 Task: Find connections with filter location Jipijapa with filter topic #lockdownwith filter profile language English with filter current company LifeWorks (acquise par TELUS Santé | acquired by TELUS Health) with filter school Walchand Institute of Technology, Solapur with filter industry Home Health Care Services with filter service category Digital Marketing with filter keywords title School Counselor
Action: Mouse moved to (639, 91)
Screenshot: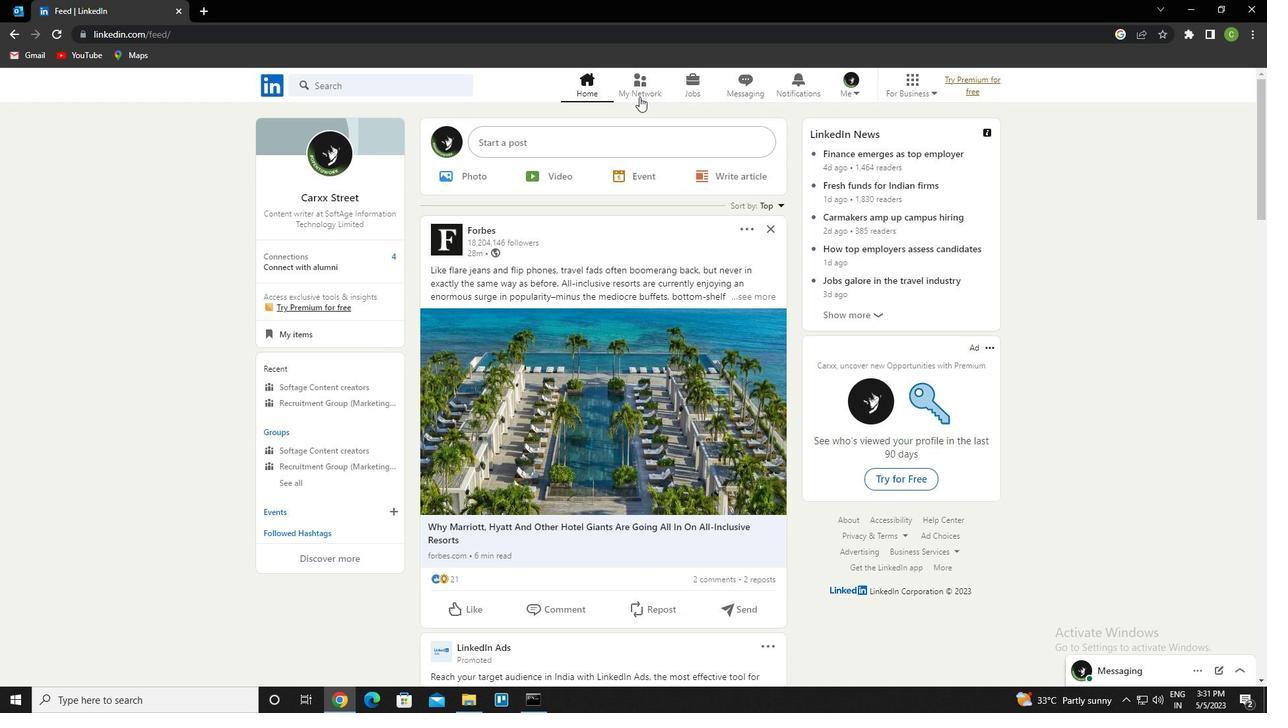 
Action: Mouse pressed left at (639, 91)
Screenshot: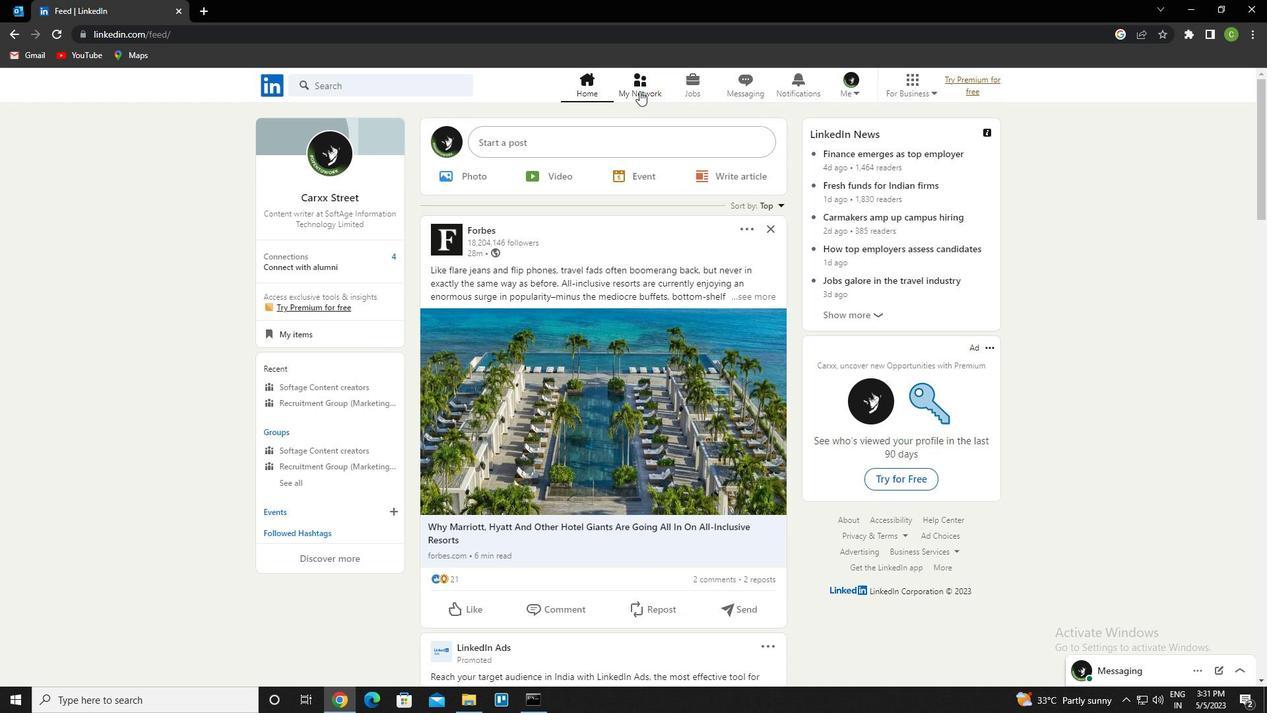 
Action: Mouse moved to (406, 155)
Screenshot: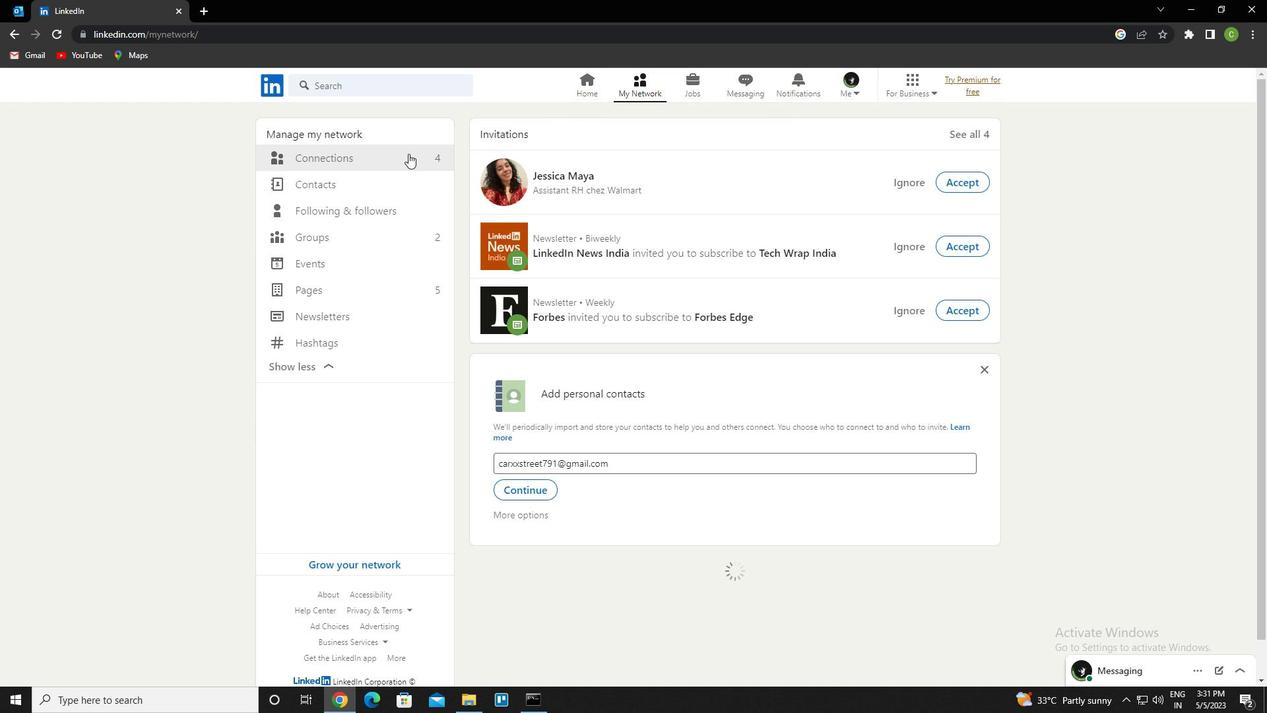 
Action: Mouse pressed left at (406, 155)
Screenshot: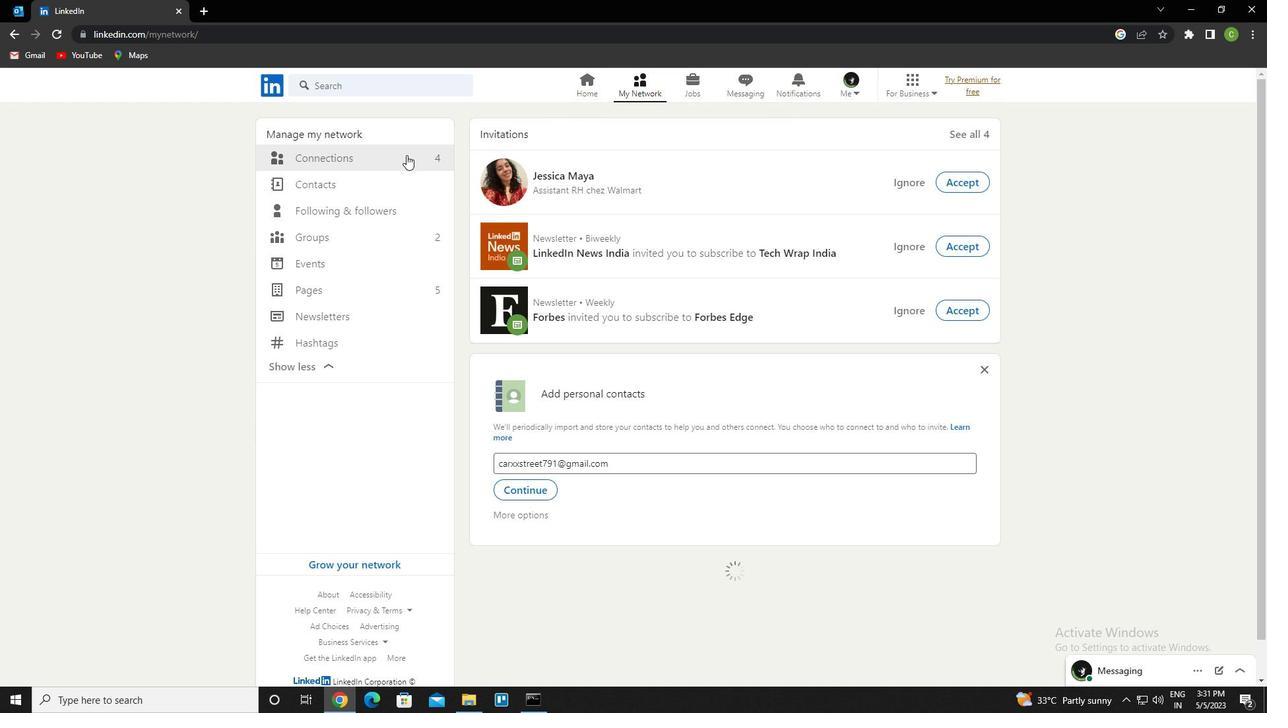 
Action: Mouse moved to (732, 163)
Screenshot: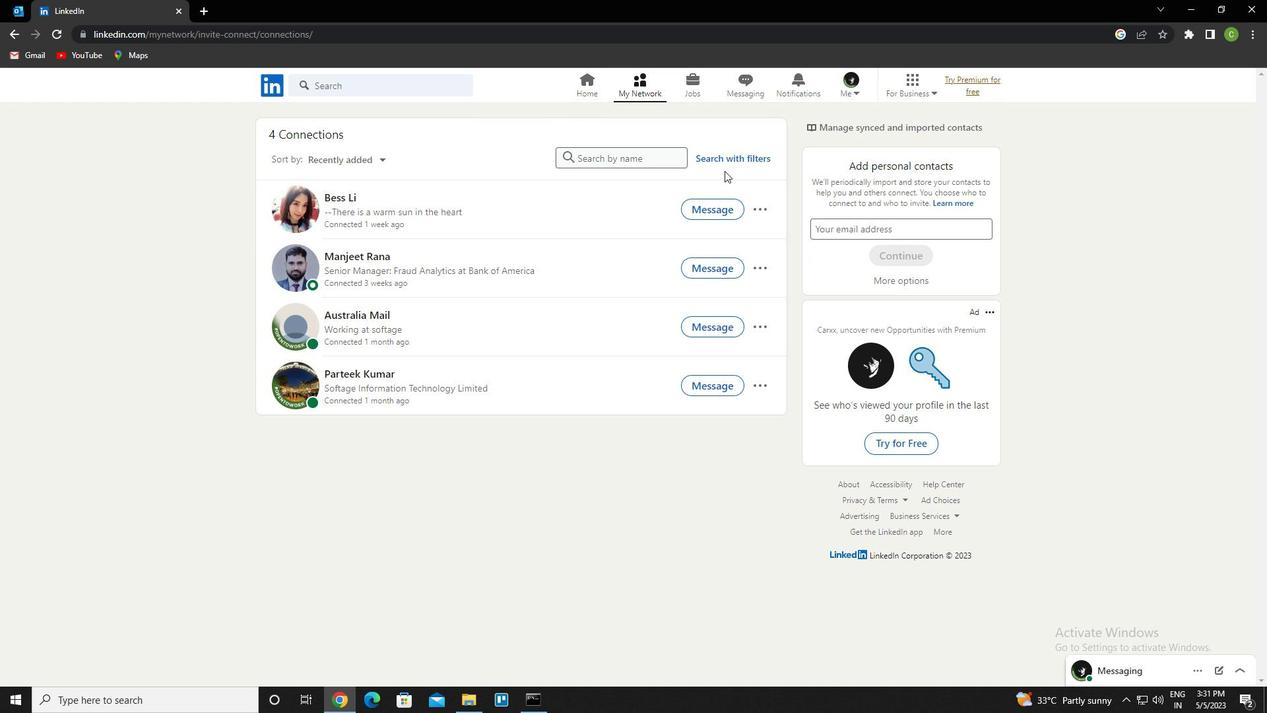
Action: Mouse pressed left at (732, 163)
Screenshot: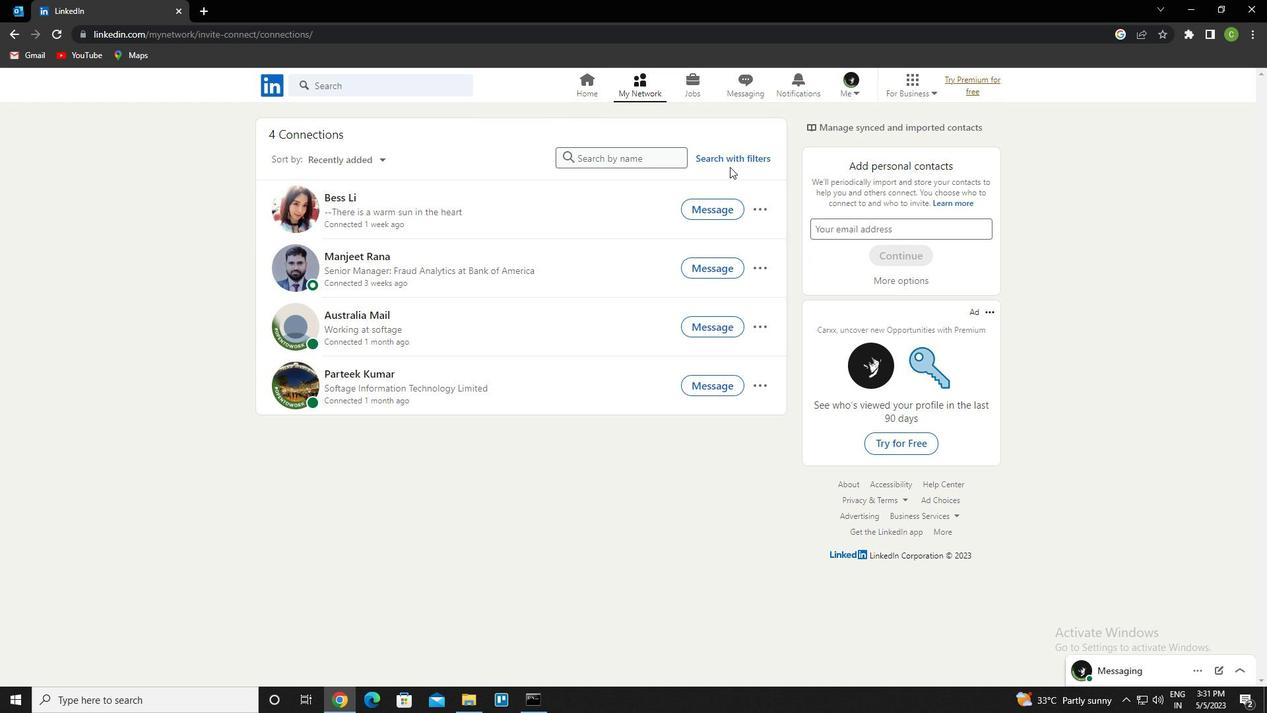 
Action: Mouse moved to (676, 122)
Screenshot: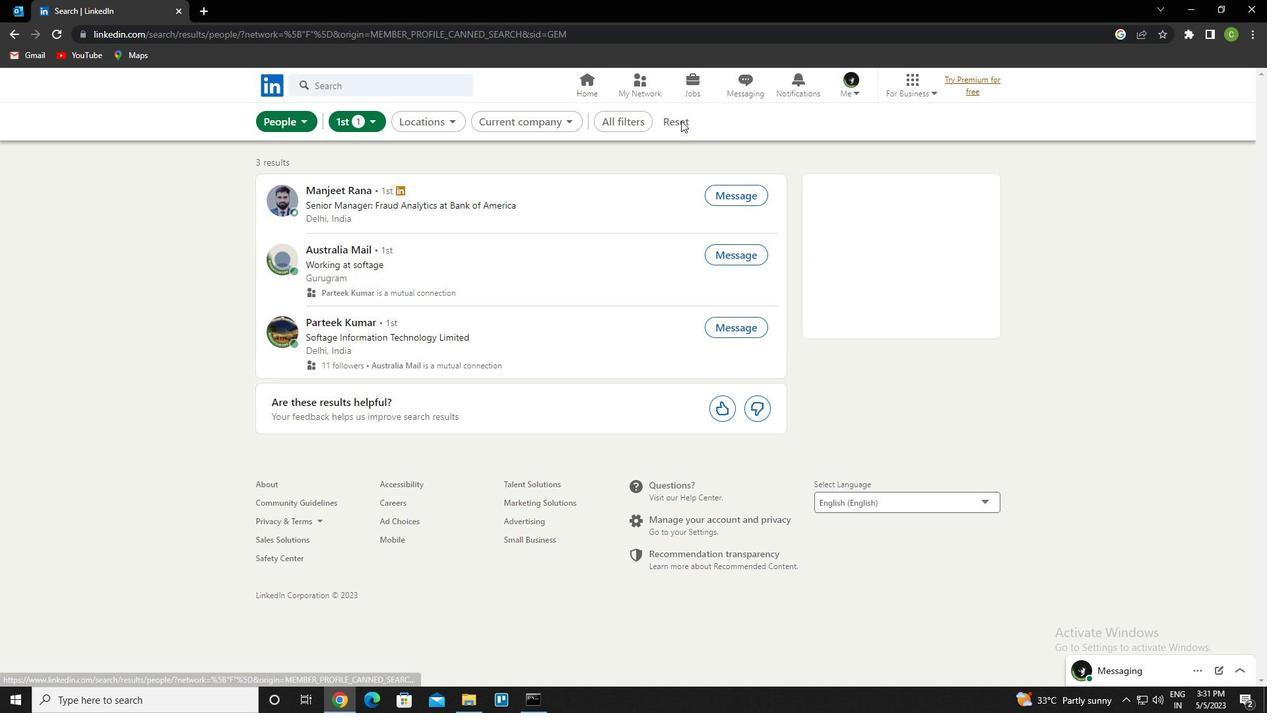 
Action: Mouse pressed left at (676, 122)
Screenshot: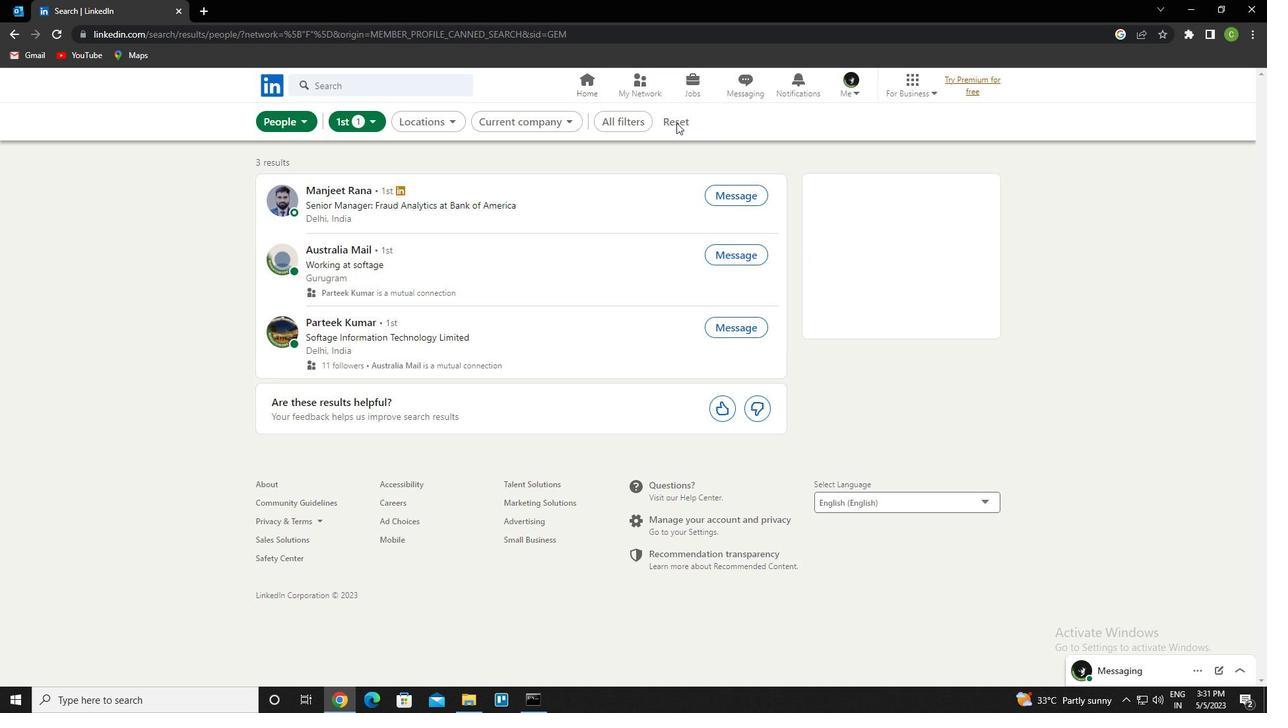 
Action: Mouse moved to (668, 128)
Screenshot: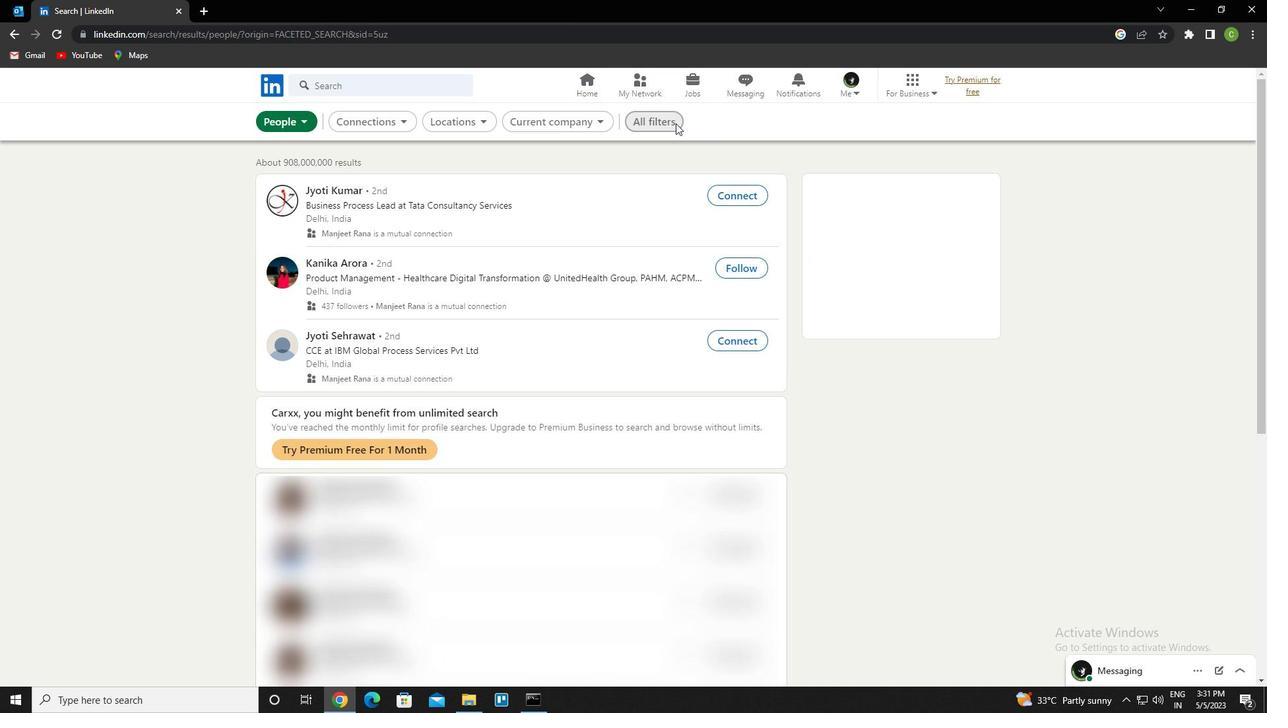 
Action: Mouse pressed left at (668, 128)
Screenshot: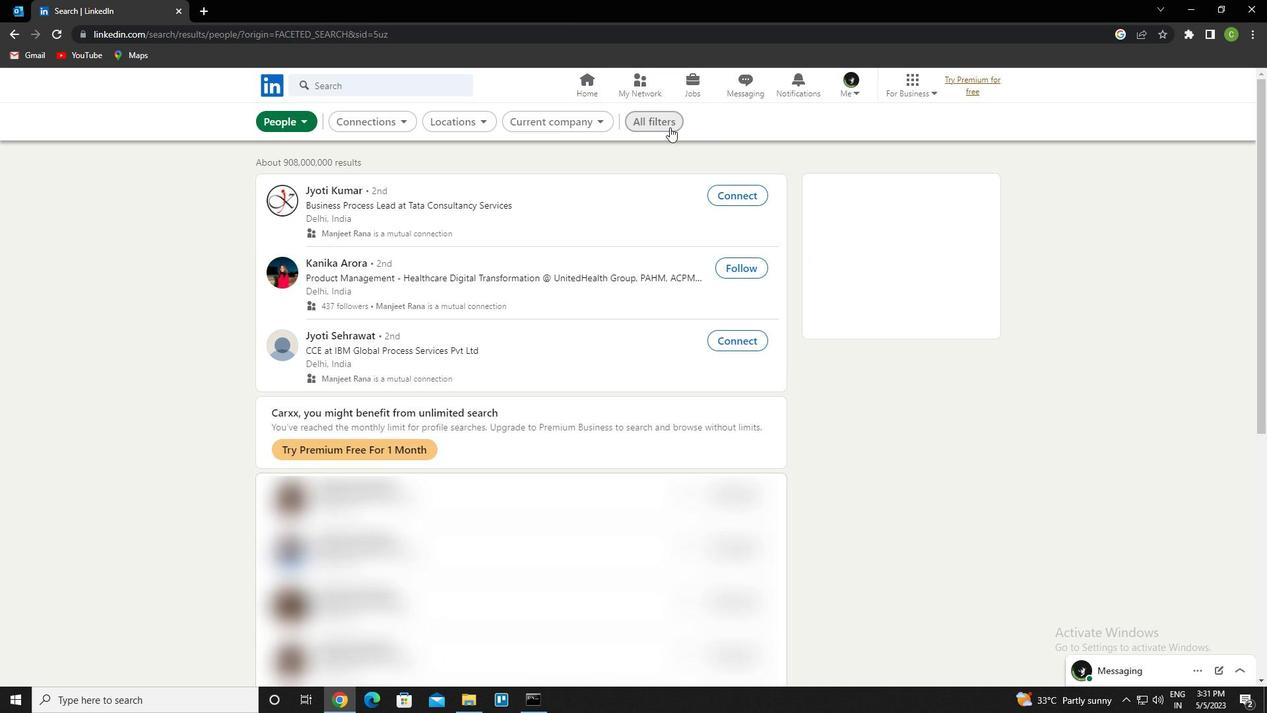 
Action: Mouse moved to (1003, 381)
Screenshot: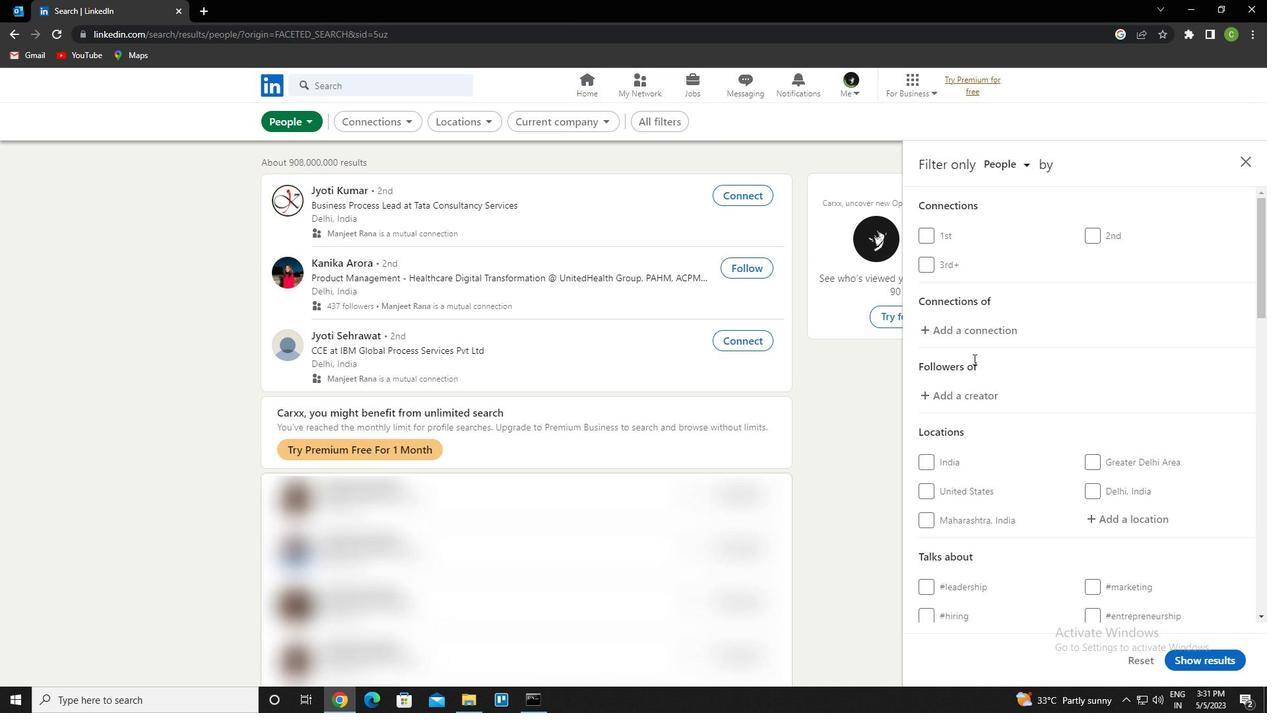 
Action: Mouse scrolled (1003, 380) with delta (0, 0)
Screenshot: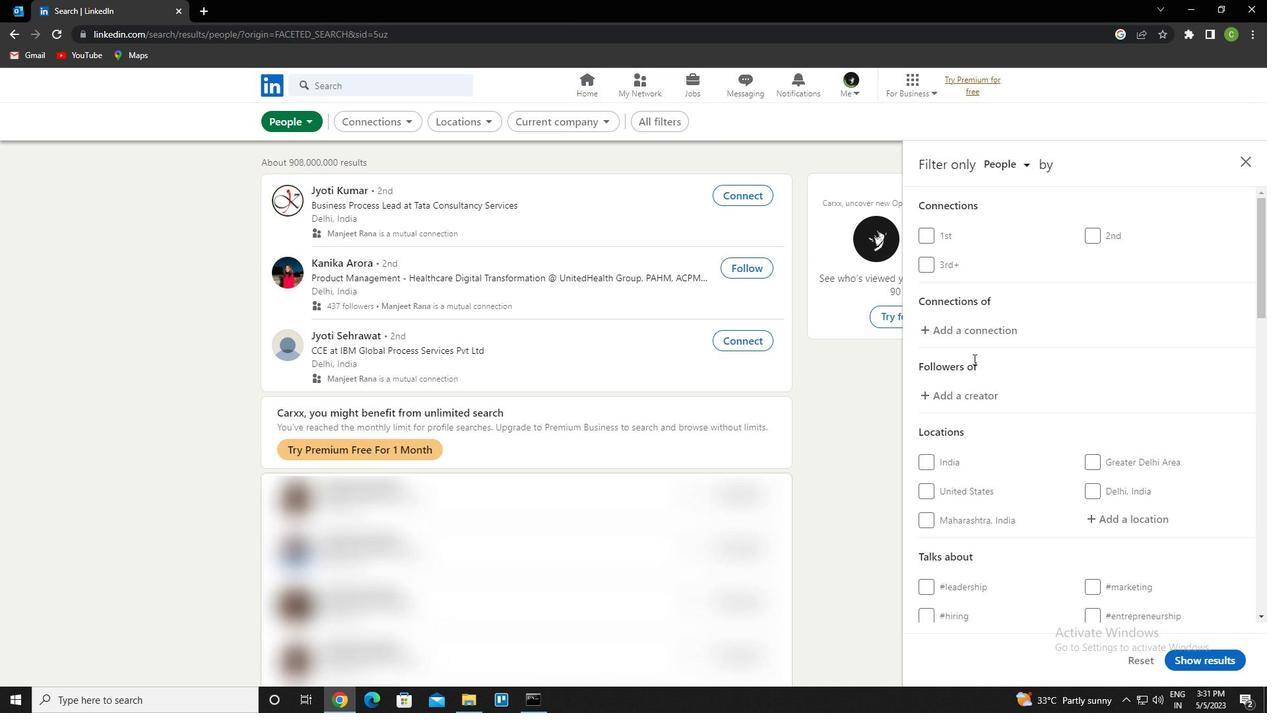 
Action: Mouse moved to (1150, 462)
Screenshot: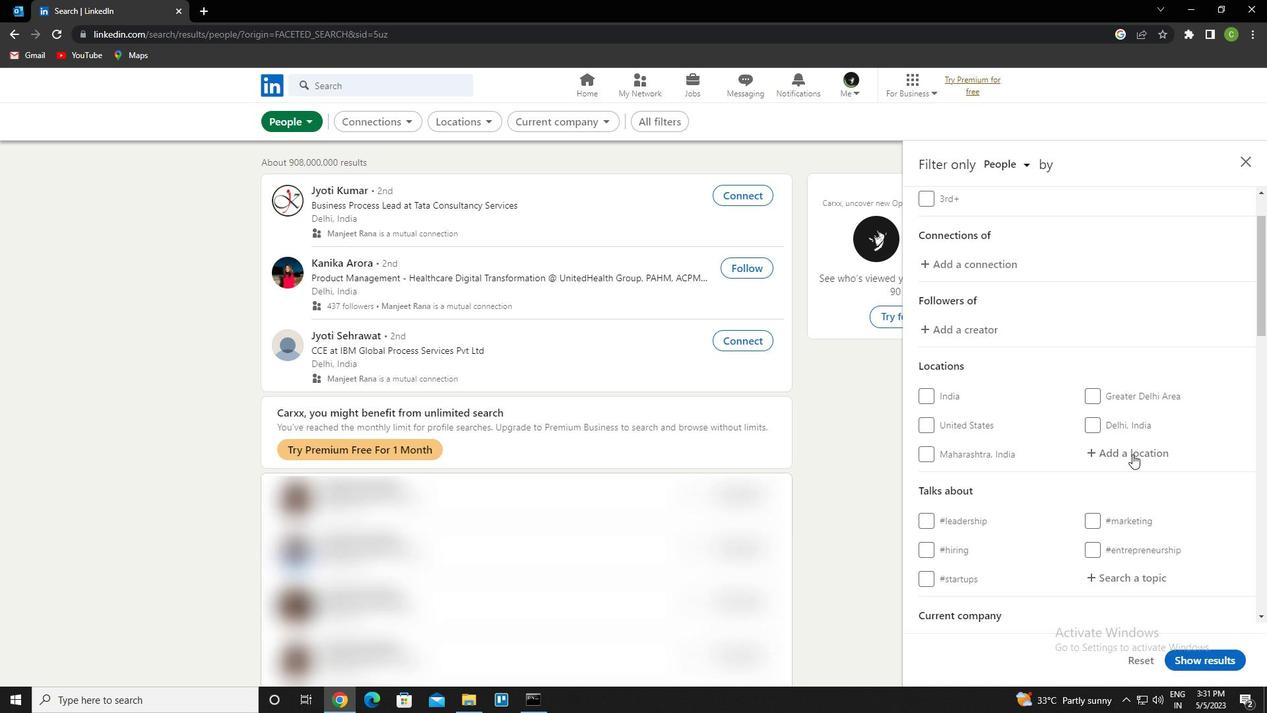 
Action: Mouse pressed left at (1150, 462)
Screenshot: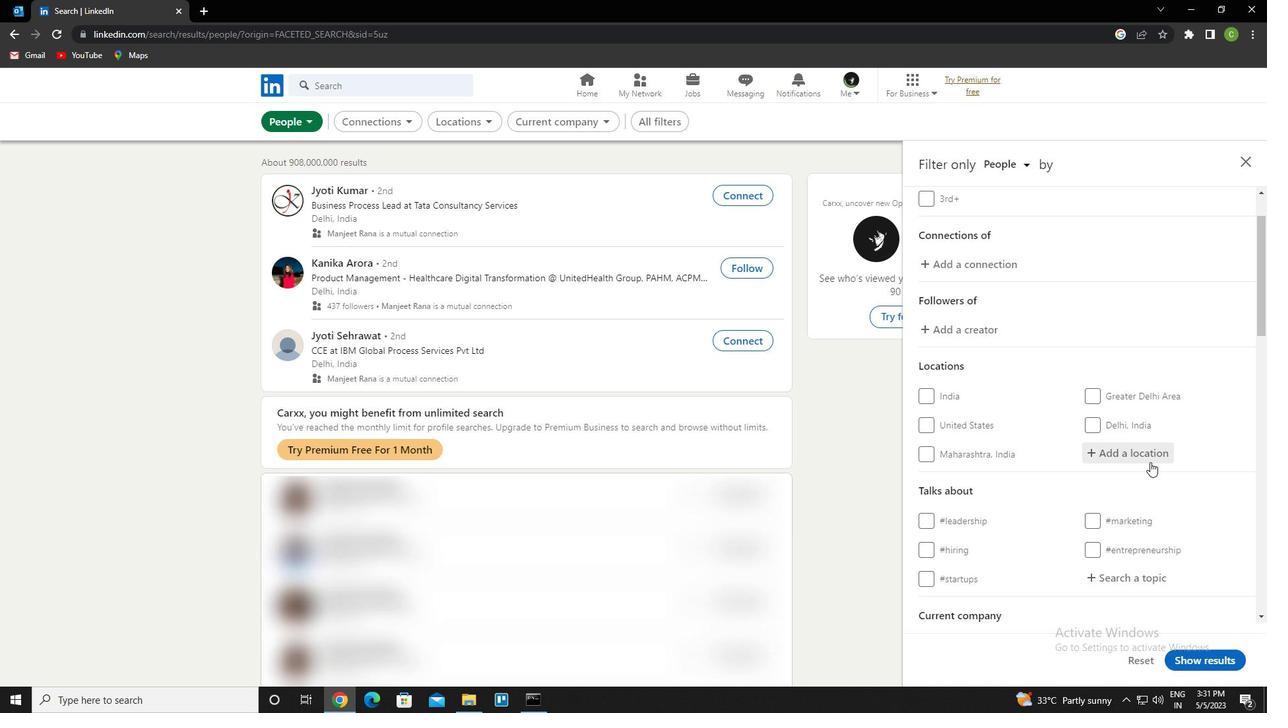 
Action: Key pressed <Key.caps_lock>j<Key.caps_lock>ipijapa<Key.down><Key.enter>
Screenshot: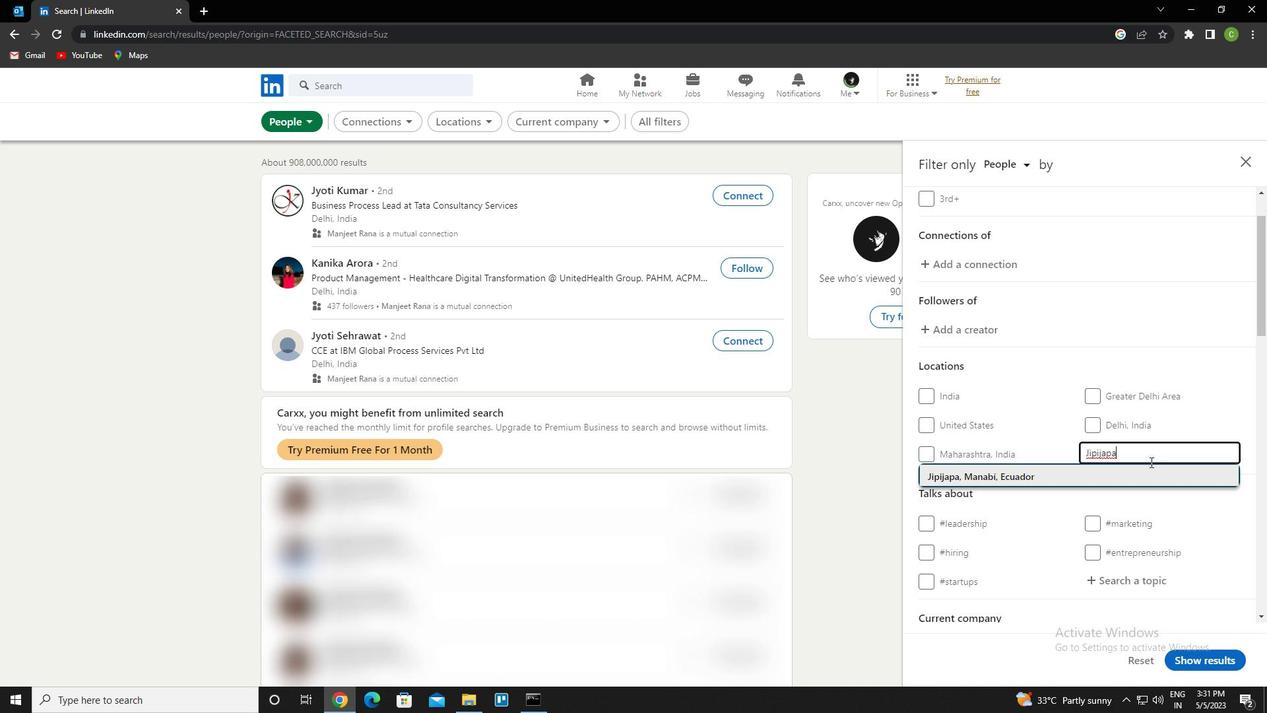 
Action: Mouse scrolled (1150, 461) with delta (0, 0)
Screenshot: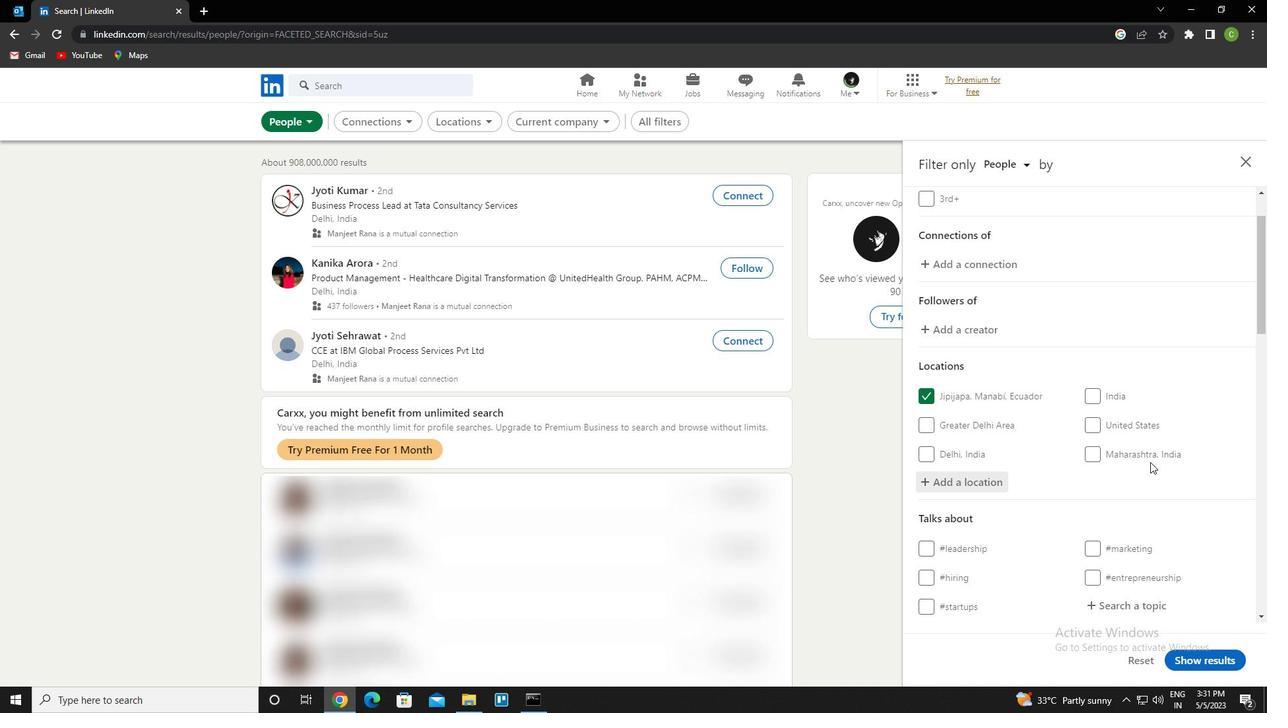 
Action: Mouse scrolled (1150, 461) with delta (0, 0)
Screenshot: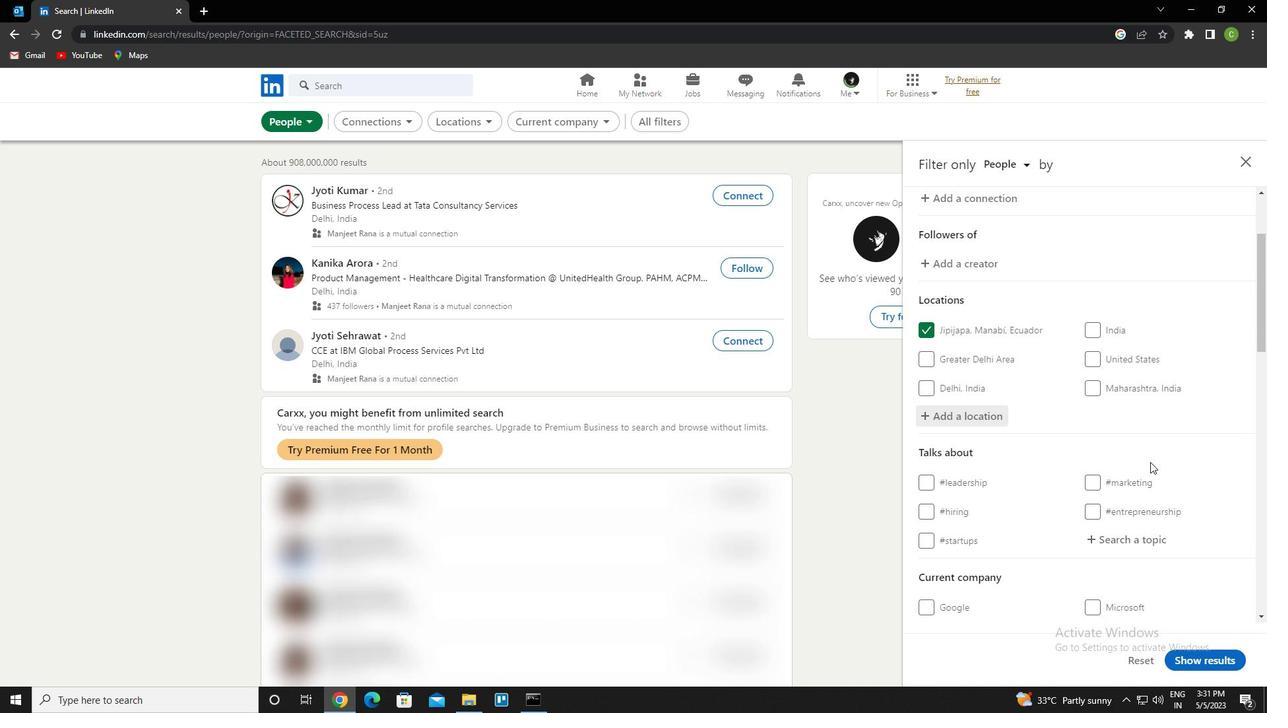 
Action: Mouse moved to (1138, 478)
Screenshot: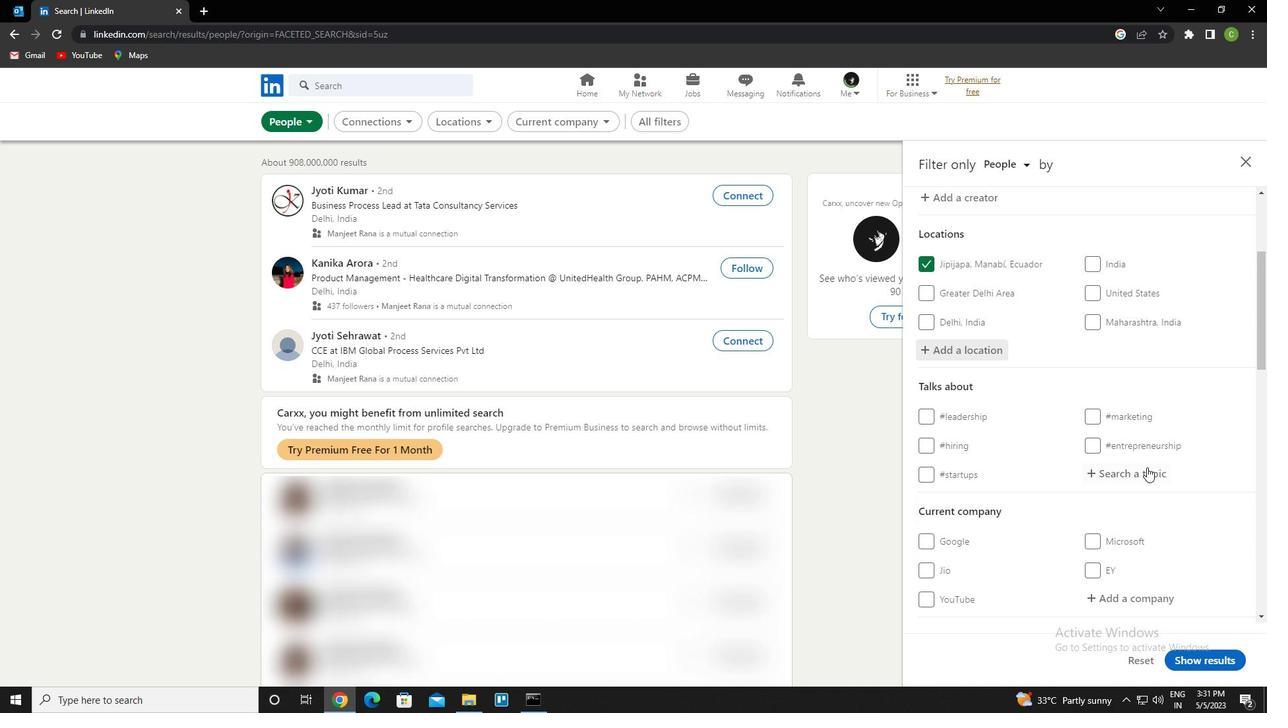 
Action: Mouse pressed left at (1138, 478)
Screenshot: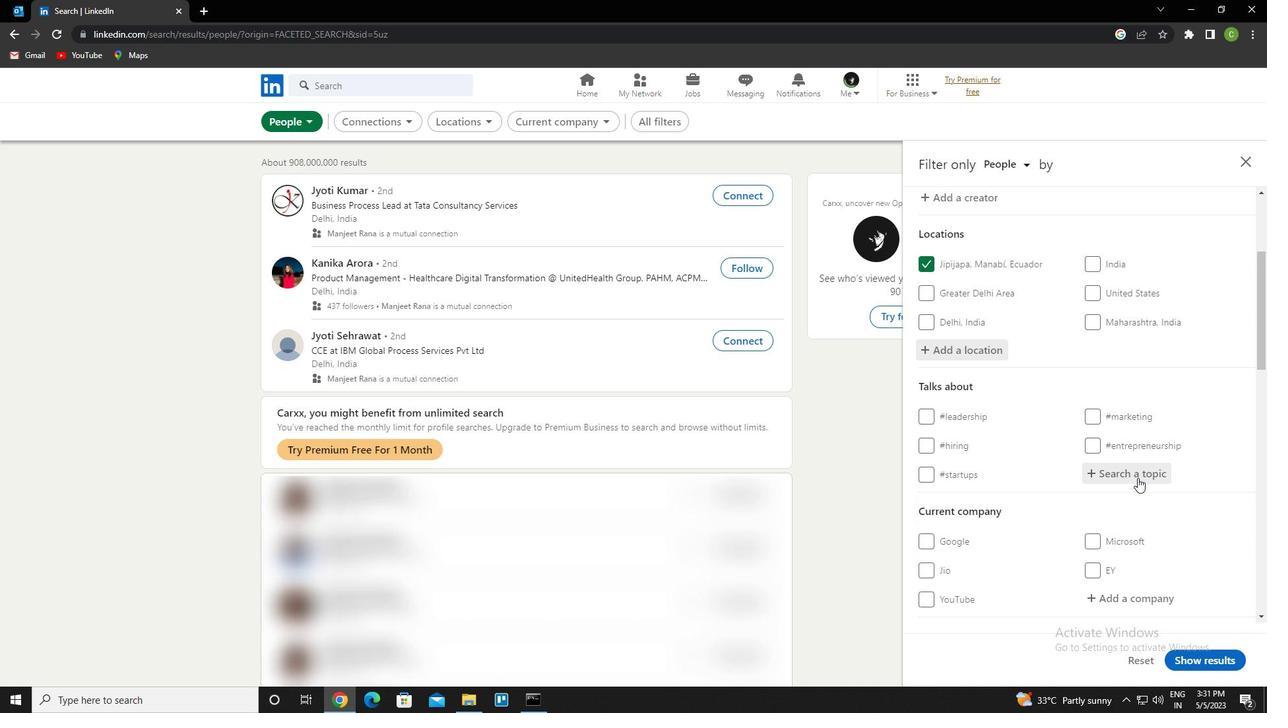 
Action: Key pressed lockdown<Key.down><Key.enter>
Screenshot: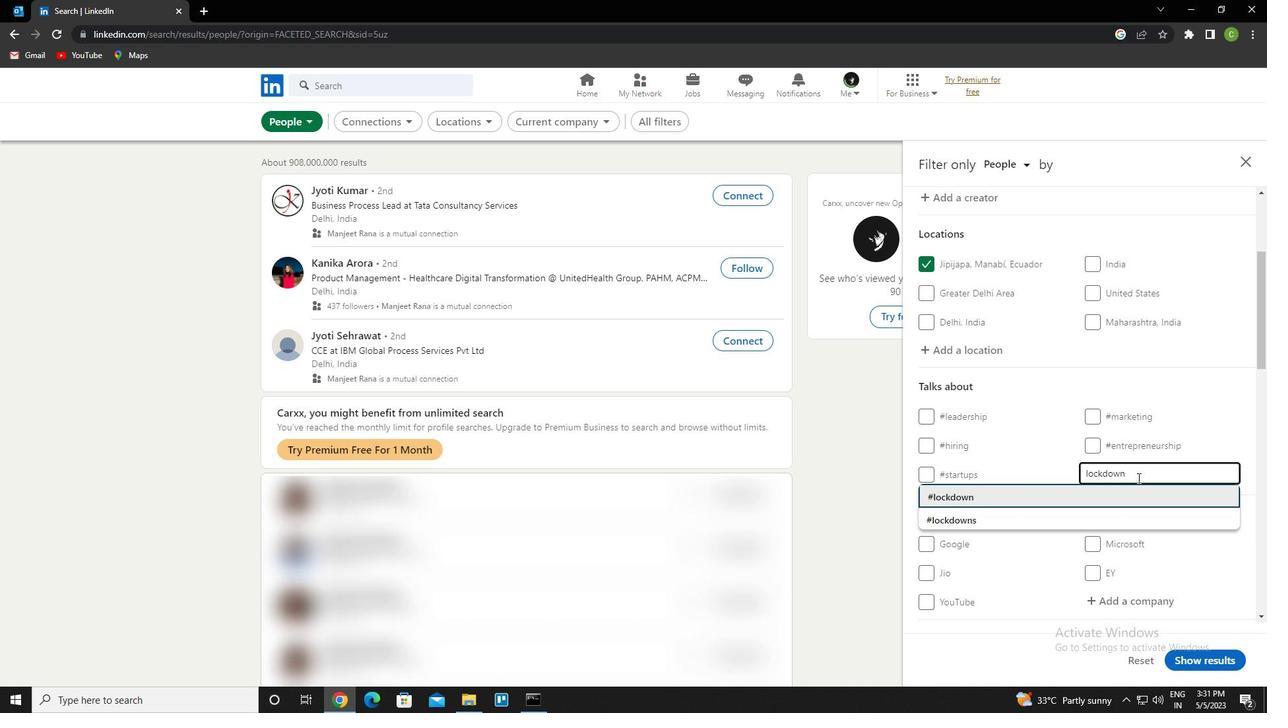 
Action: Mouse scrolled (1138, 477) with delta (0, 0)
Screenshot: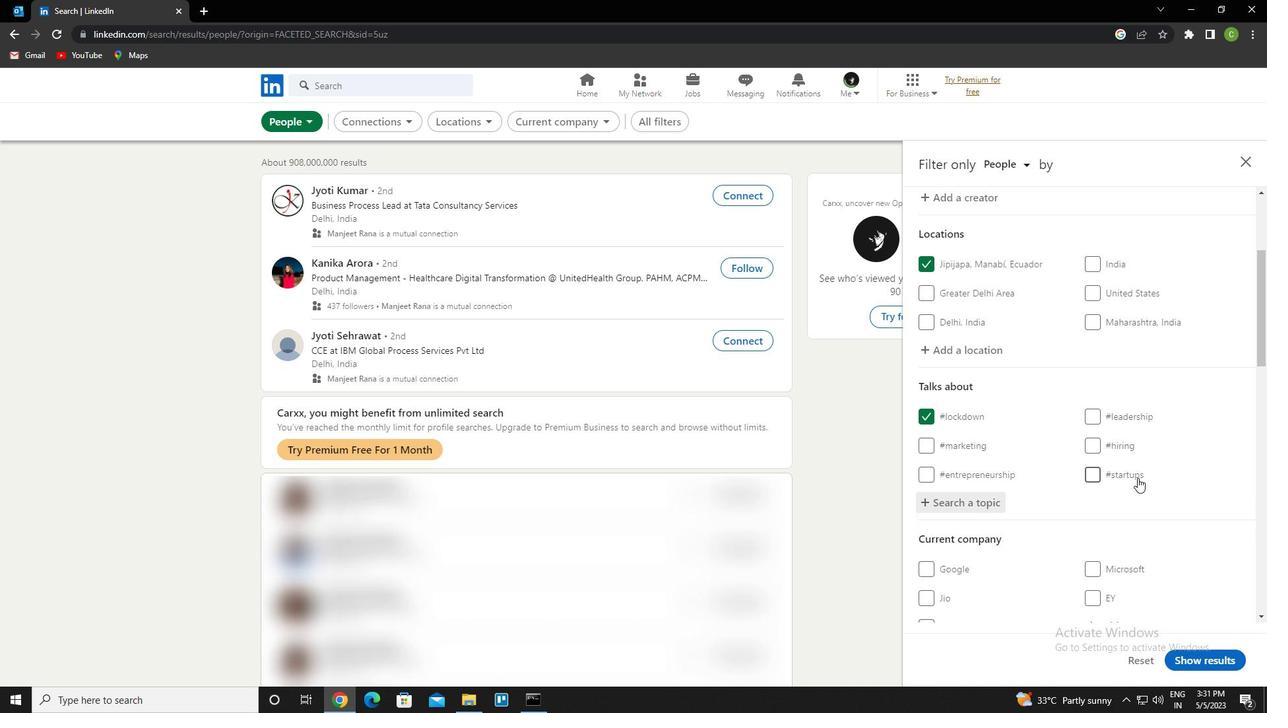 
Action: Mouse scrolled (1138, 477) with delta (0, 0)
Screenshot: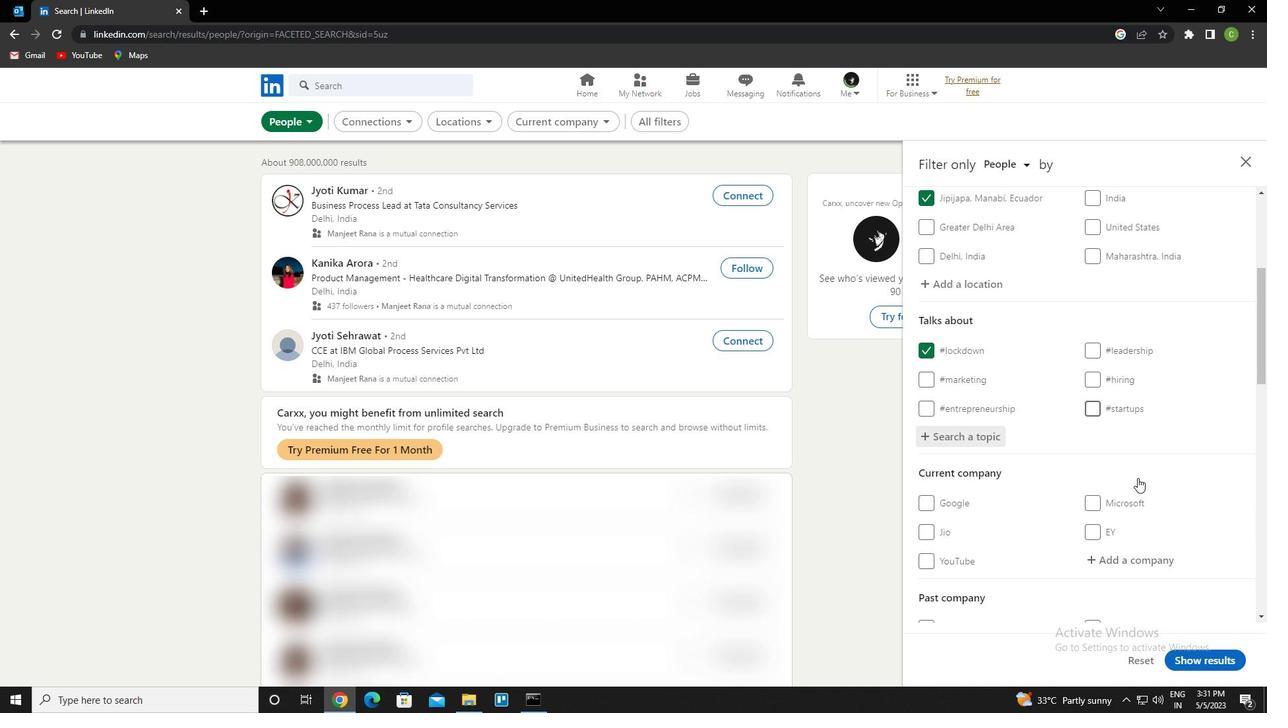 
Action: Mouse scrolled (1138, 477) with delta (0, 0)
Screenshot: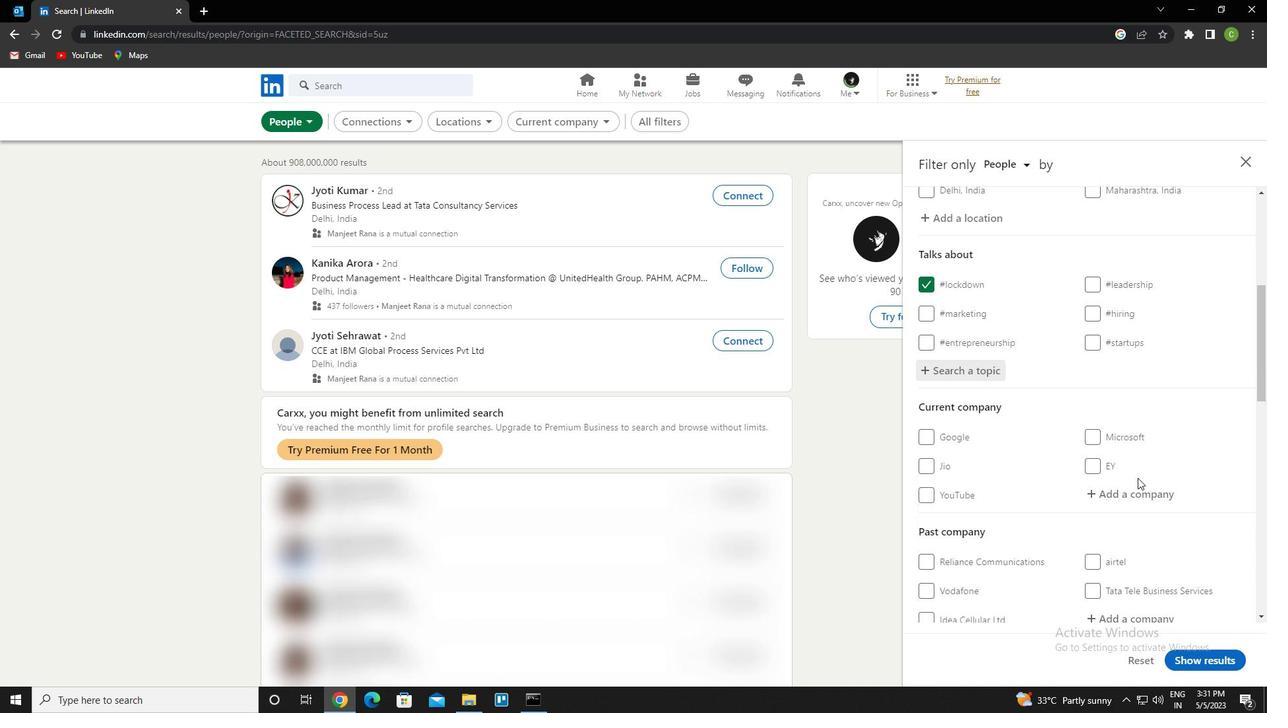 
Action: Mouse scrolled (1138, 477) with delta (0, 0)
Screenshot: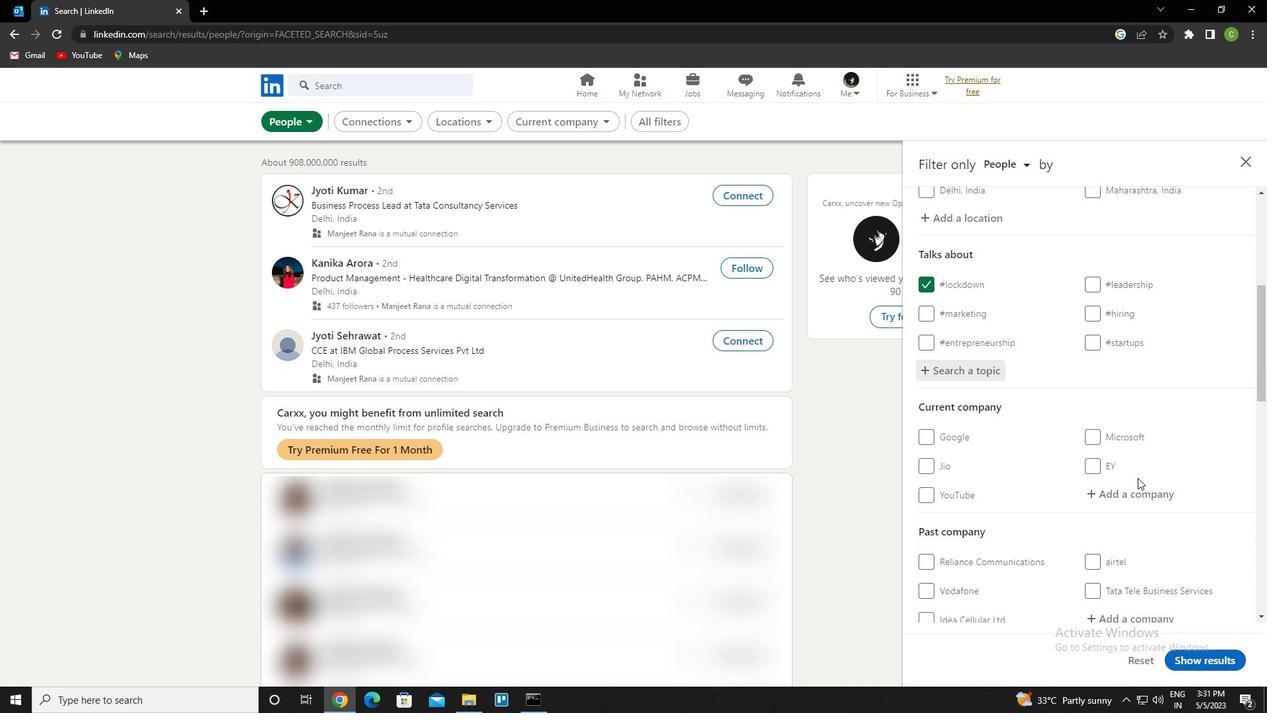 
Action: Mouse scrolled (1138, 477) with delta (0, 0)
Screenshot: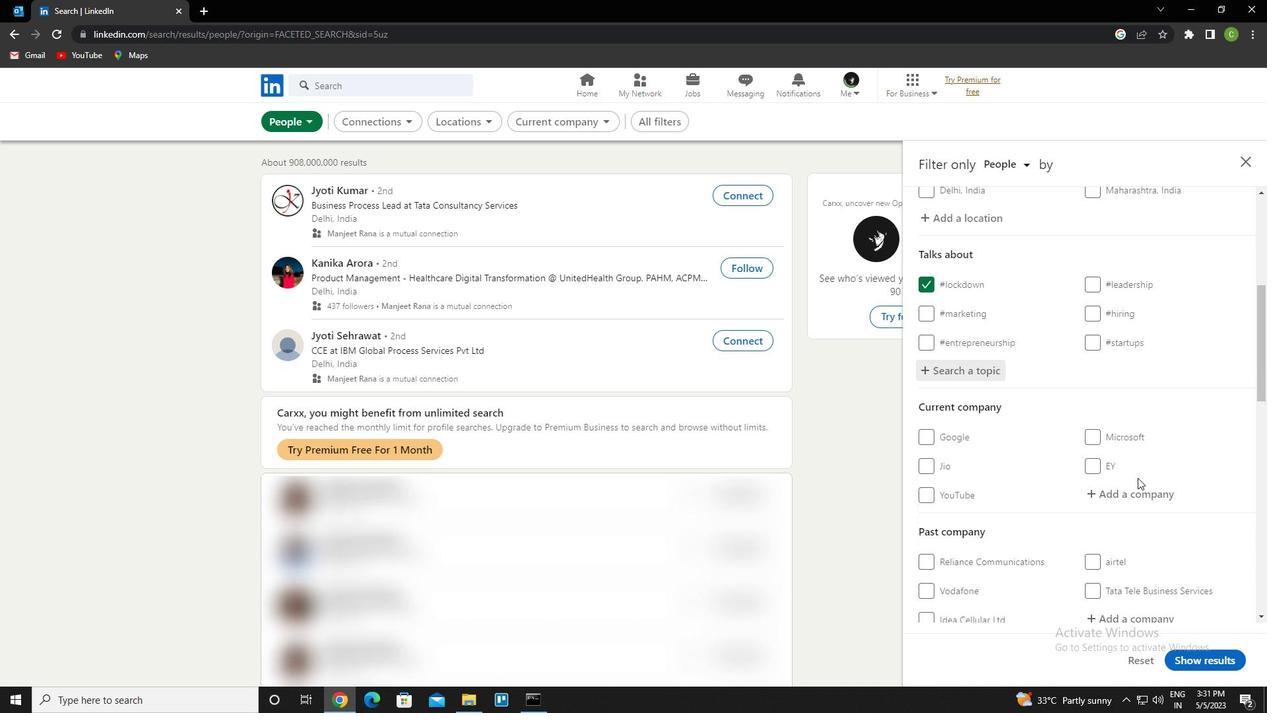 
Action: Mouse scrolled (1138, 477) with delta (0, 0)
Screenshot: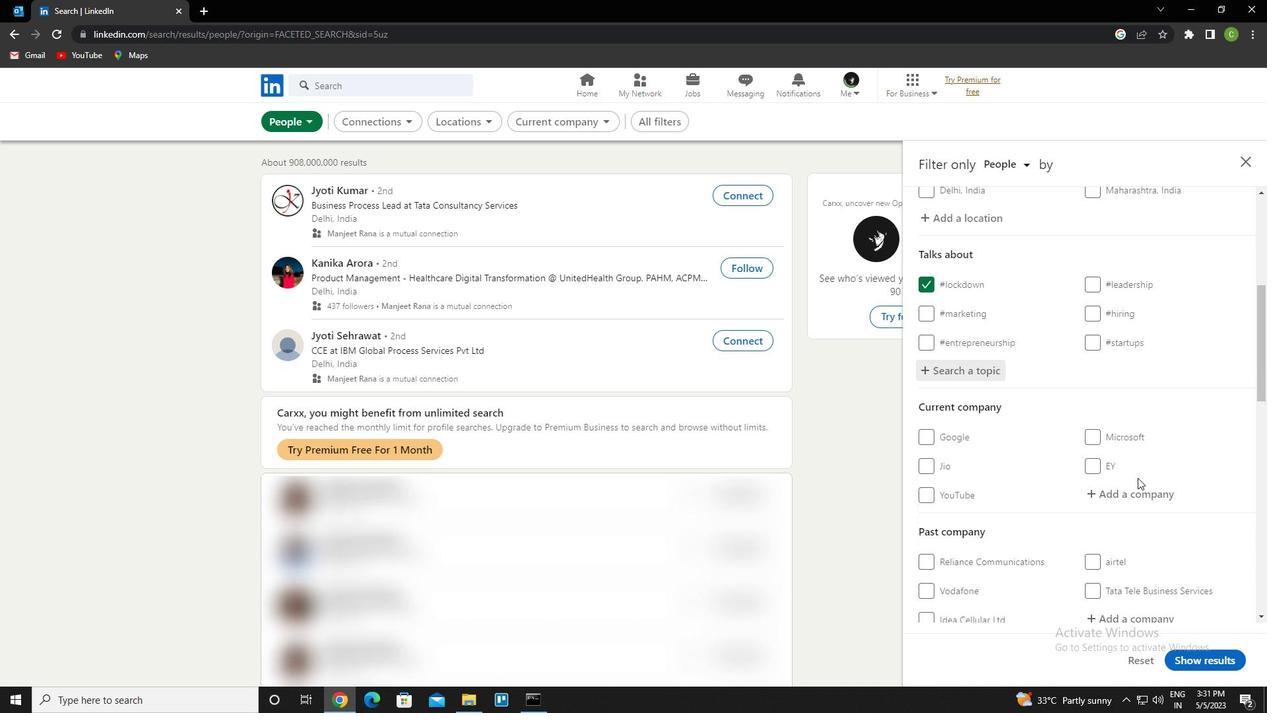 
Action: Mouse scrolled (1138, 477) with delta (0, 0)
Screenshot: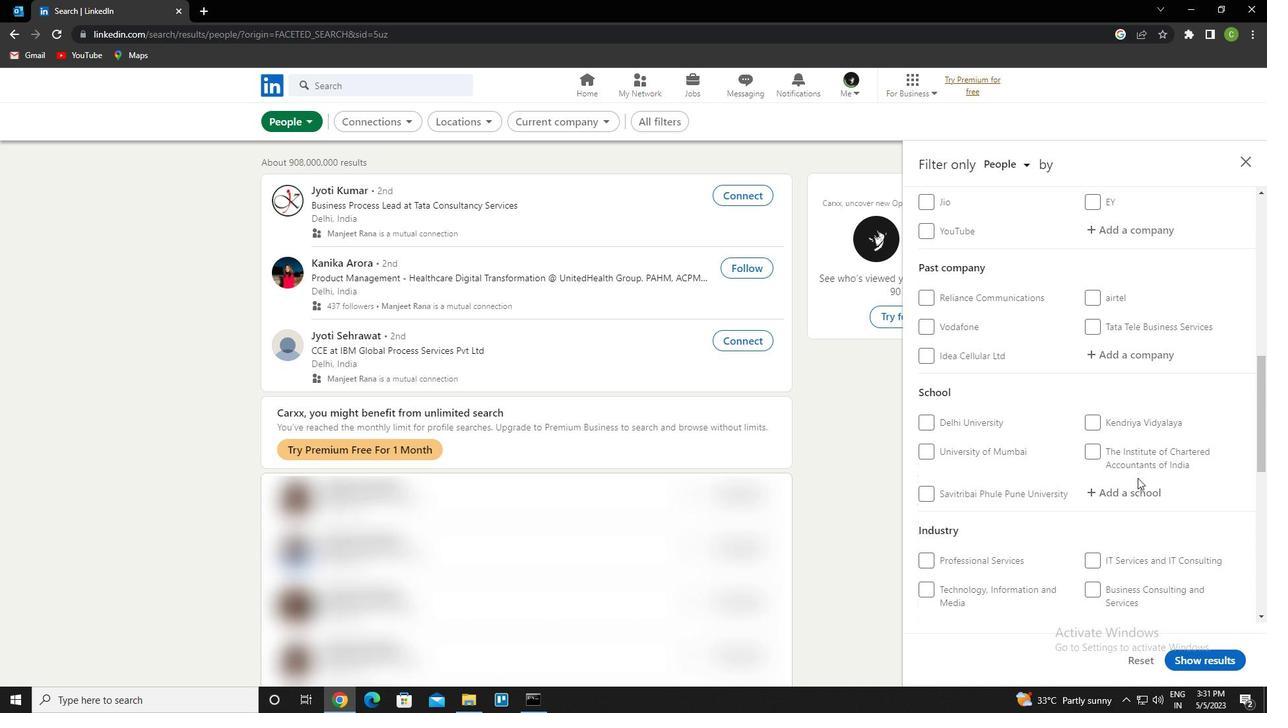 
Action: Mouse scrolled (1138, 477) with delta (0, 0)
Screenshot: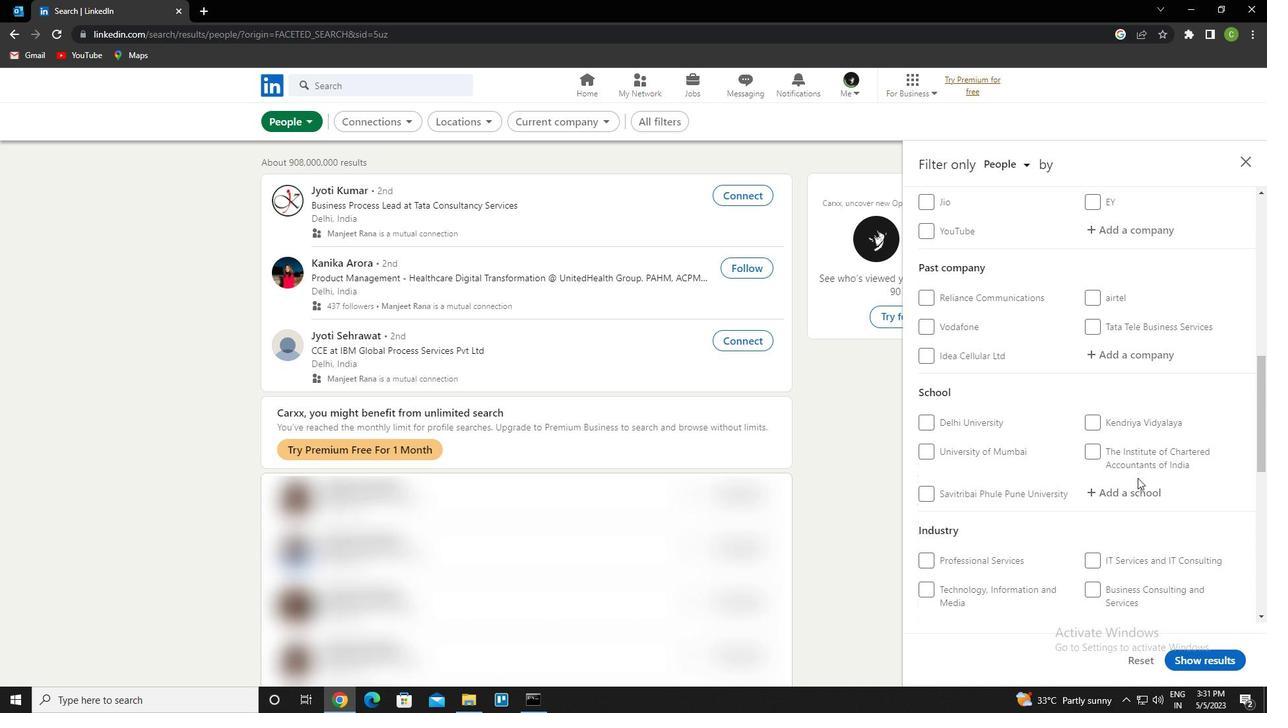 
Action: Mouse scrolled (1138, 477) with delta (0, 0)
Screenshot: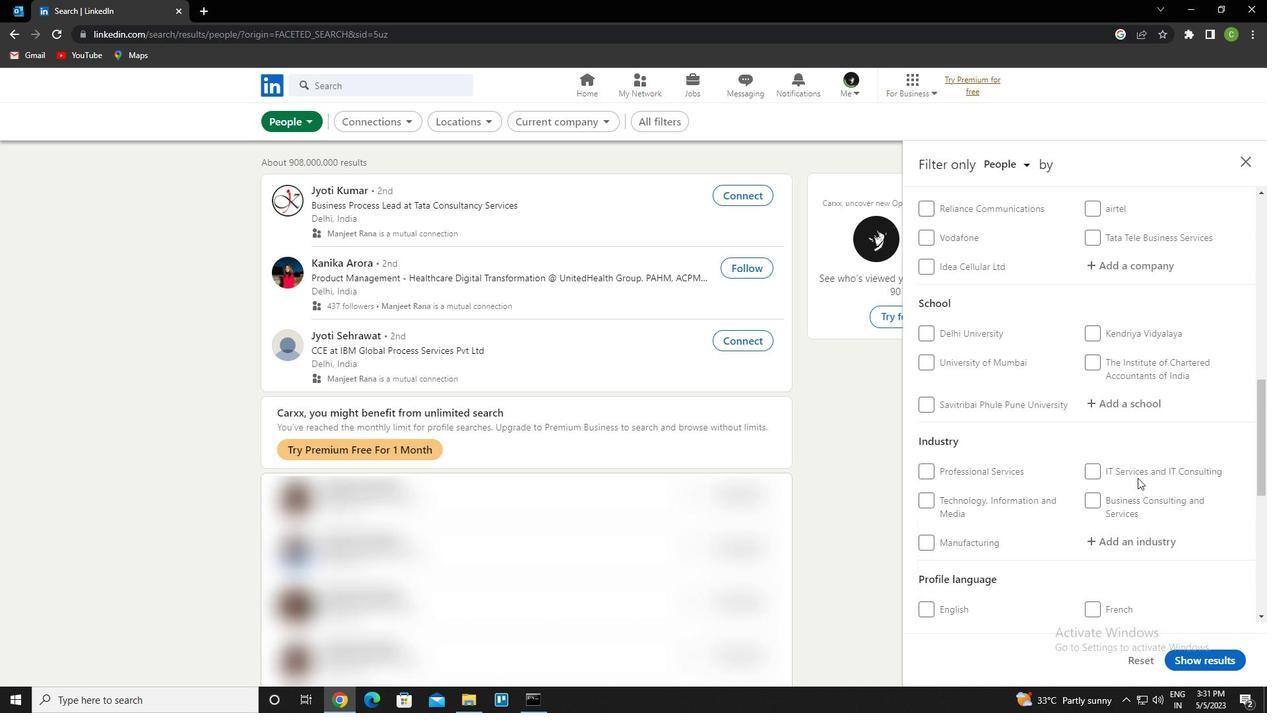 
Action: Mouse moved to (922, 497)
Screenshot: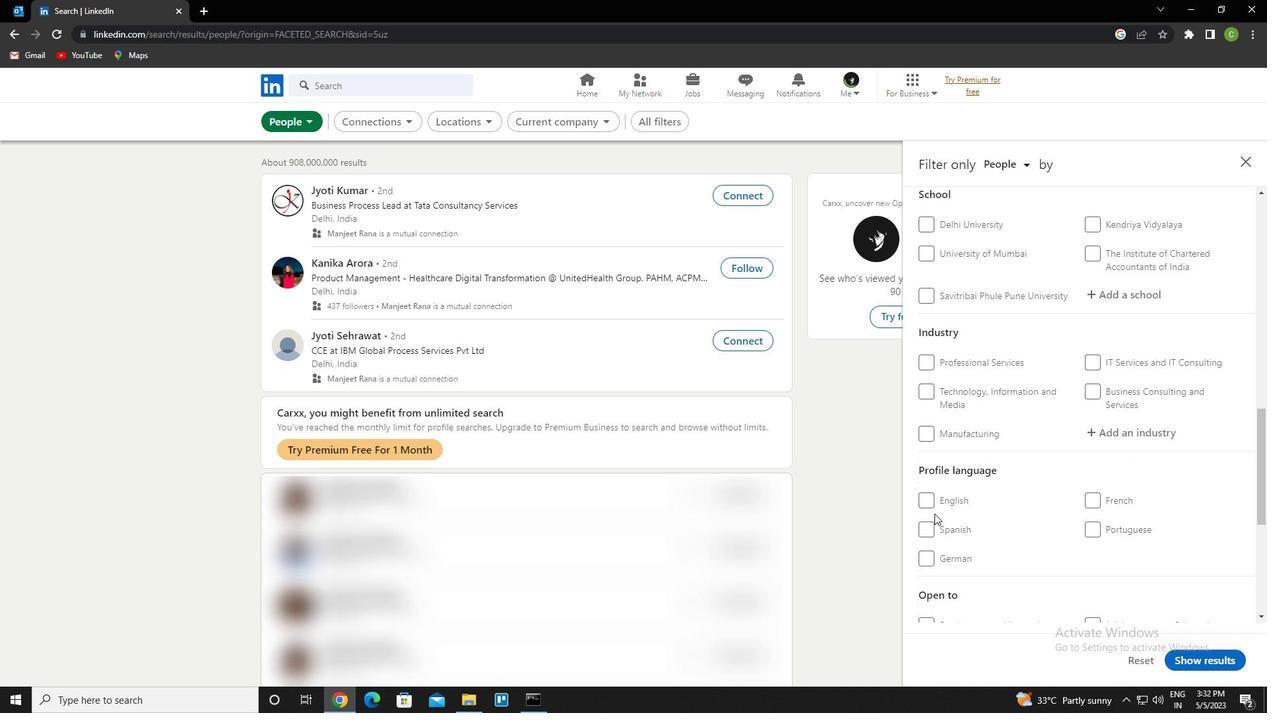 
Action: Mouse pressed left at (922, 497)
Screenshot: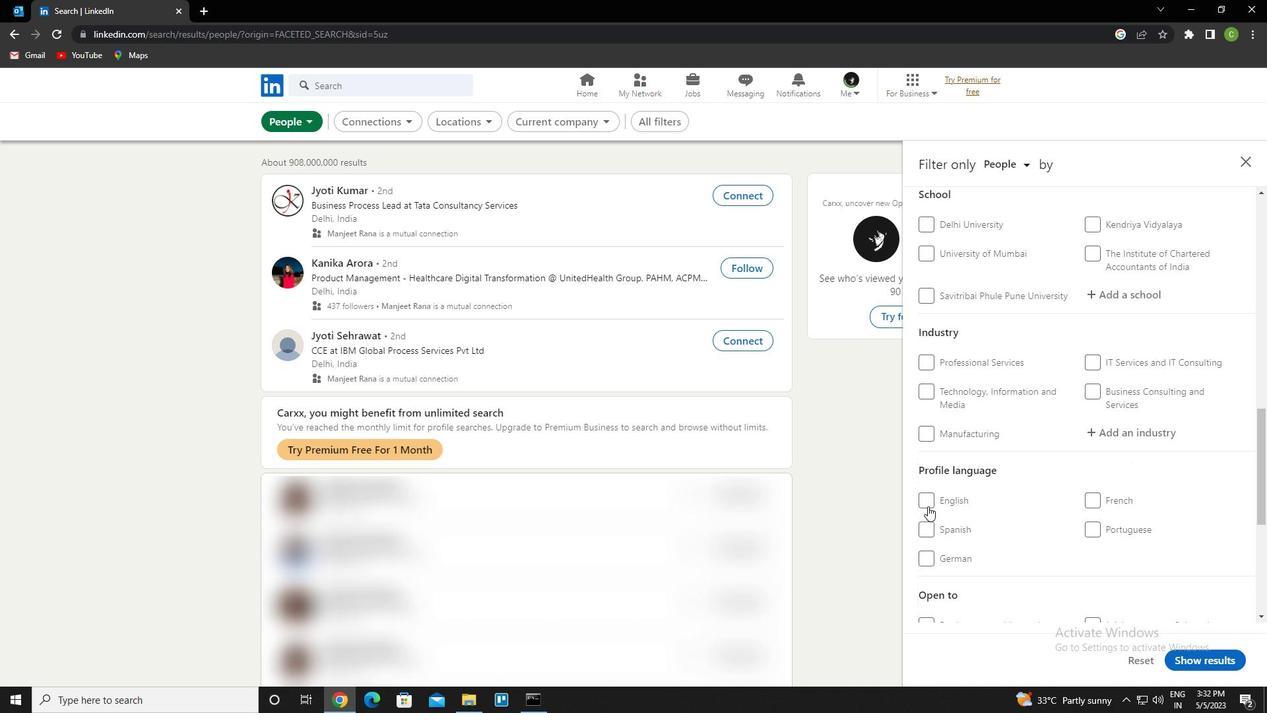 
Action: Mouse moved to (1018, 481)
Screenshot: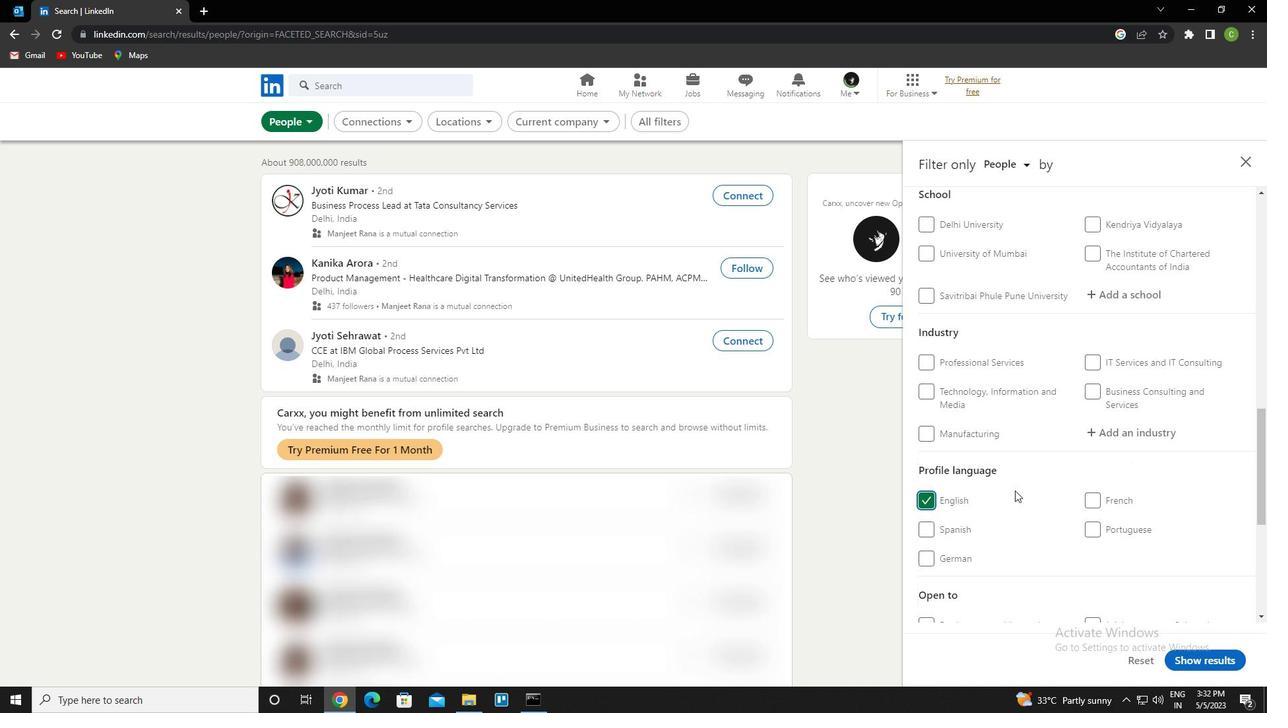 
Action: Mouse scrolled (1018, 482) with delta (0, 0)
Screenshot: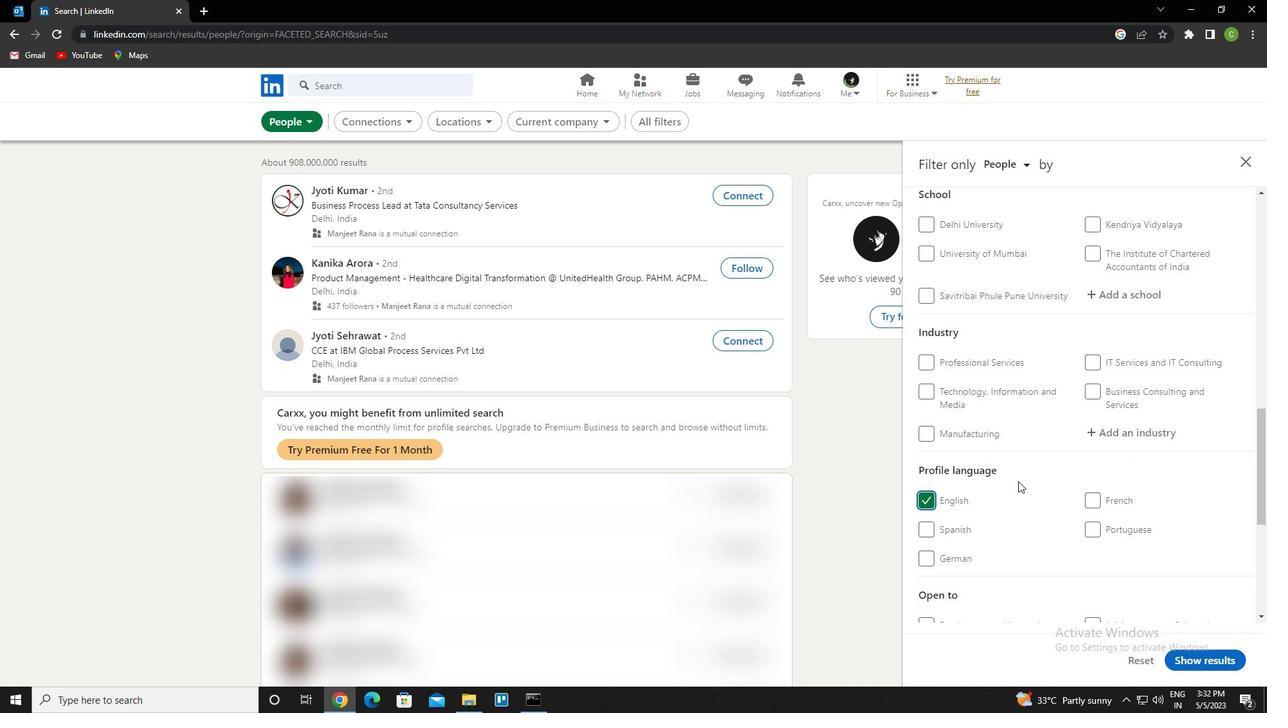 
Action: Mouse scrolled (1018, 482) with delta (0, 0)
Screenshot: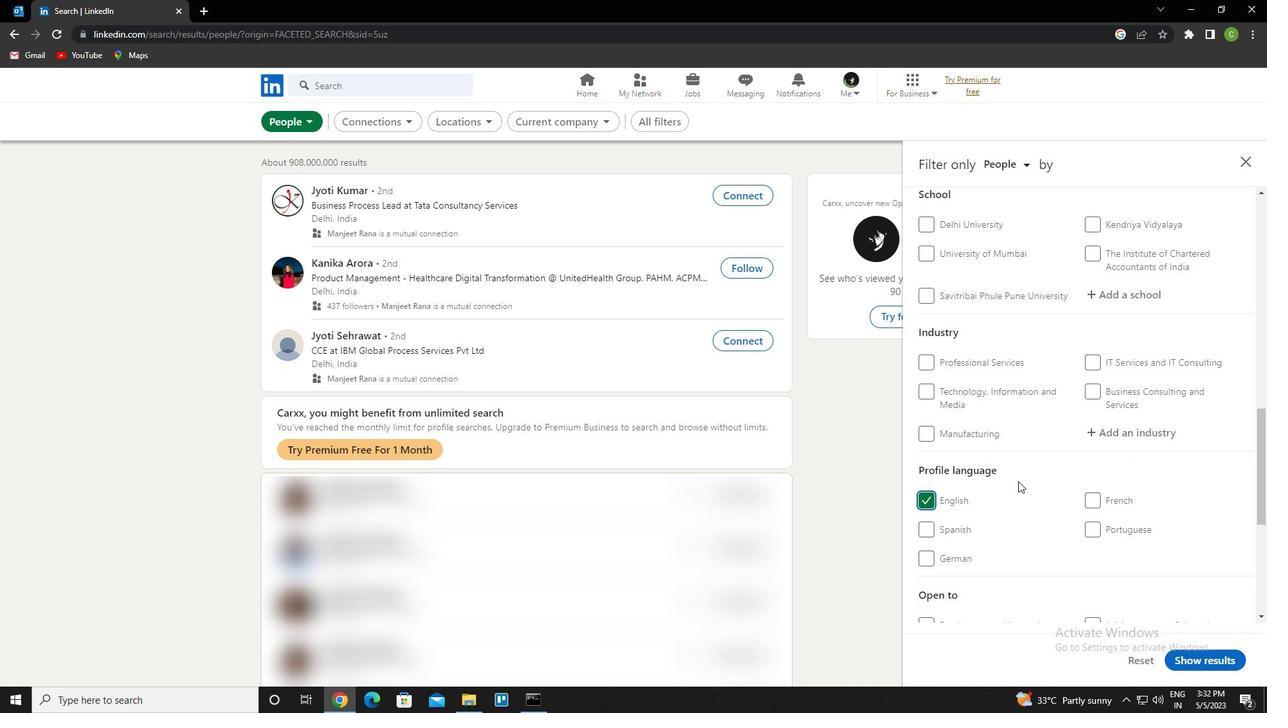 
Action: Mouse scrolled (1018, 482) with delta (0, 0)
Screenshot: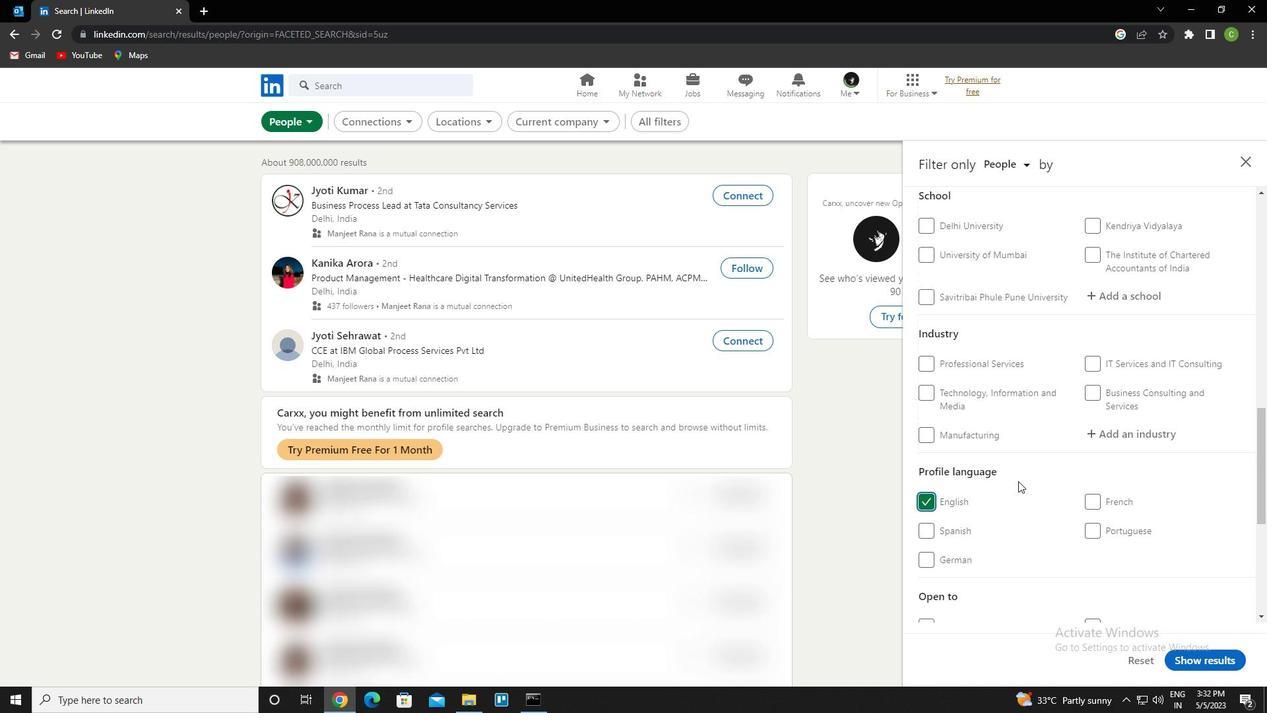 
Action: Mouse scrolled (1018, 482) with delta (0, 0)
Screenshot: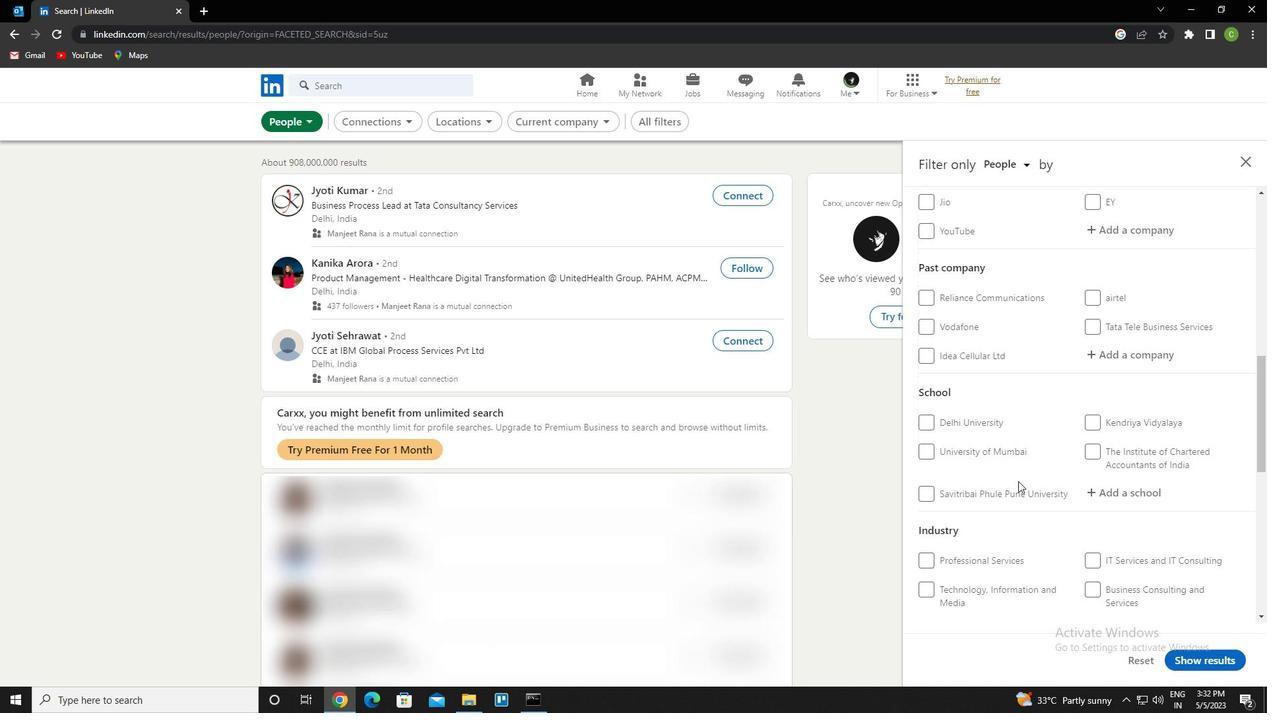 
Action: Mouse scrolled (1018, 482) with delta (0, 0)
Screenshot: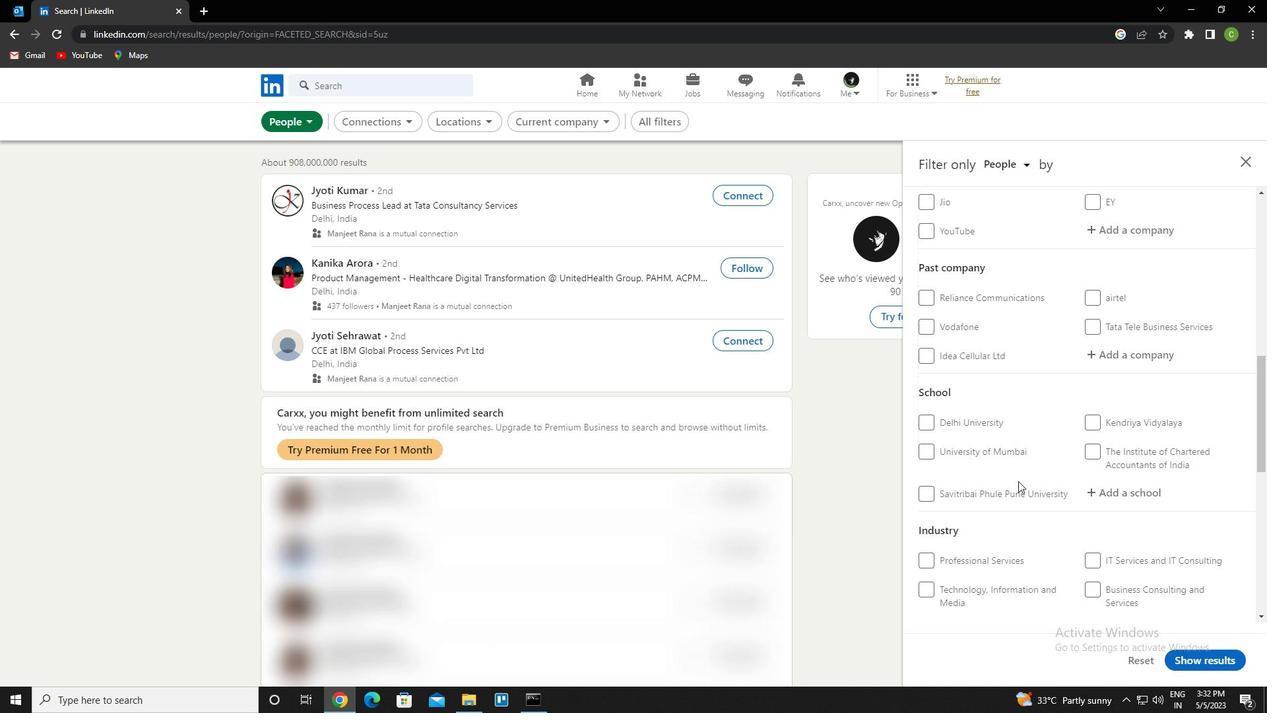 
Action: Mouse scrolled (1018, 482) with delta (0, 0)
Screenshot: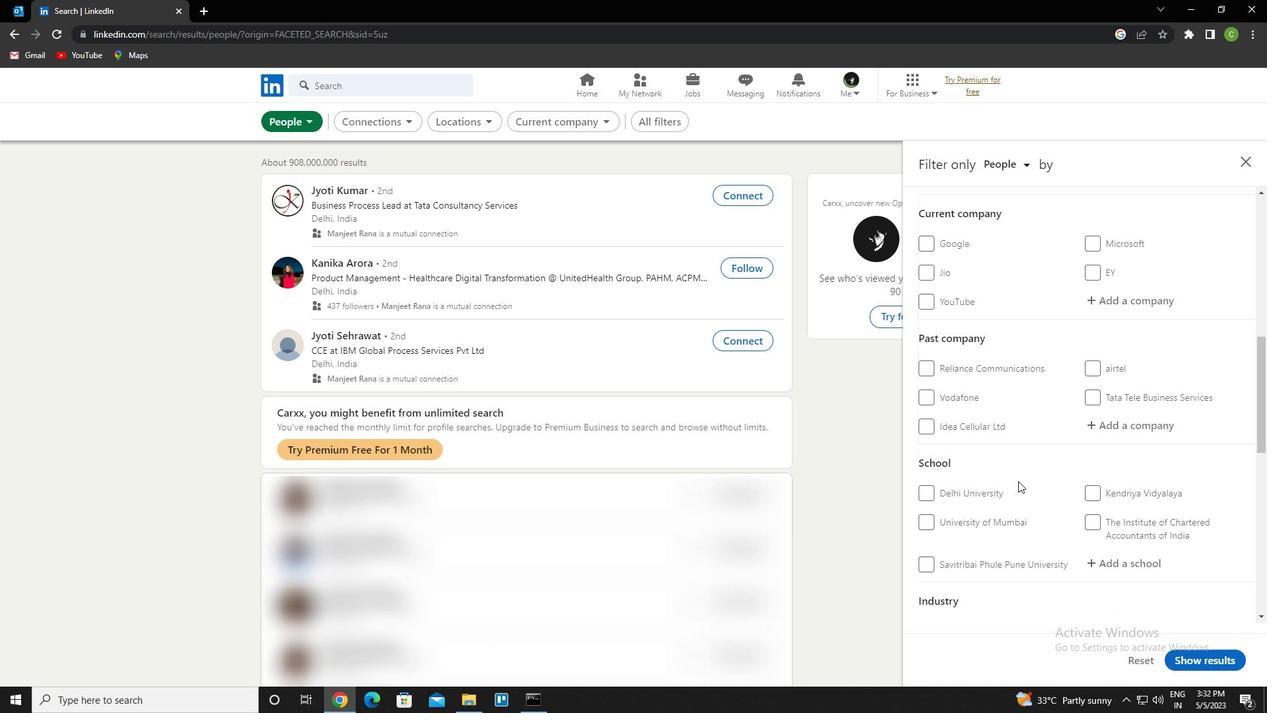 
Action: Mouse moved to (1125, 432)
Screenshot: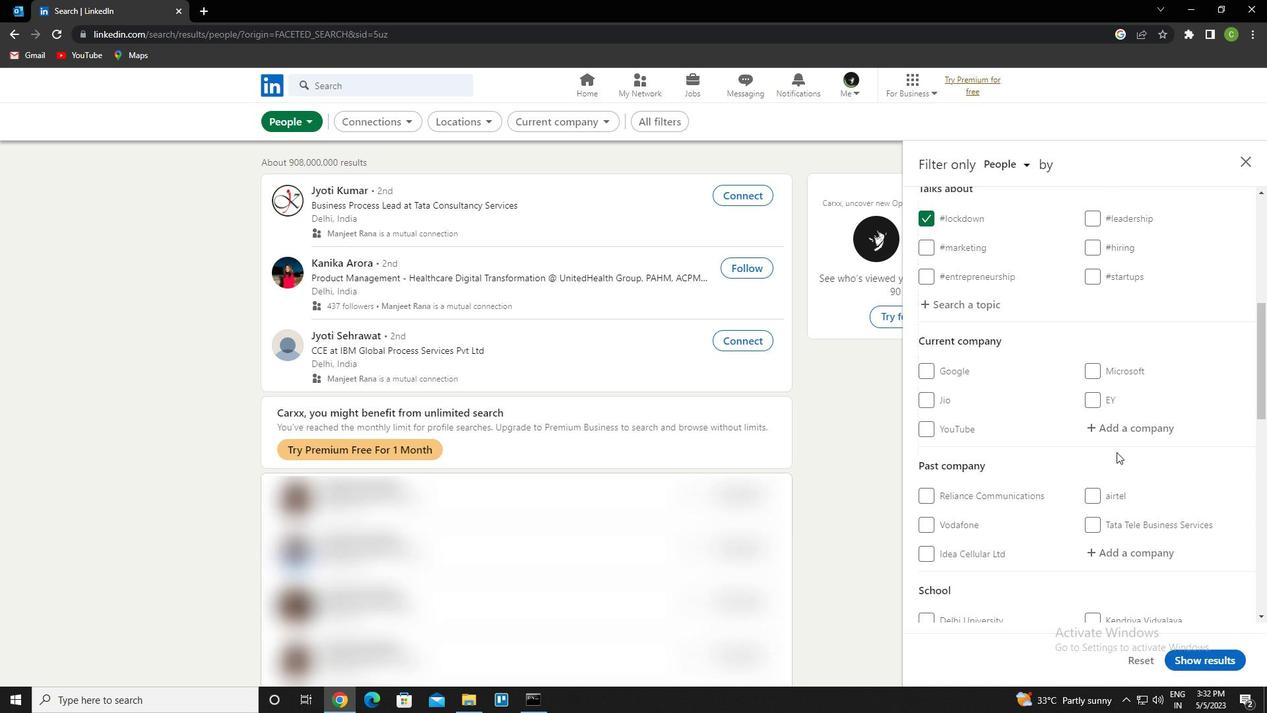 
Action: Mouse pressed left at (1125, 432)
Screenshot: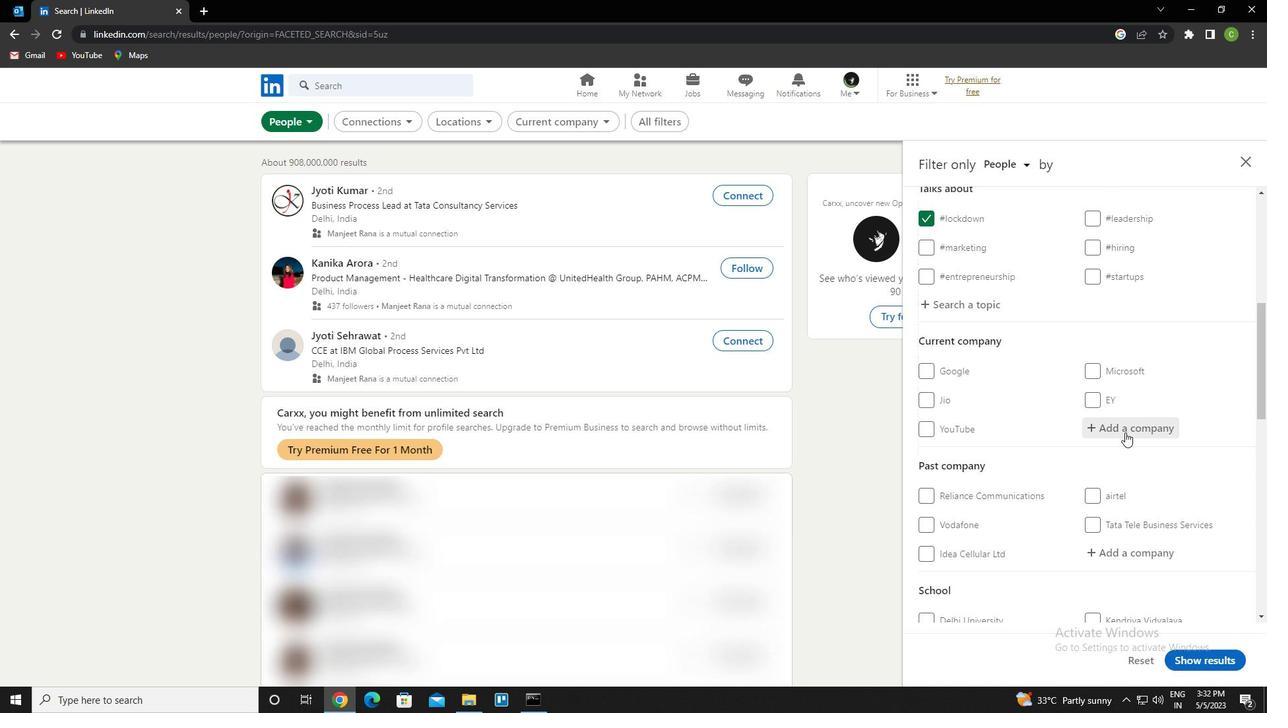 
Action: Key pressed <Key.caps_lock>l<Key.caps_lock>ifework<Key.down><Key.down><Key.down><Key.down><Key.enter>
Screenshot: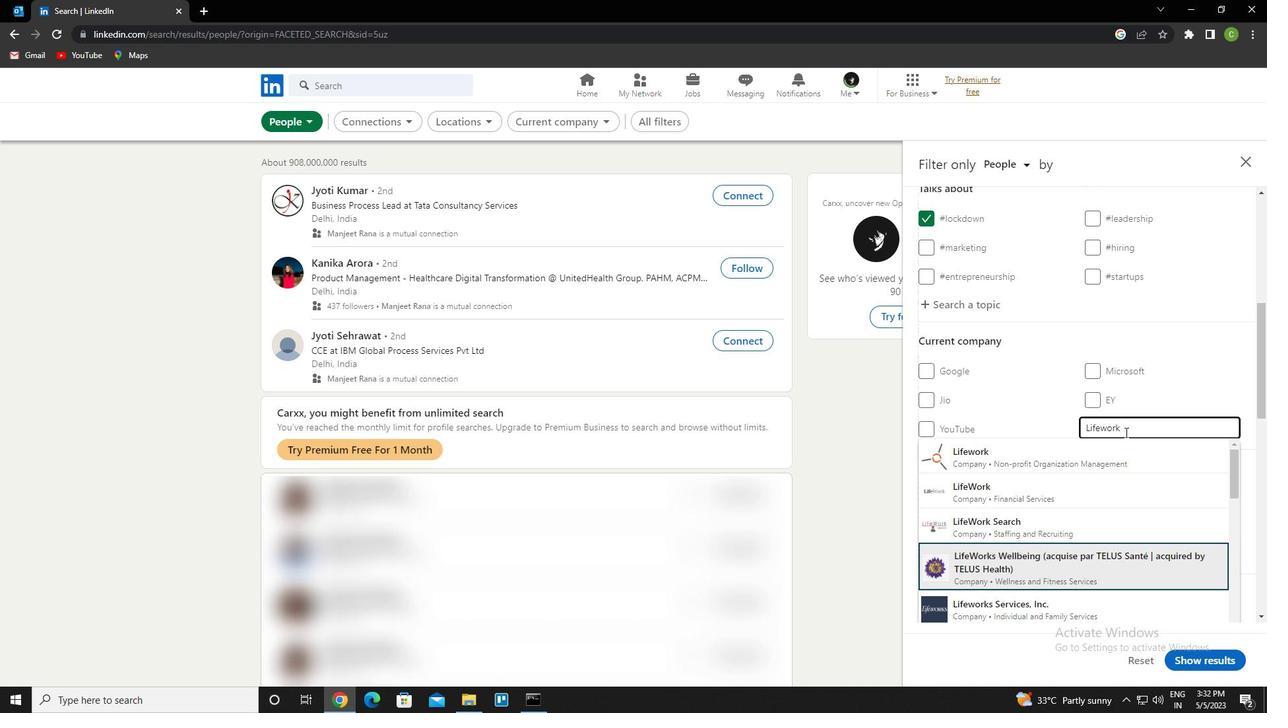 
Action: Mouse scrolled (1125, 431) with delta (0, 0)
Screenshot: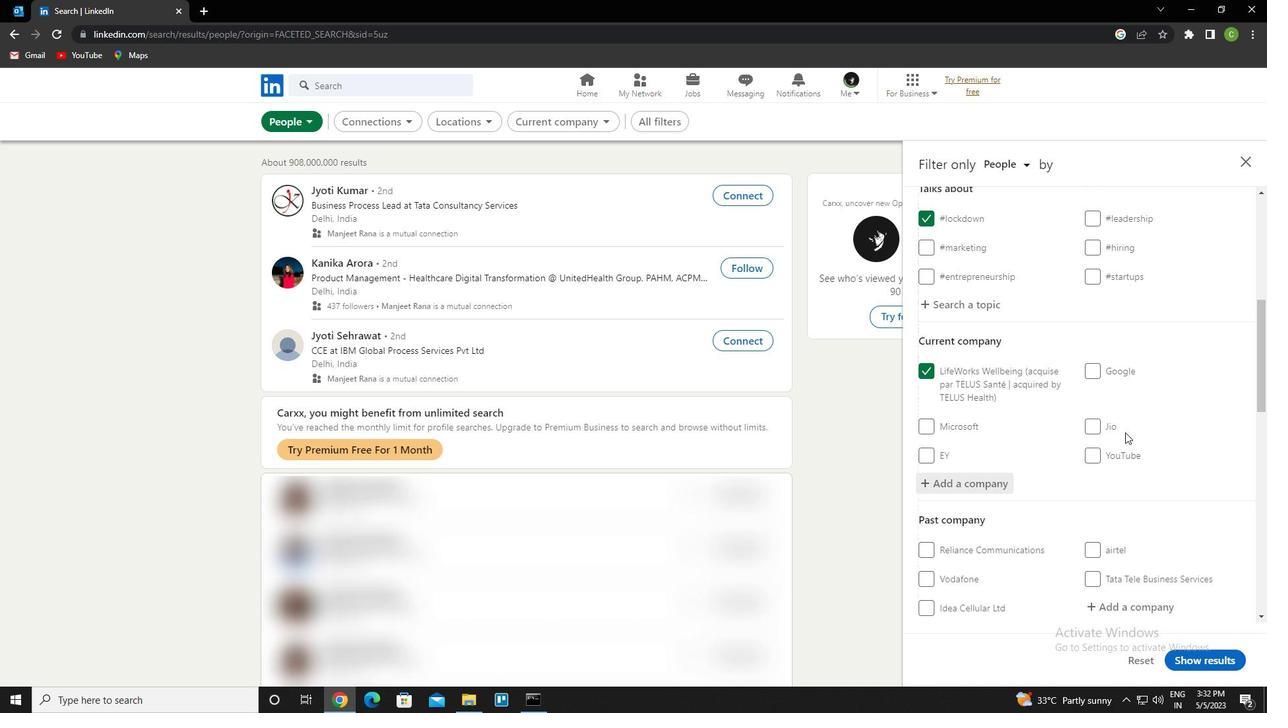 
Action: Mouse scrolled (1125, 431) with delta (0, 0)
Screenshot: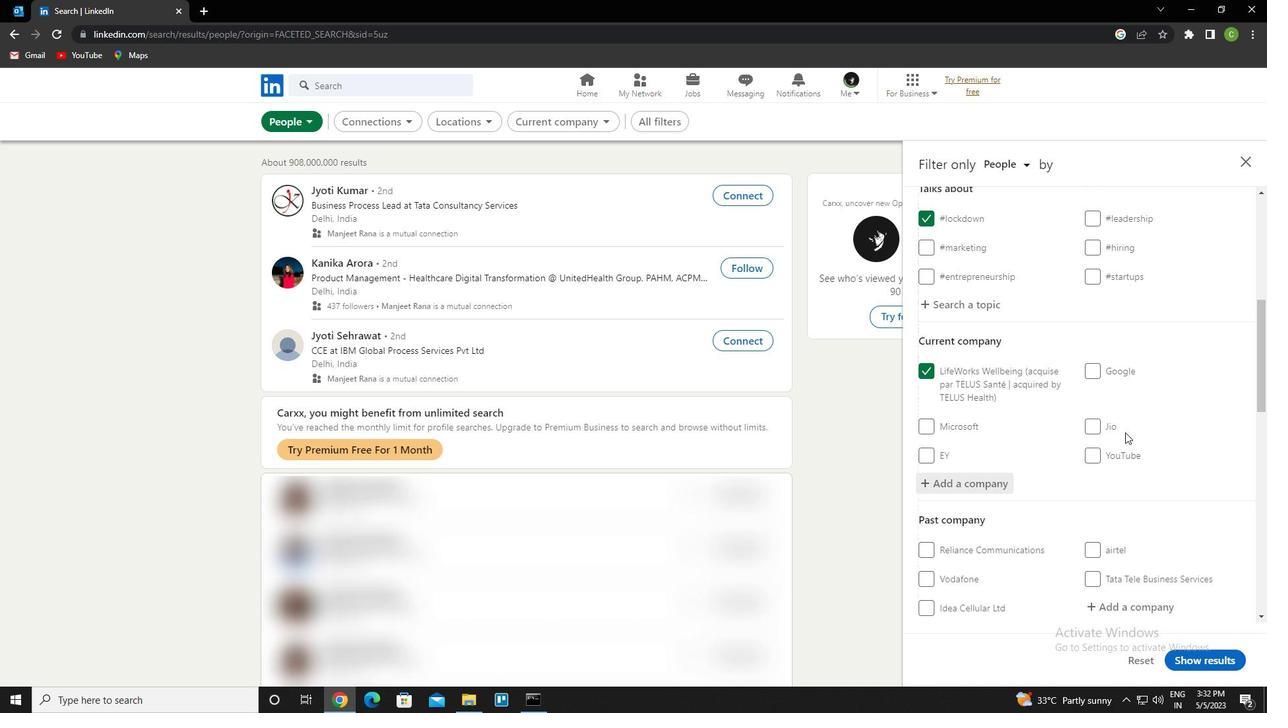 
Action: Mouse moved to (1135, 481)
Screenshot: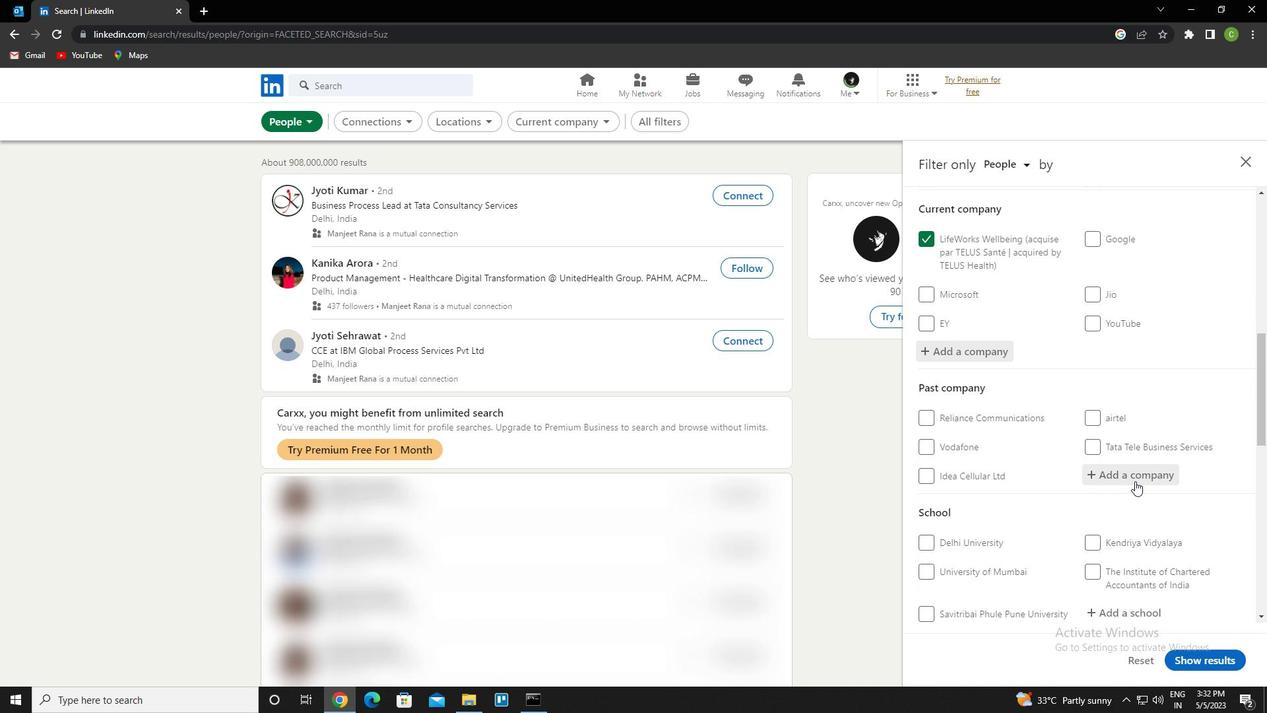 
Action: Mouse scrolled (1135, 480) with delta (0, 0)
Screenshot: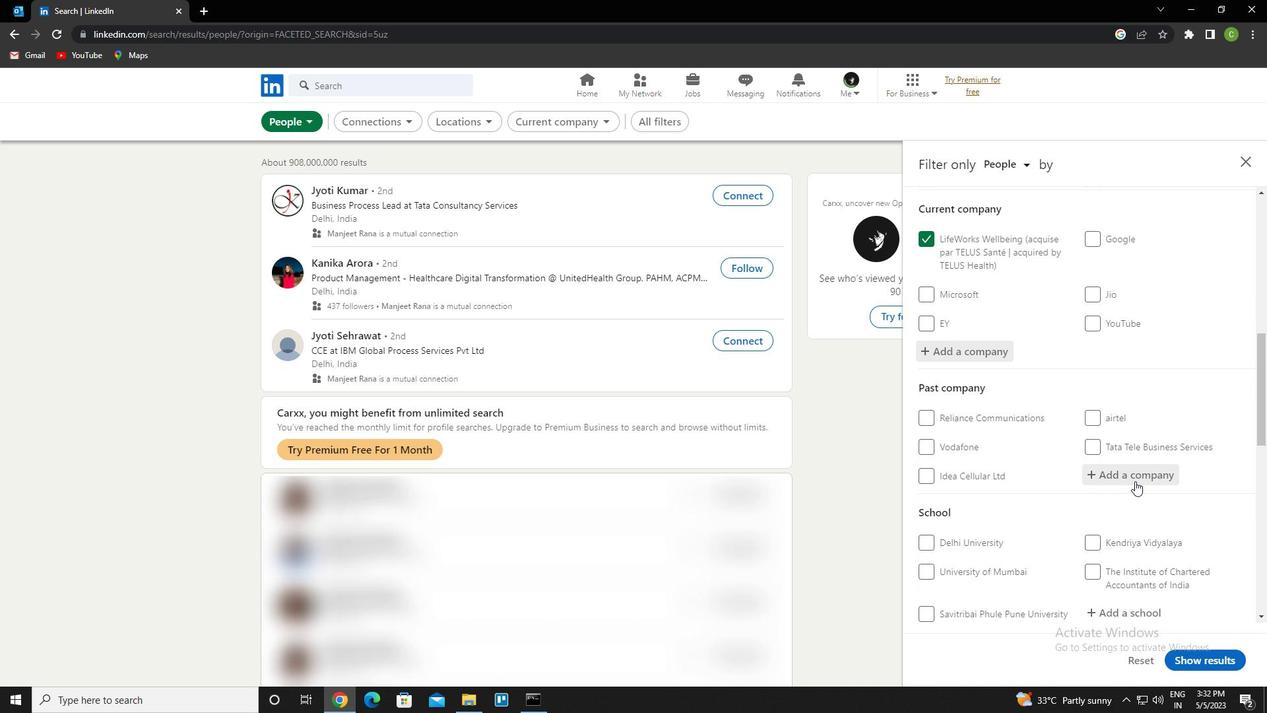 
Action: Mouse moved to (1129, 477)
Screenshot: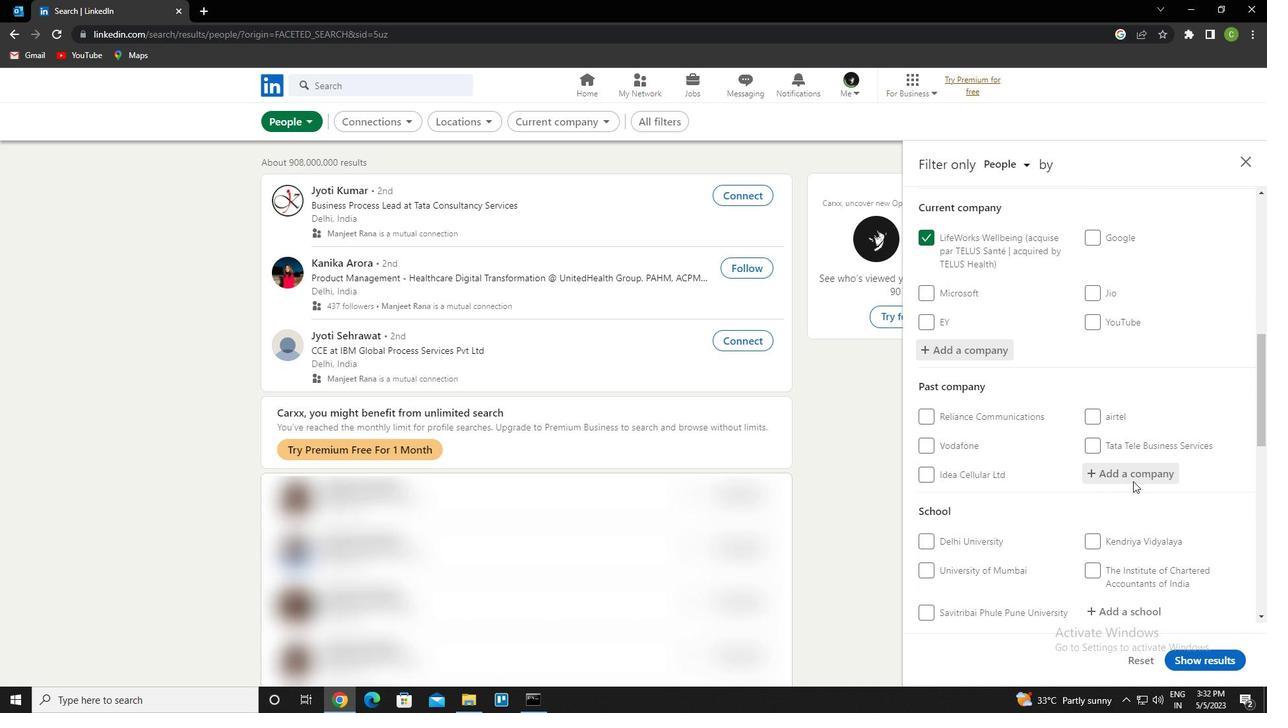 
Action: Mouse scrolled (1129, 476) with delta (0, 0)
Screenshot: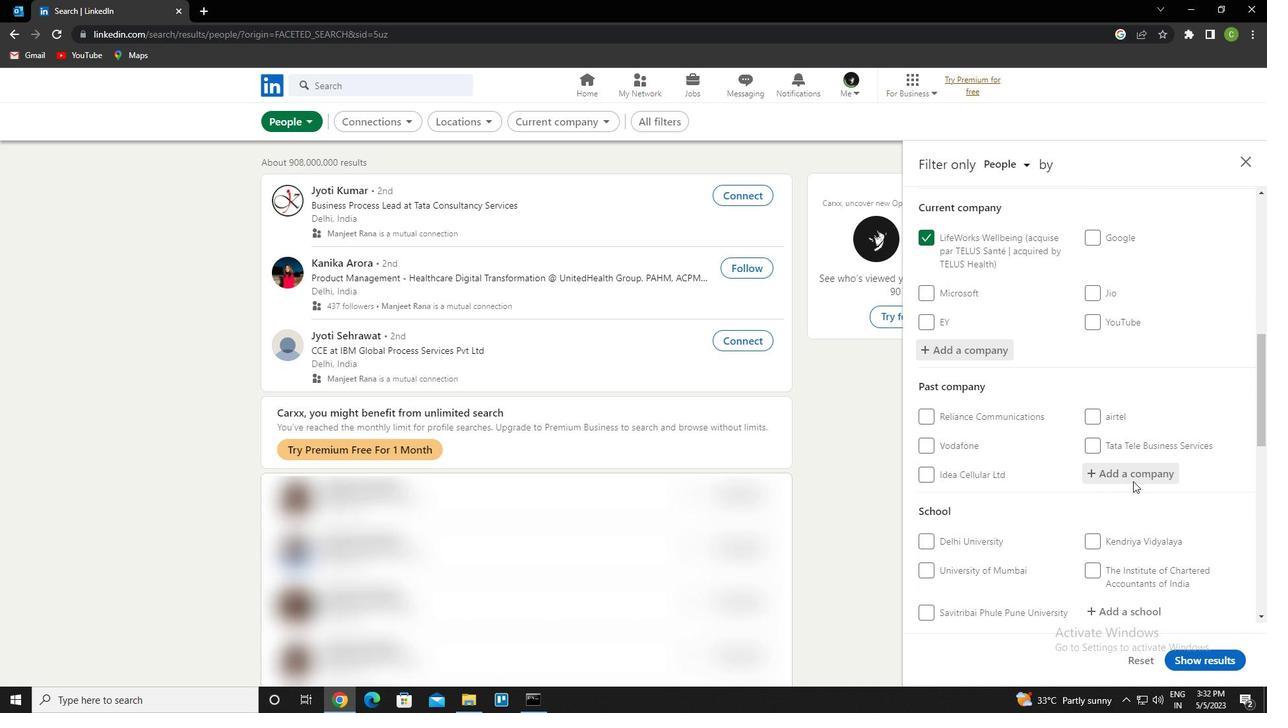 
Action: Mouse moved to (1134, 484)
Screenshot: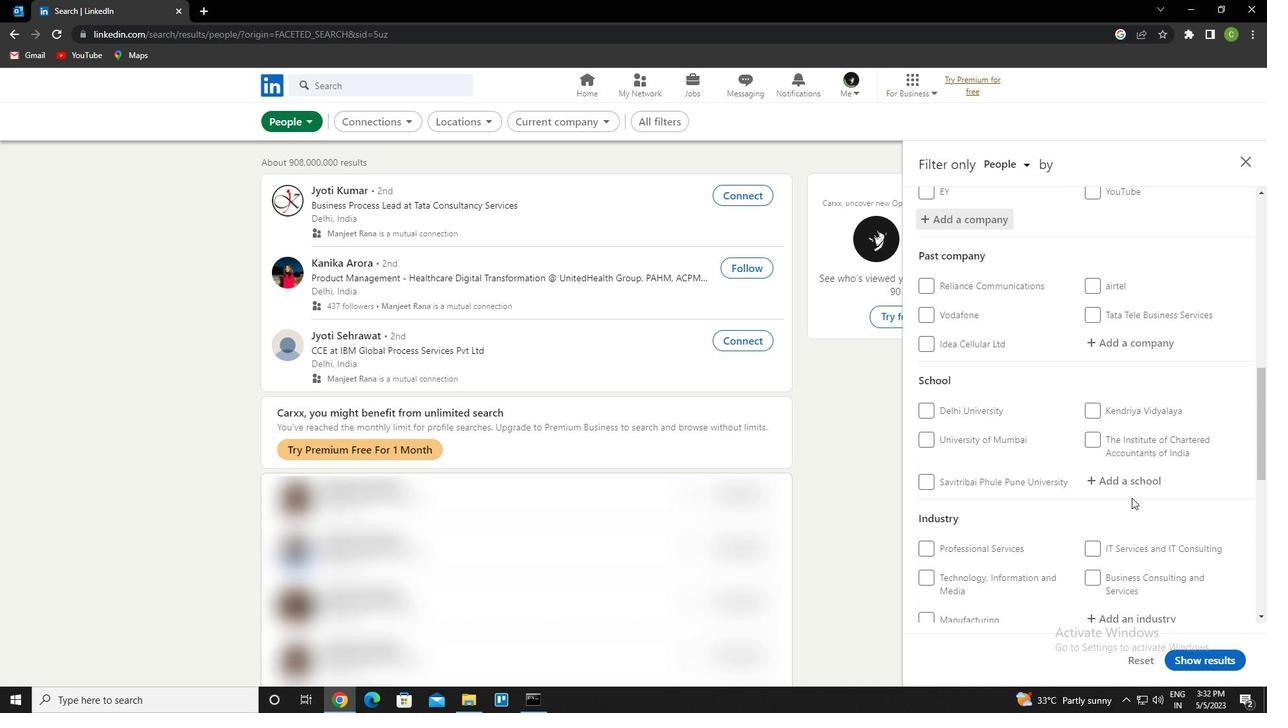 
Action: Mouse pressed left at (1134, 484)
Screenshot: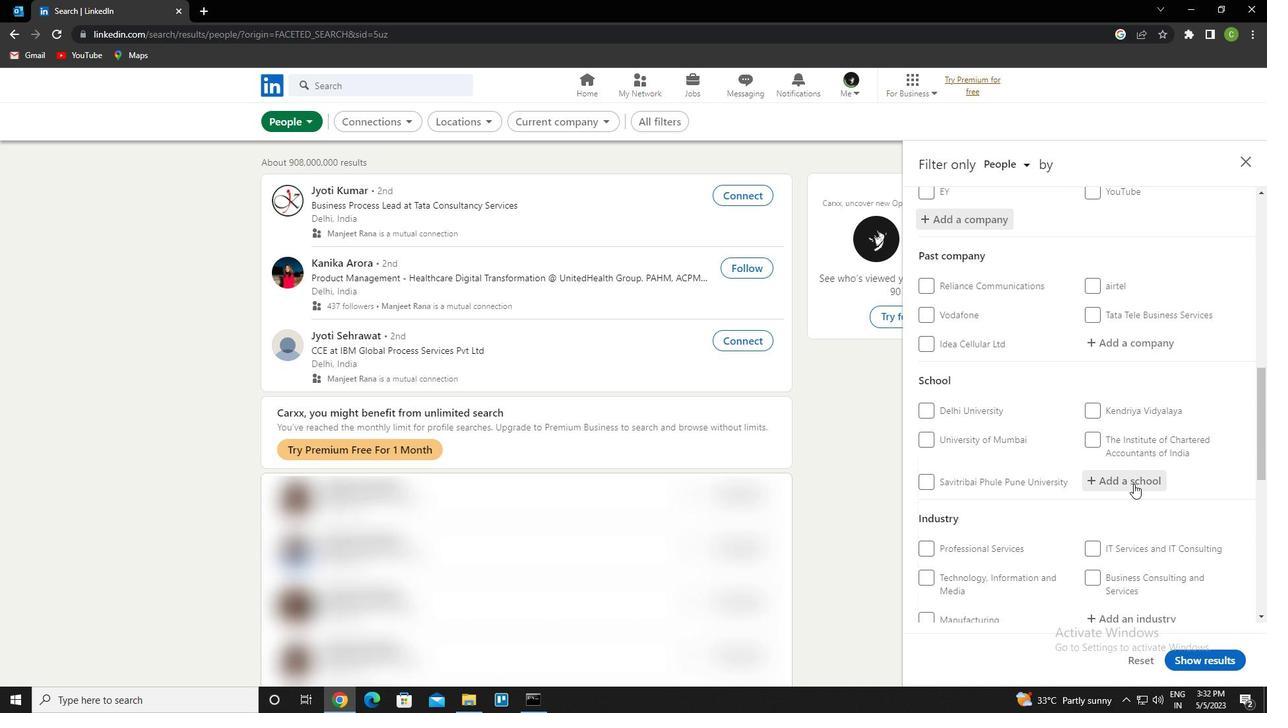 
Action: Key pressed <Key.caps_lock>w<Key.caps_lock>alchand<Key.space>institute<Key.space><Key.space>of<Key.space>technology<Key.down><Key.enter>
Screenshot: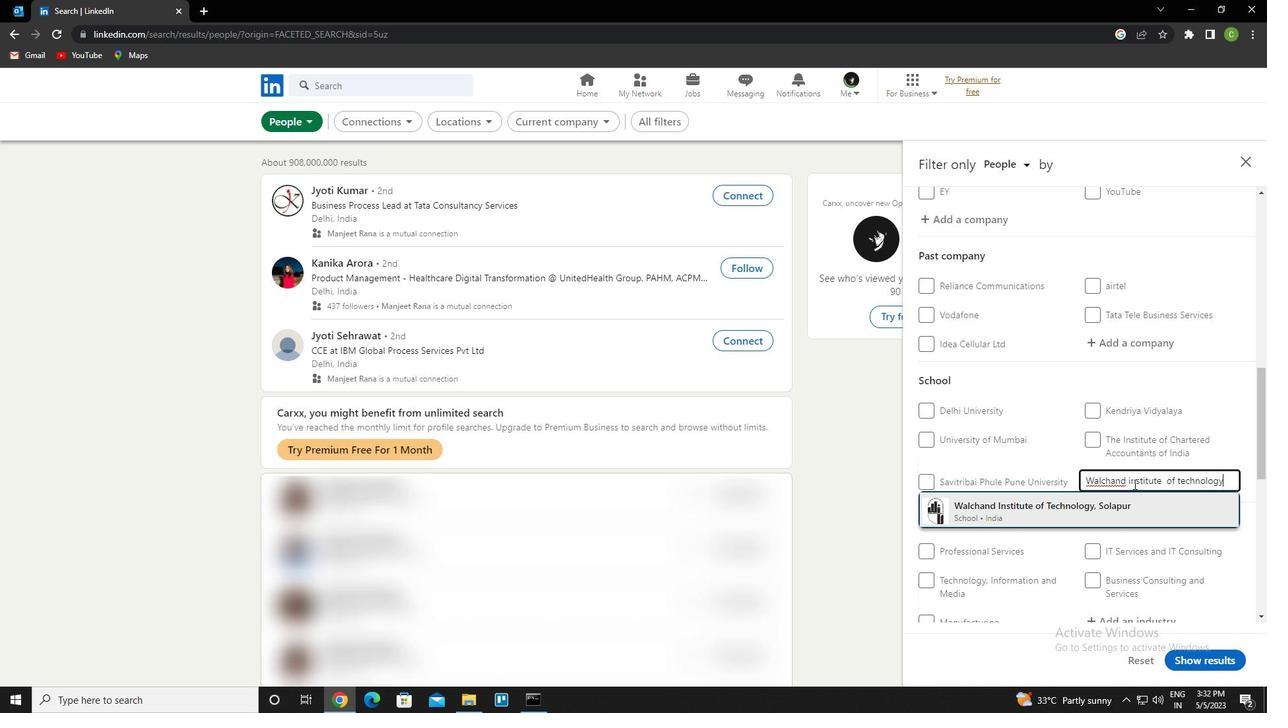 
Action: Mouse moved to (1091, 452)
Screenshot: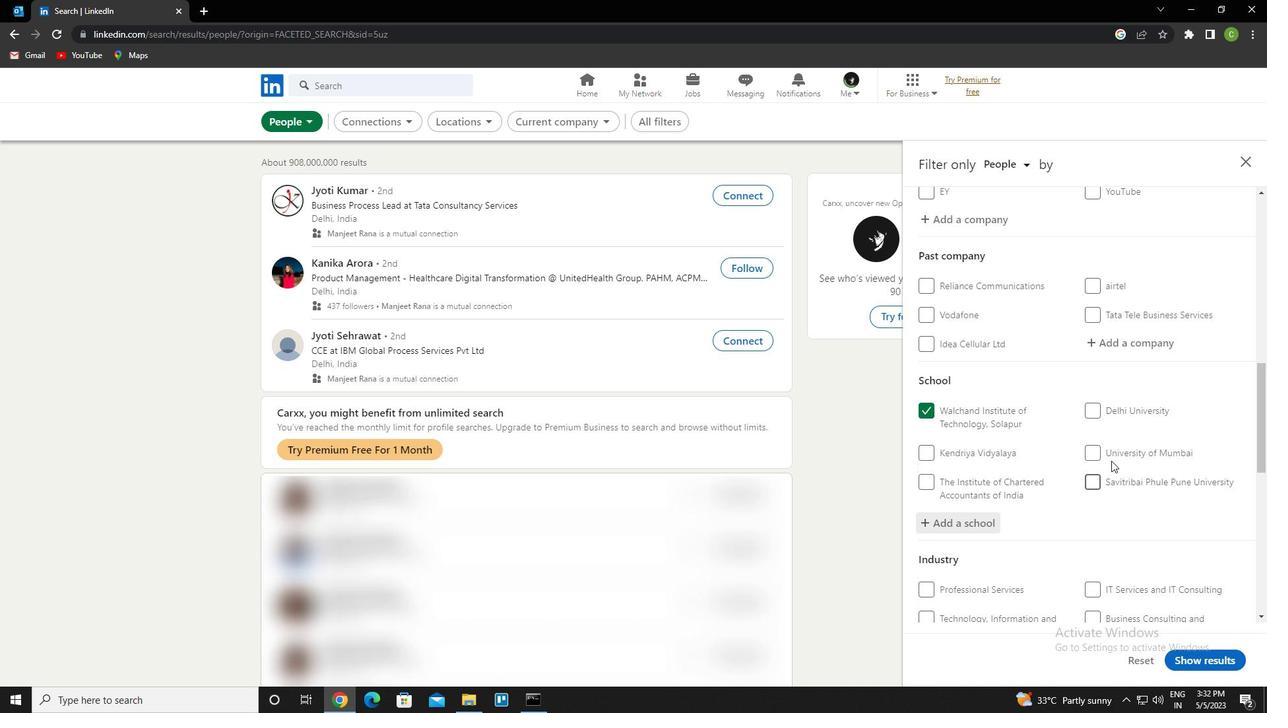 
Action: Mouse scrolled (1091, 451) with delta (0, 0)
Screenshot: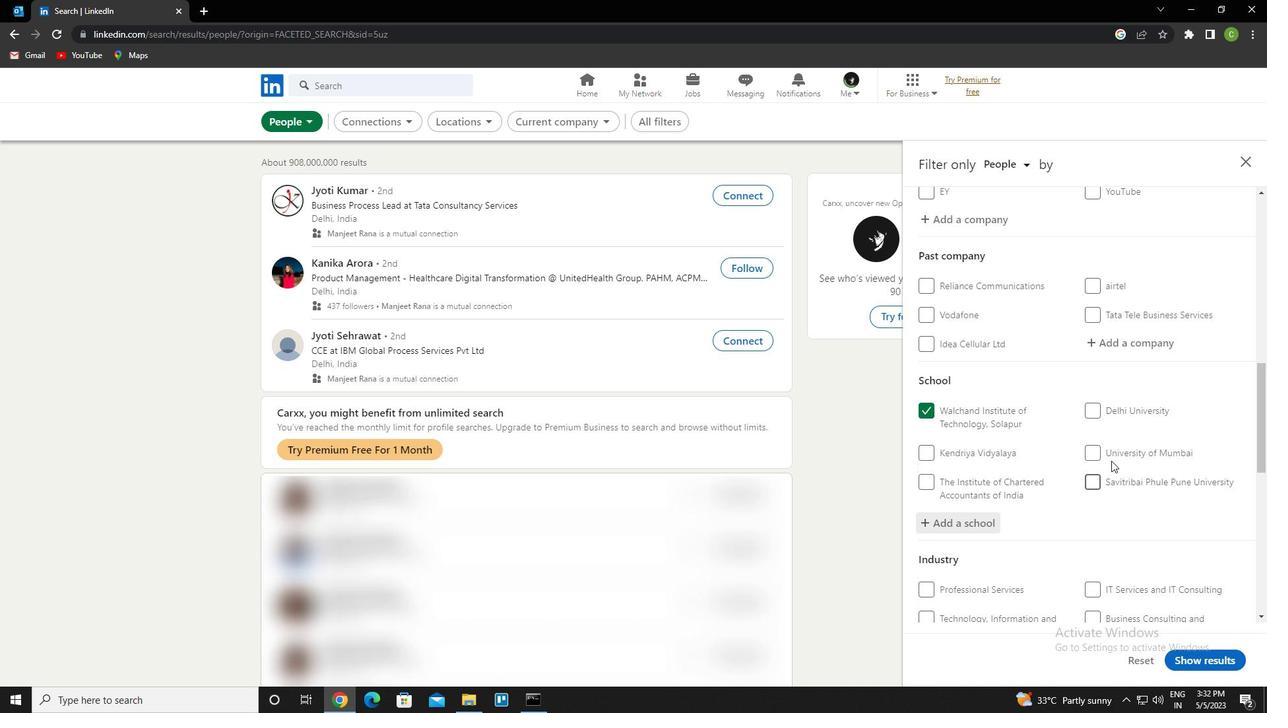 
Action: Mouse moved to (1084, 454)
Screenshot: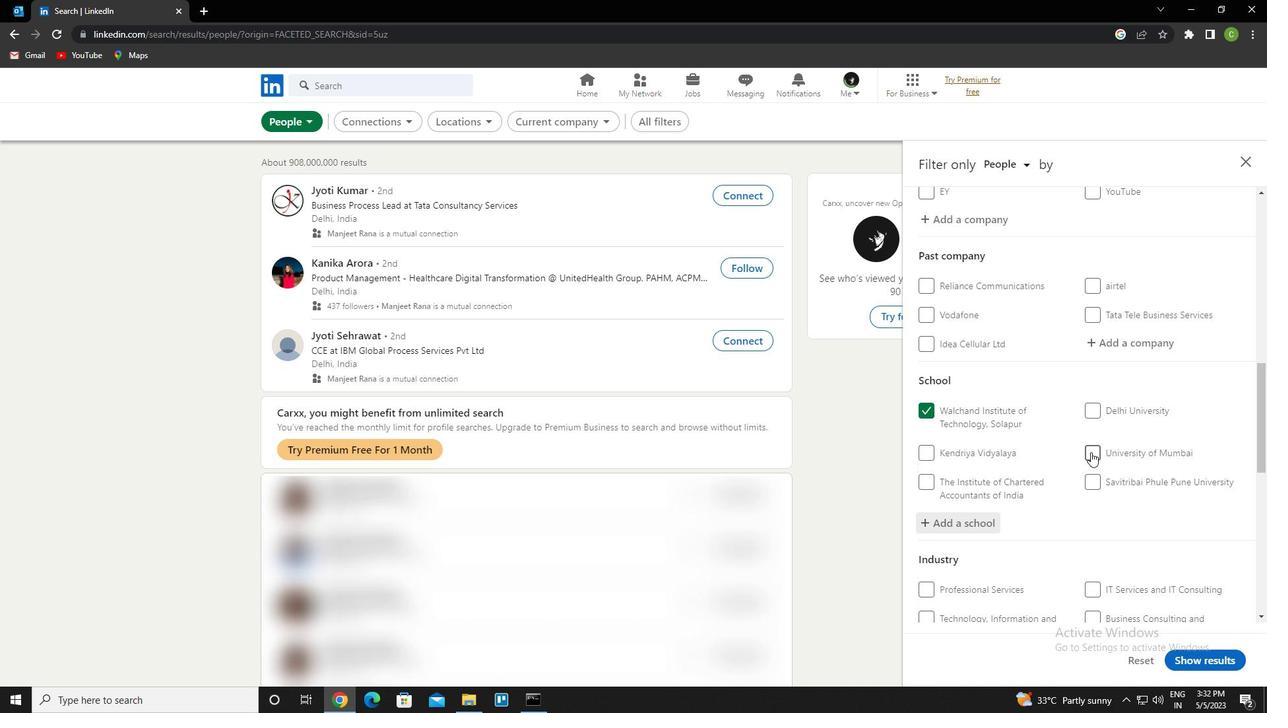 
Action: Mouse scrolled (1084, 454) with delta (0, 0)
Screenshot: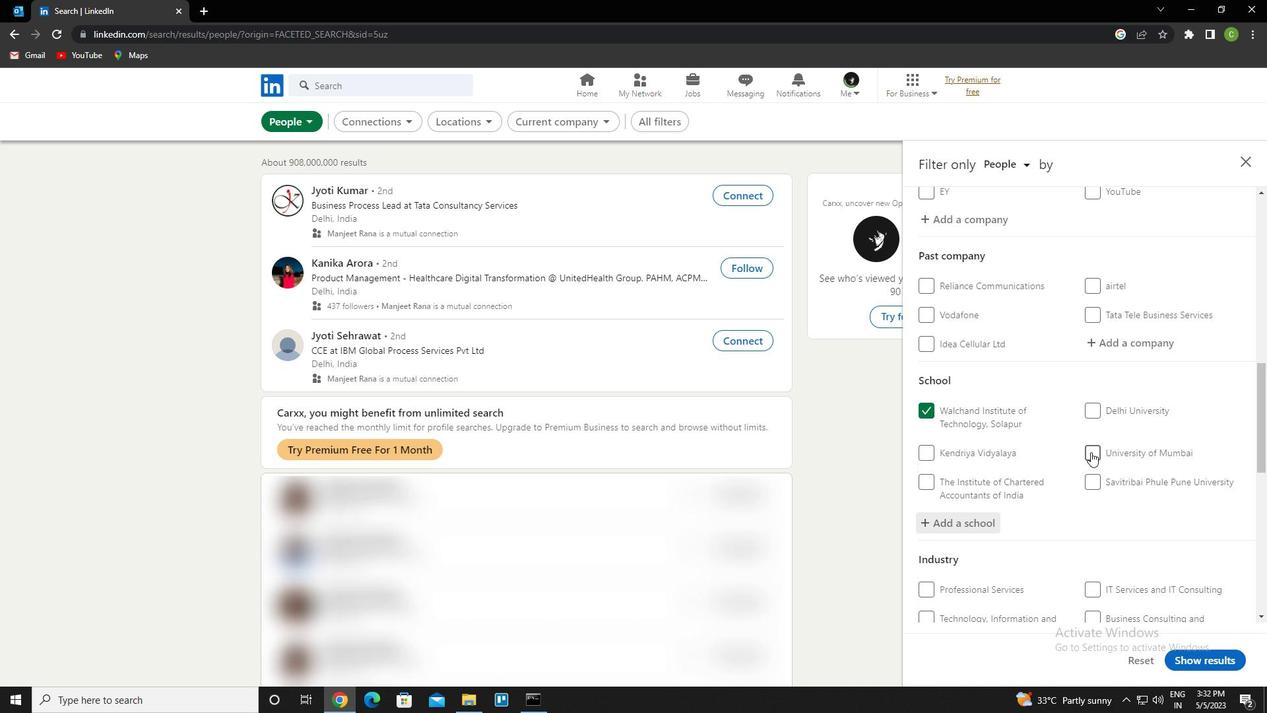 
Action: Mouse moved to (1073, 447)
Screenshot: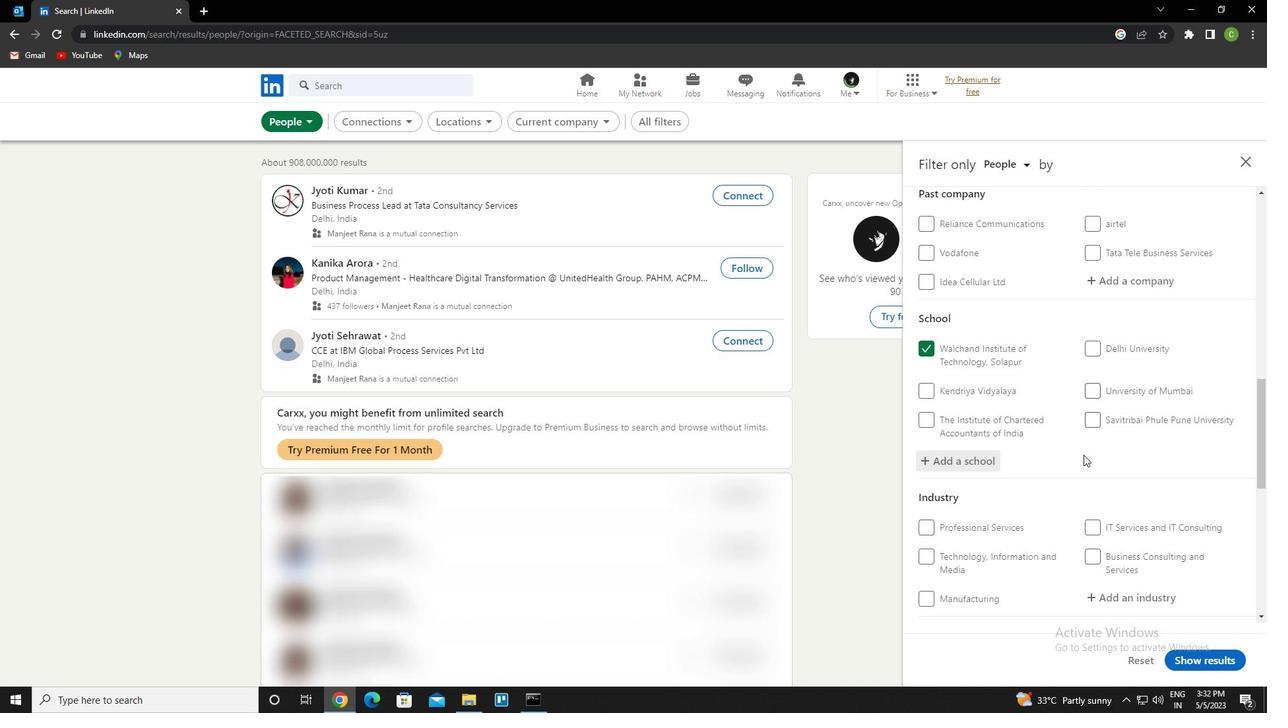 
Action: Mouse scrolled (1073, 447) with delta (0, 0)
Screenshot: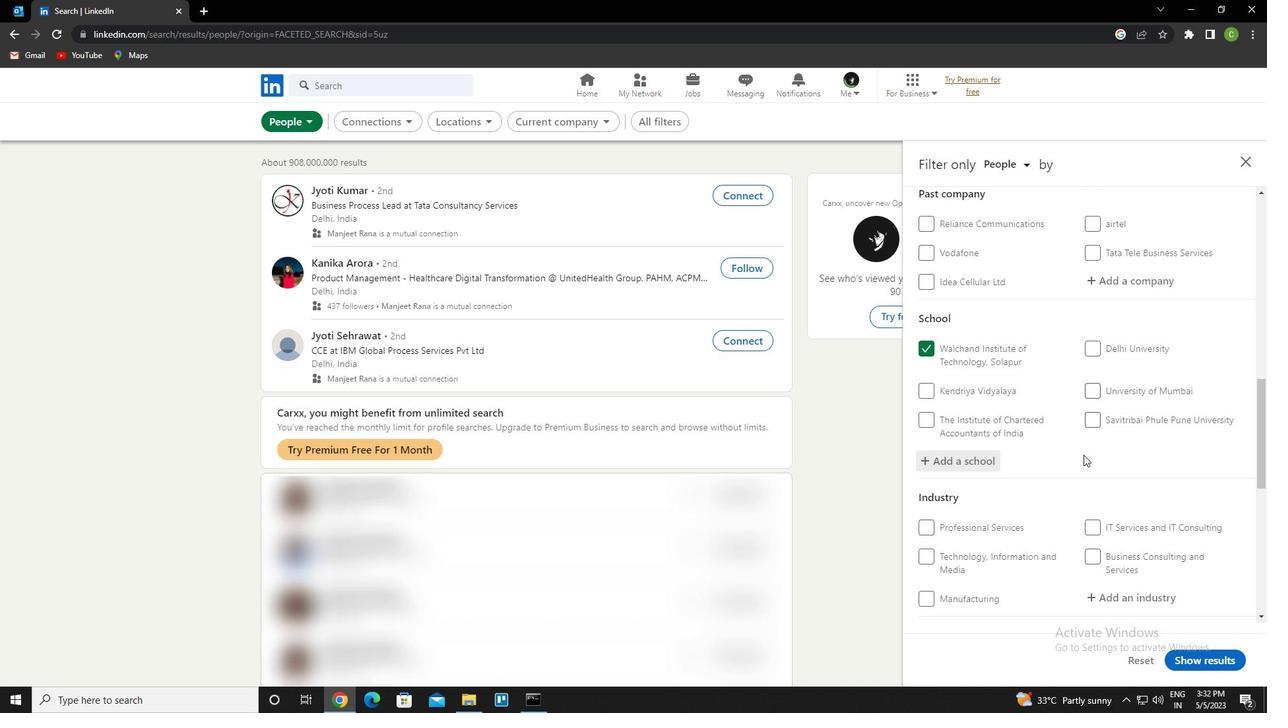 
Action: Mouse moved to (1122, 454)
Screenshot: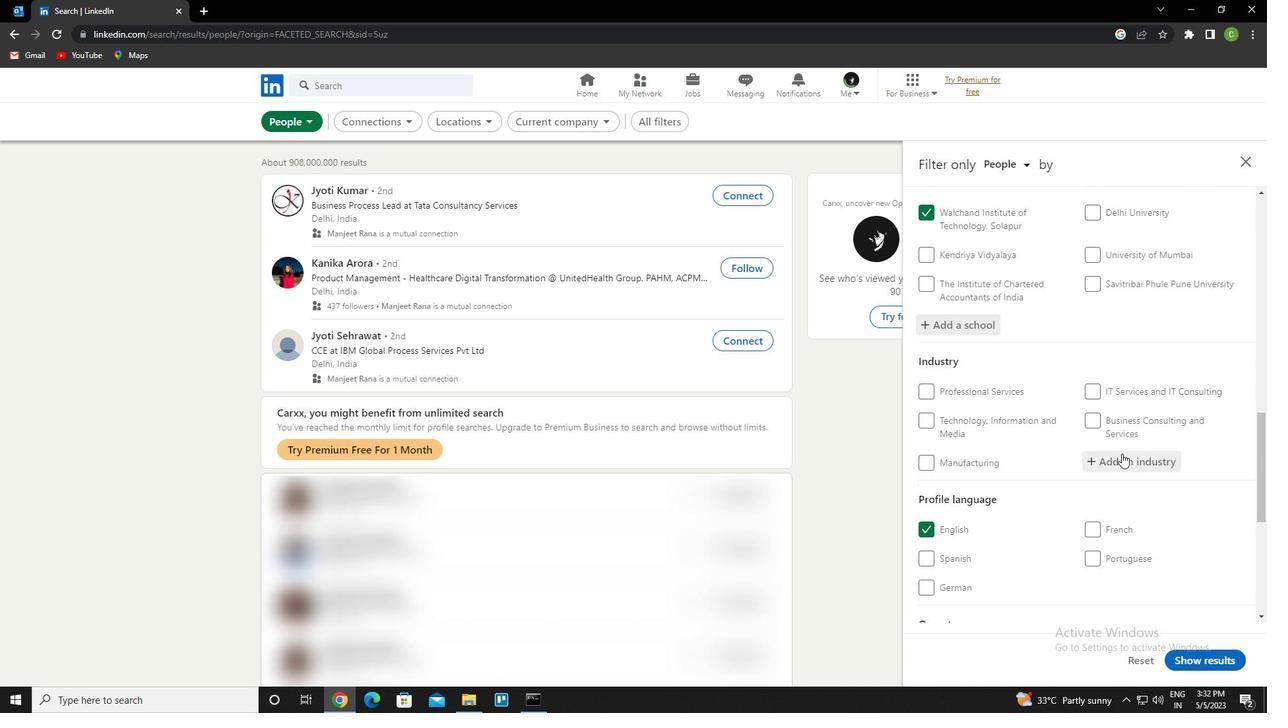 
Action: Mouse pressed left at (1122, 454)
Screenshot: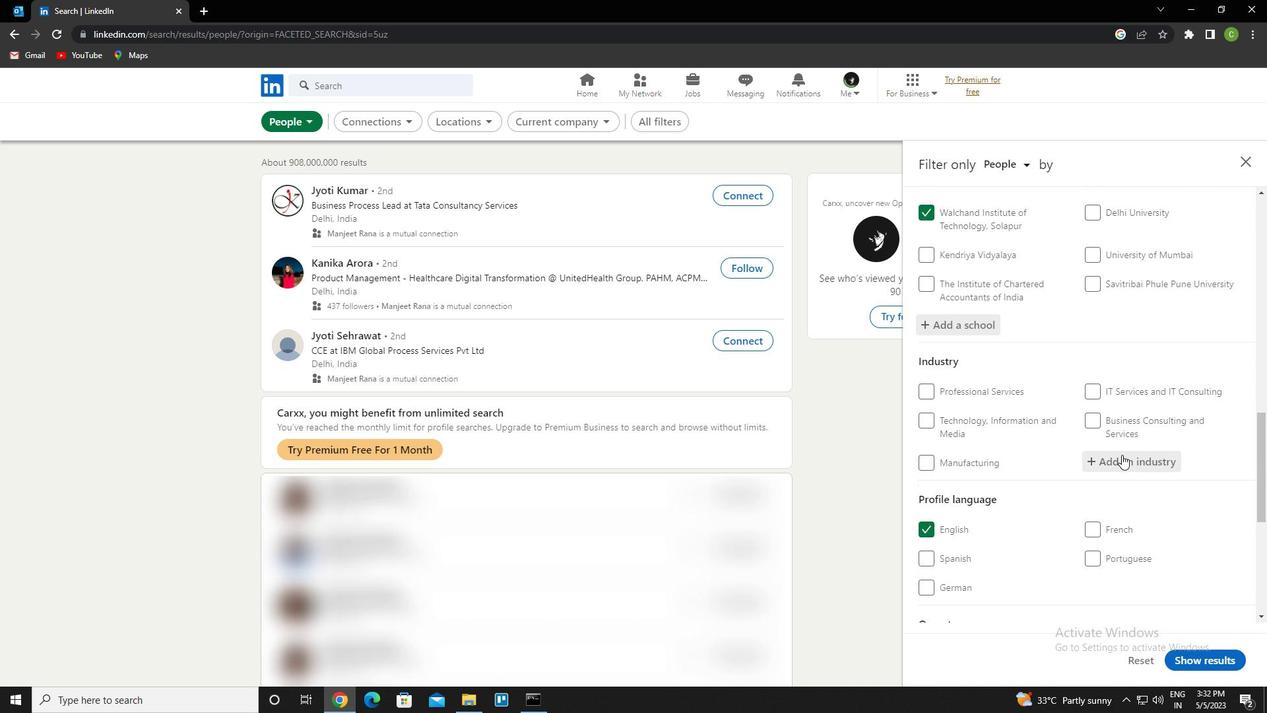 
Action: Key pressed <Key.caps_lock>h<Key.caps_lock>ome<Key.space><Key.caps_lock>h<Key.caps_lock>ealth<Key.space>care<Key.space><Key.down><Key.left><Key.enter>
Screenshot: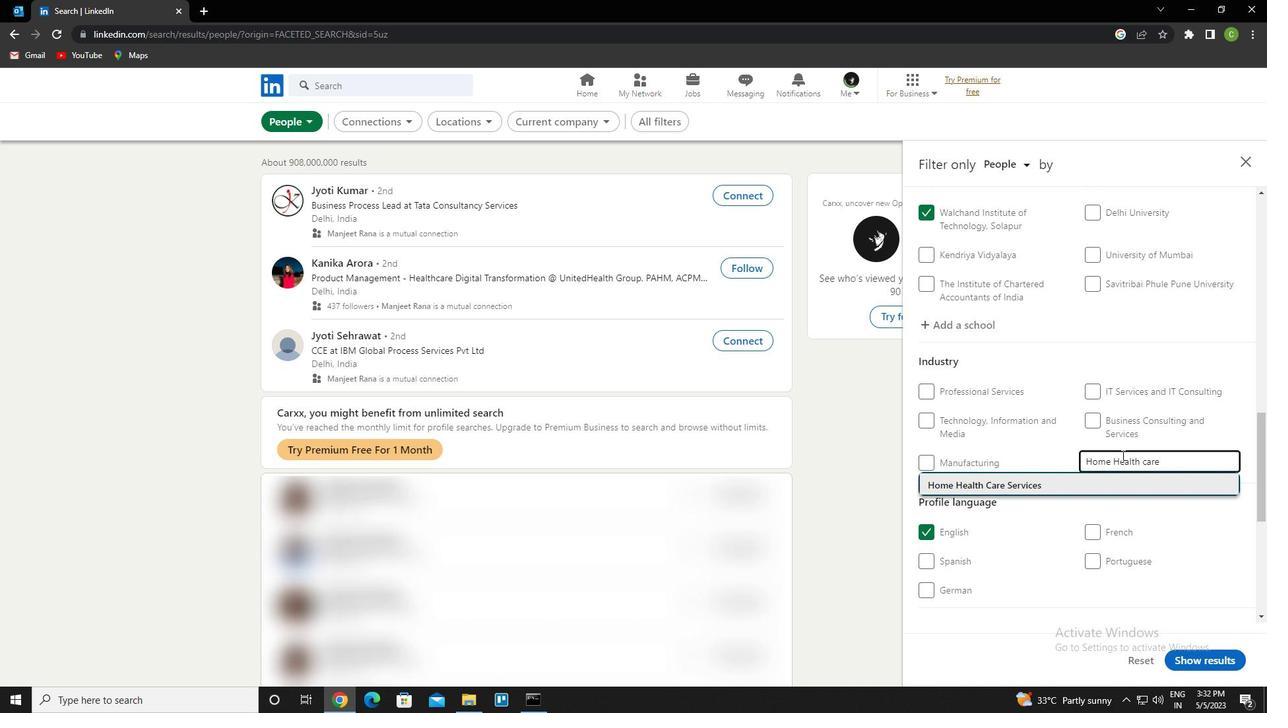 
Action: Mouse moved to (1073, 471)
Screenshot: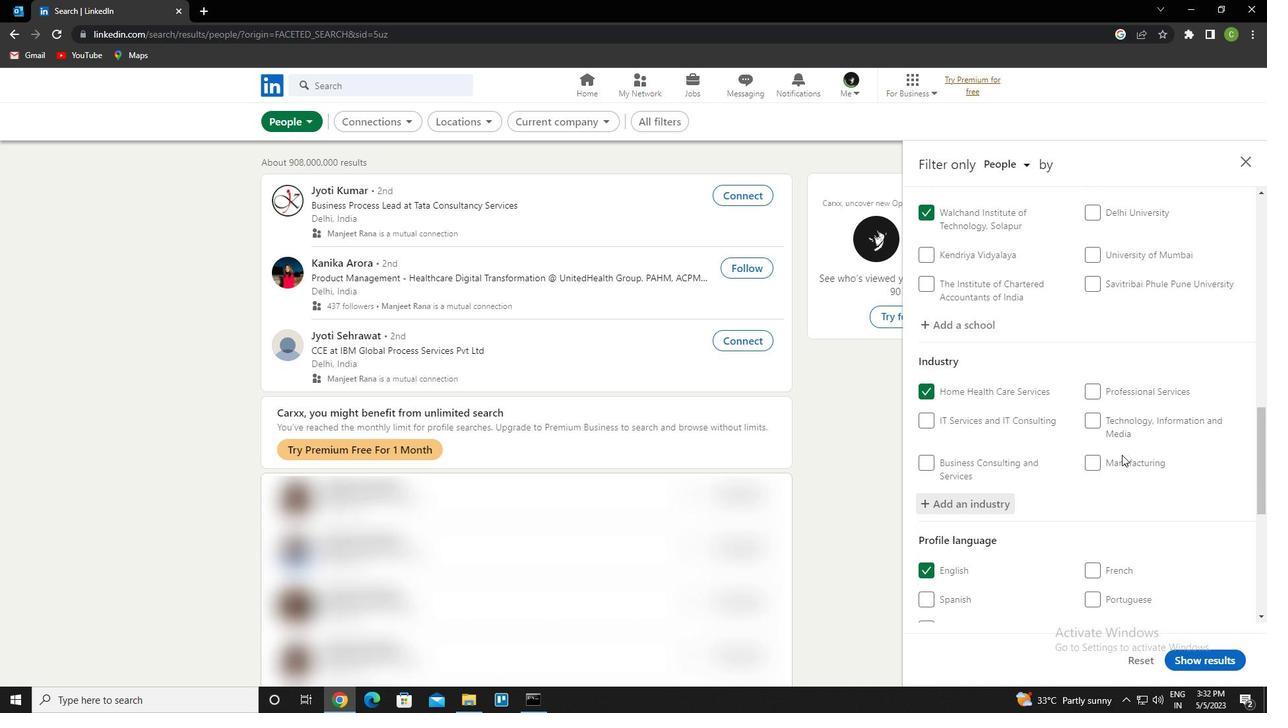 
Action: Mouse scrolled (1073, 470) with delta (0, 0)
Screenshot: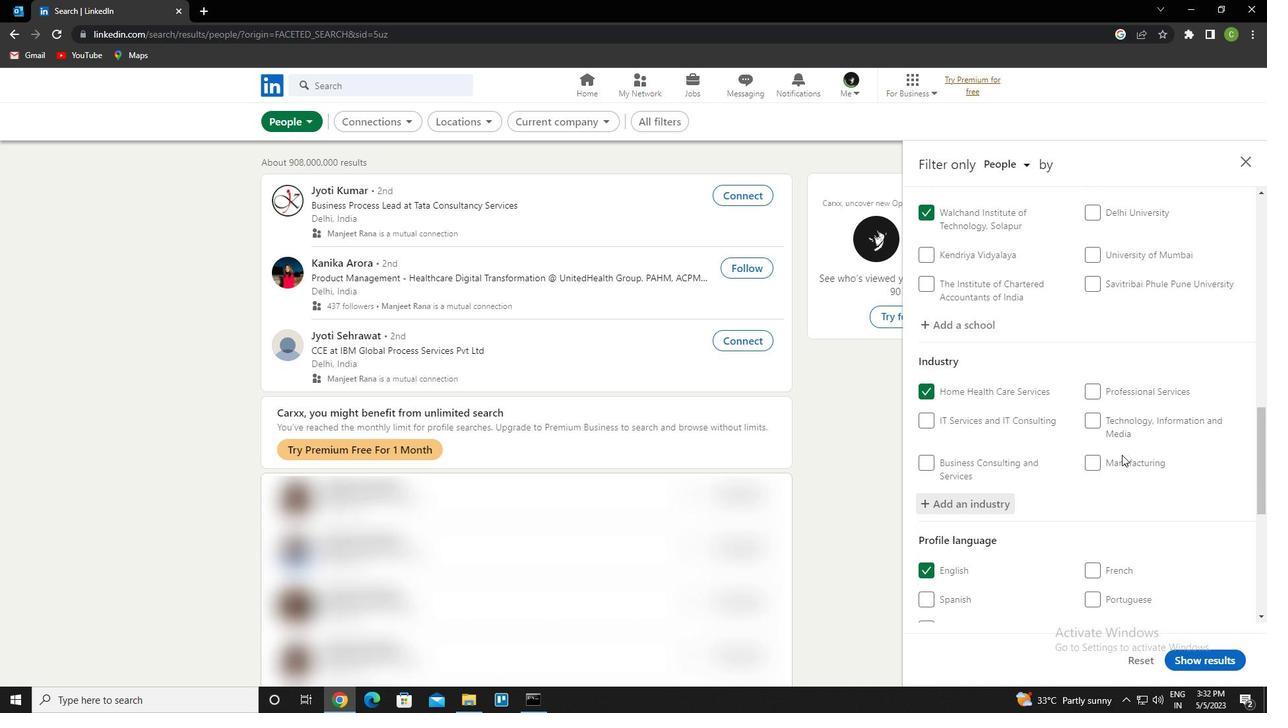 
Action: Mouse moved to (1069, 471)
Screenshot: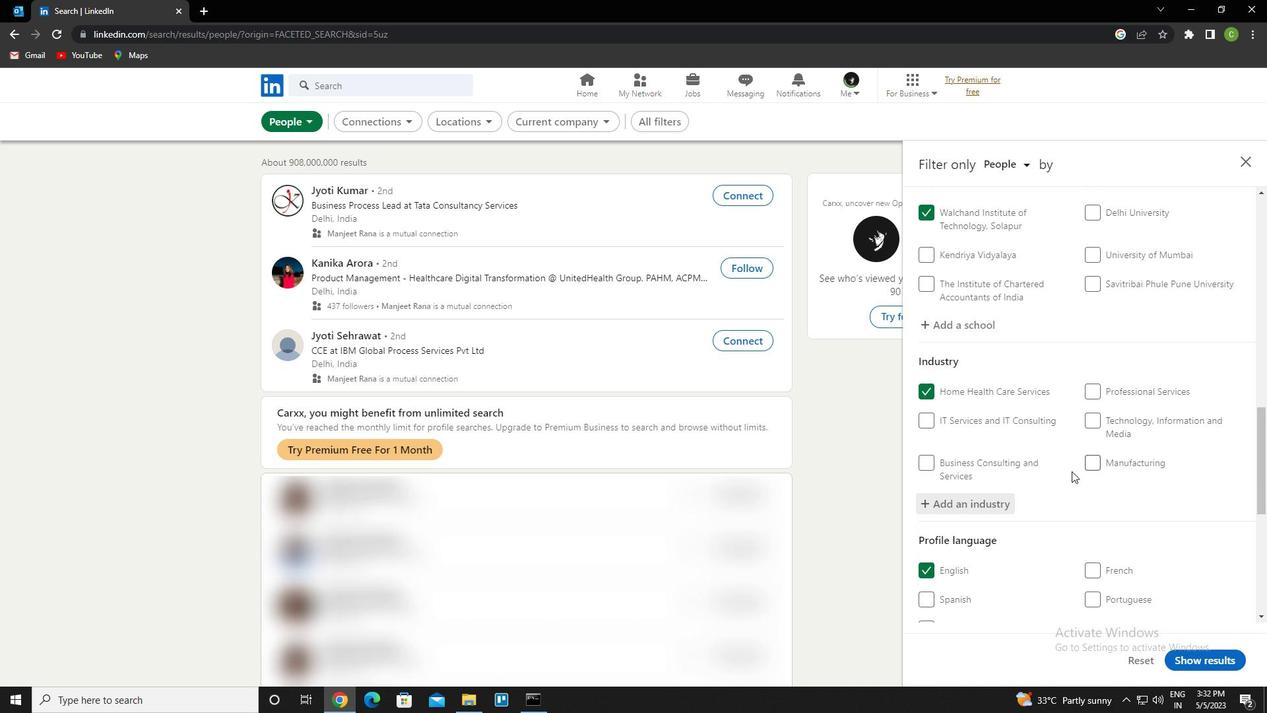 
Action: Mouse scrolled (1069, 470) with delta (0, 0)
Screenshot: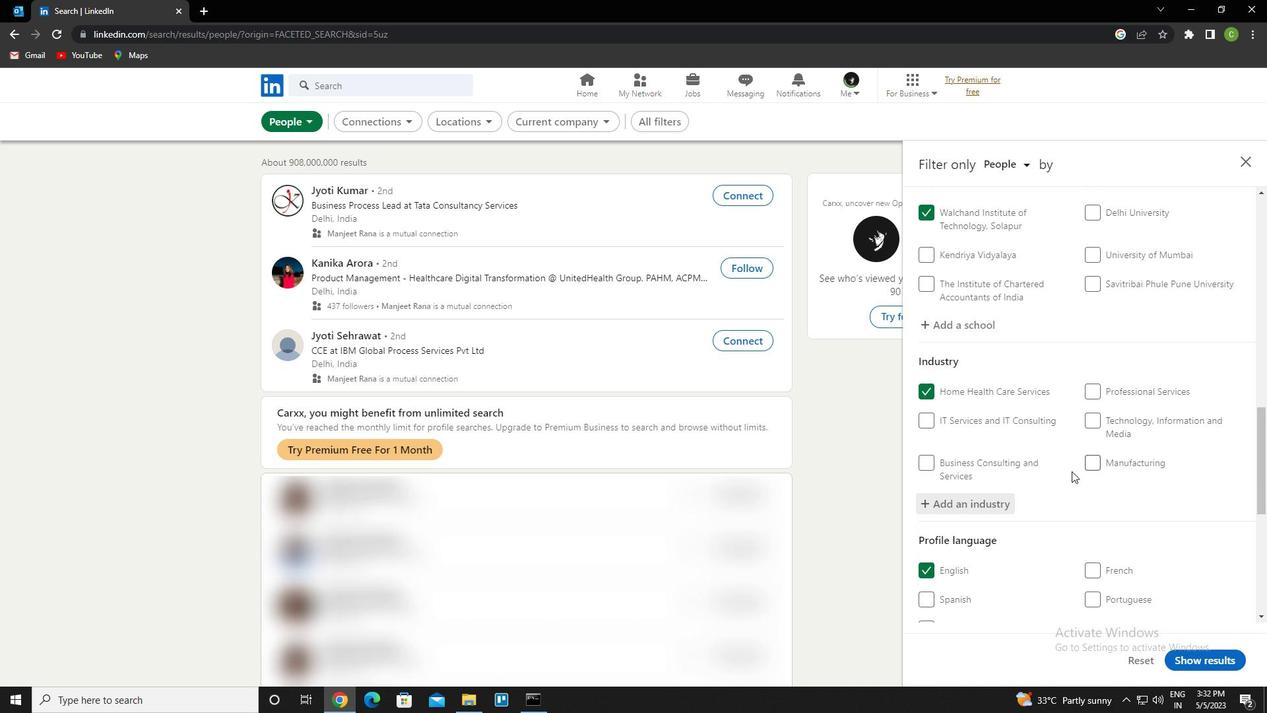 
Action: Mouse moved to (1069, 471)
Screenshot: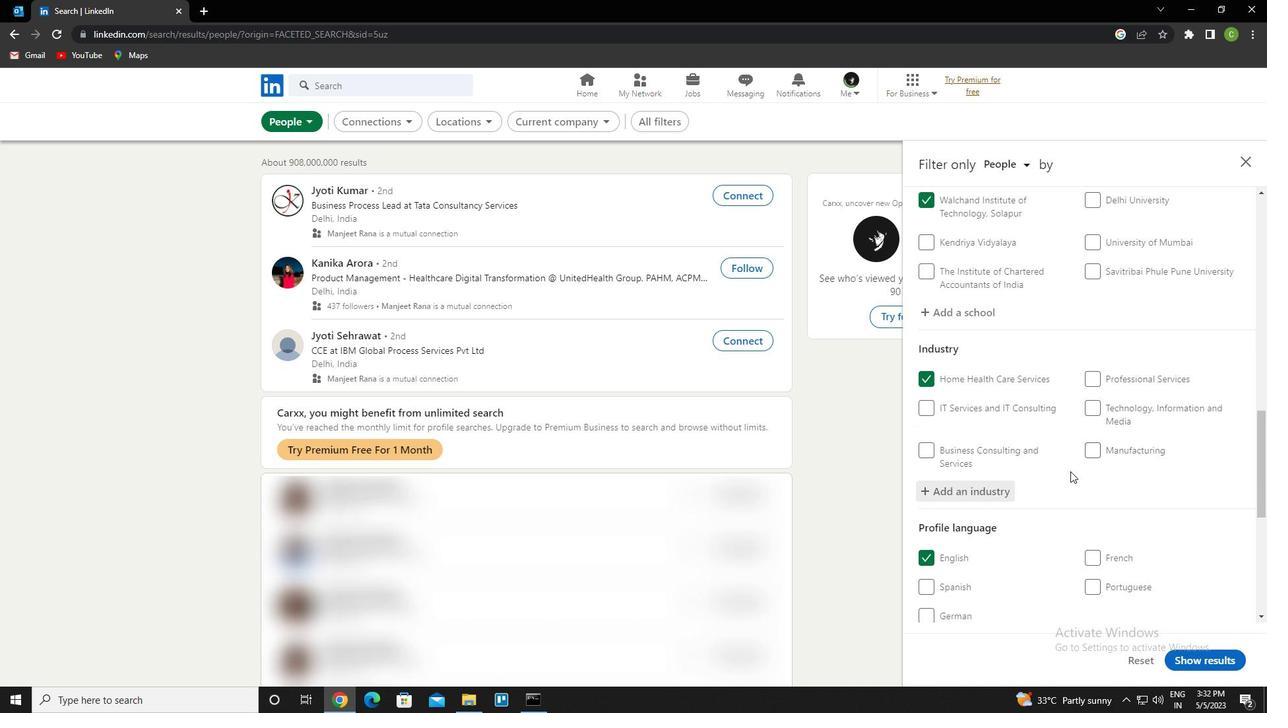 
Action: Mouse scrolled (1069, 470) with delta (0, 0)
Screenshot: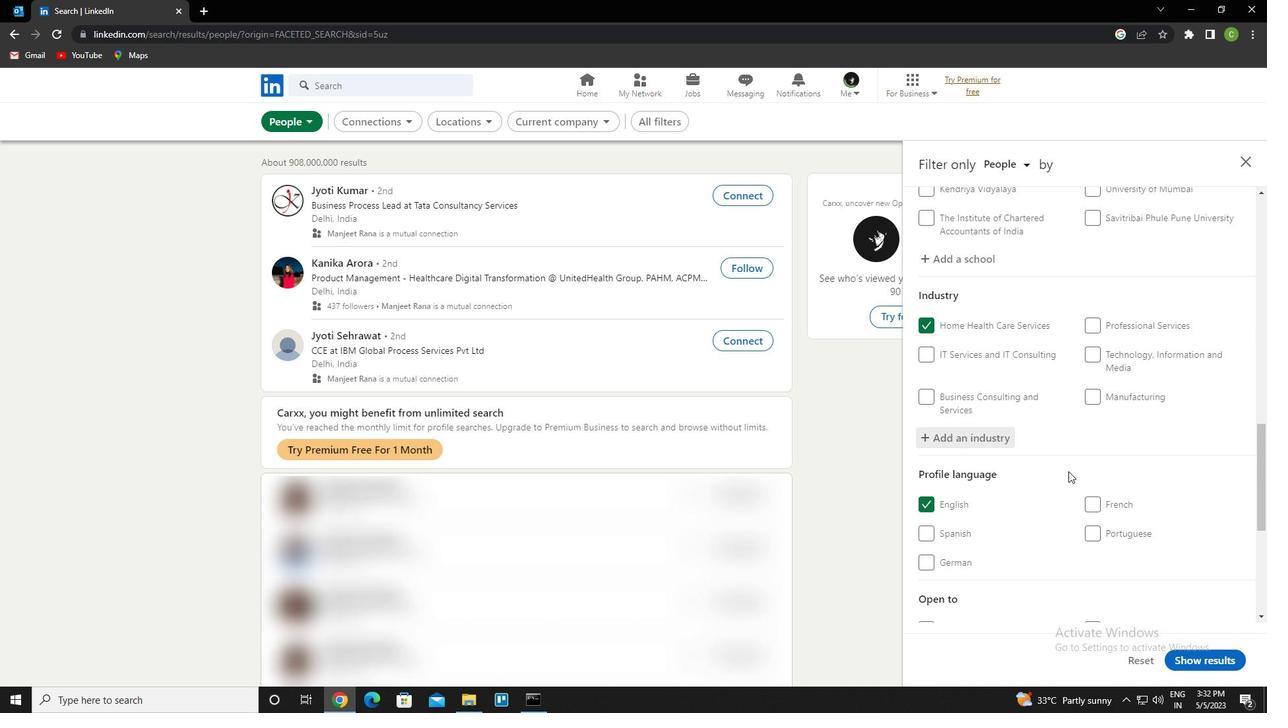 
Action: Mouse scrolled (1069, 470) with delta (0, 0)
Screenshot: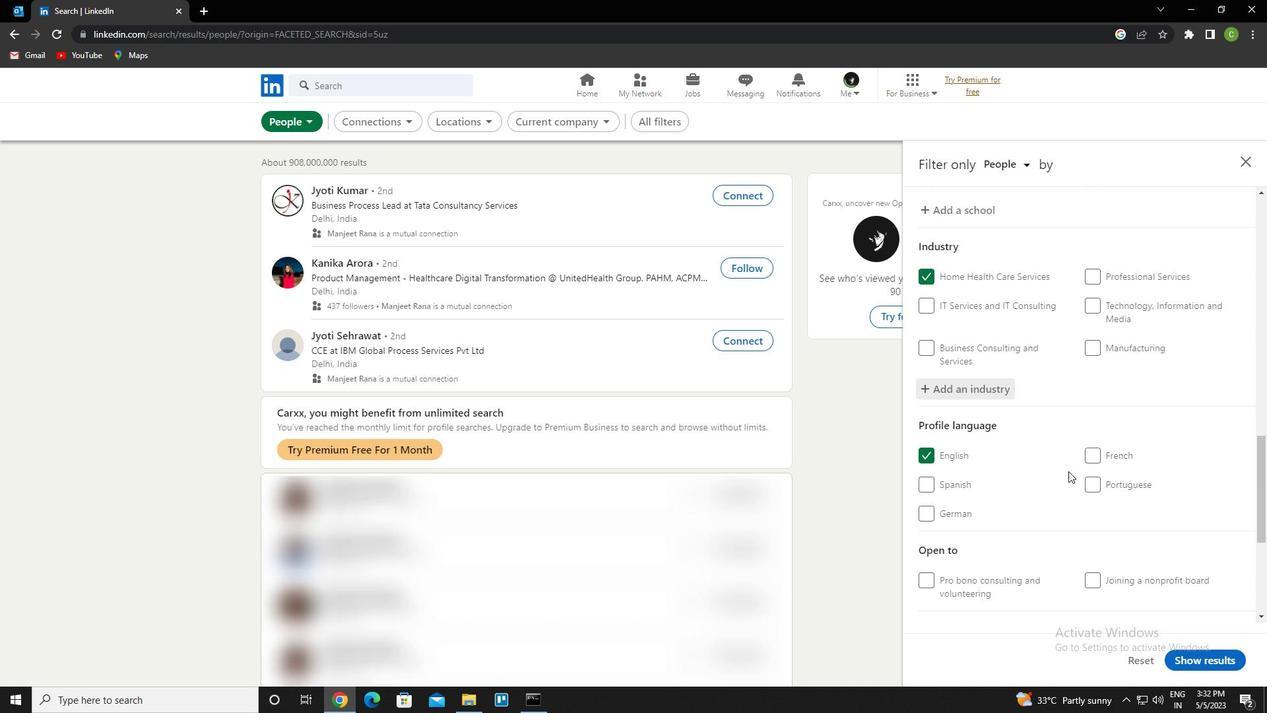 
Action: Mouse scrolled (1069, 470) with delta (0, 0)
Screenshot: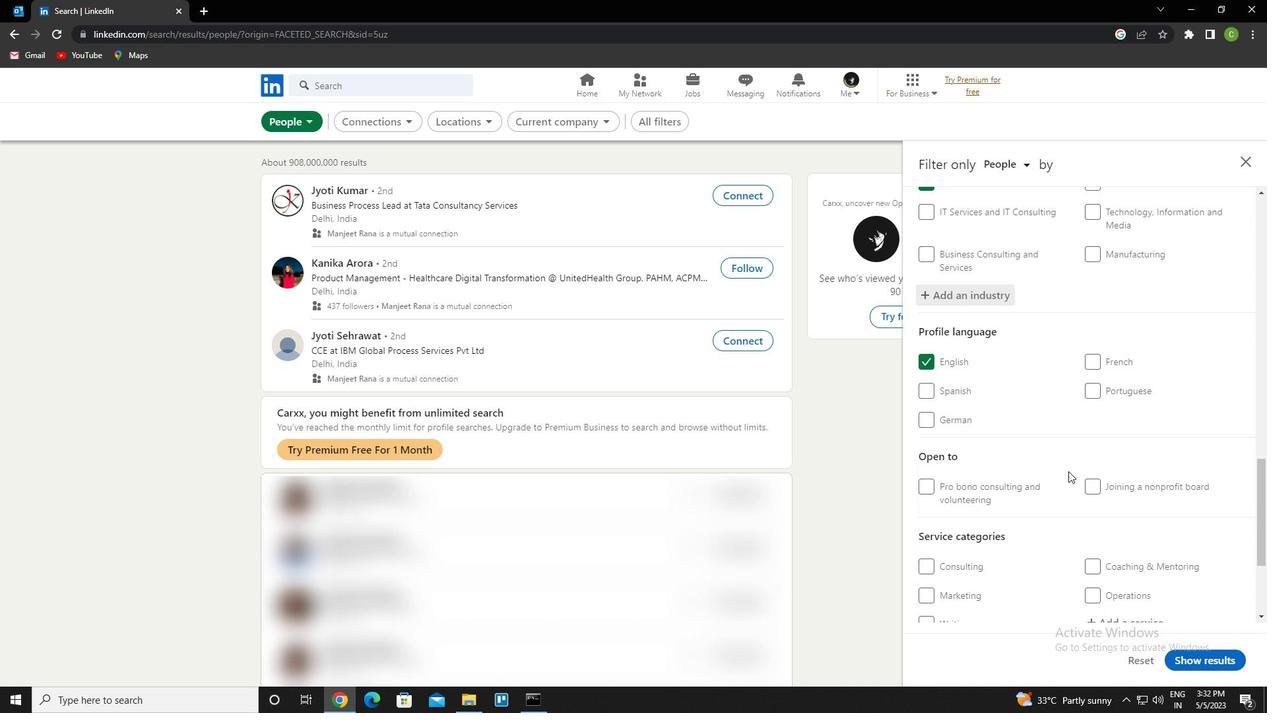 
Action: Mouse moved to (1129, 498)
Screenshot: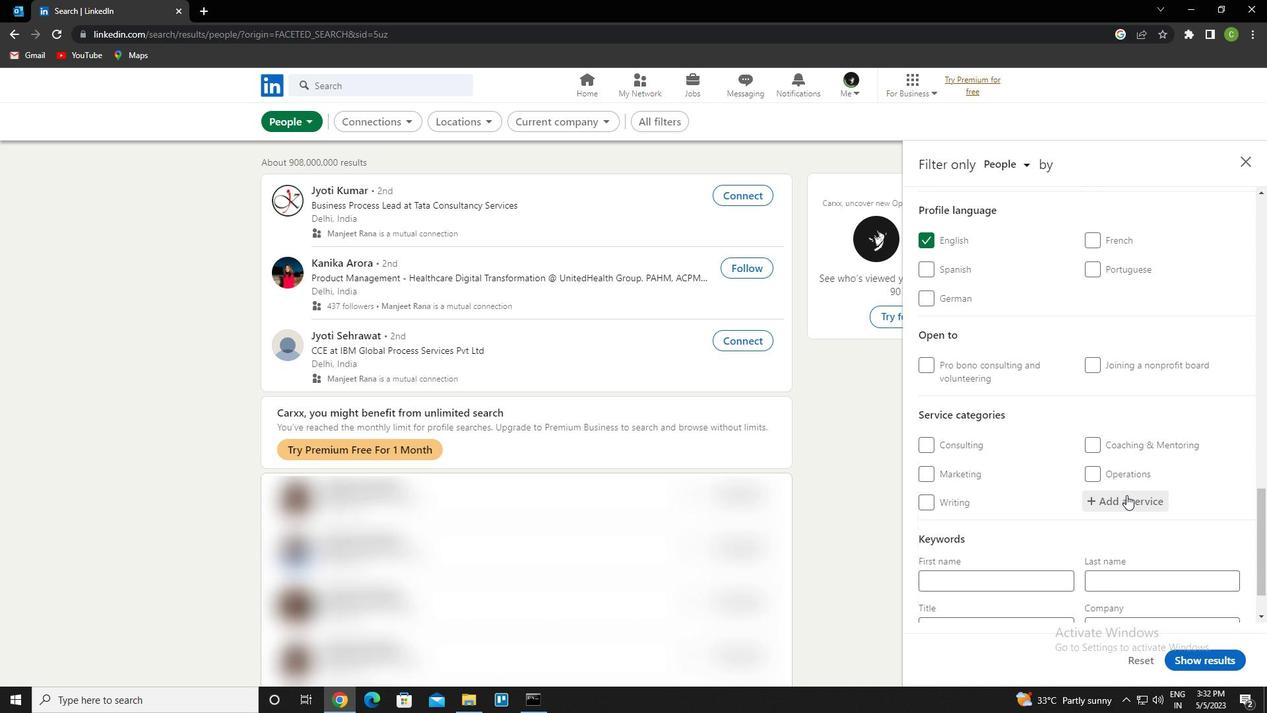 
Action: Mouse pressed left at (1129, 498)
Screenshot: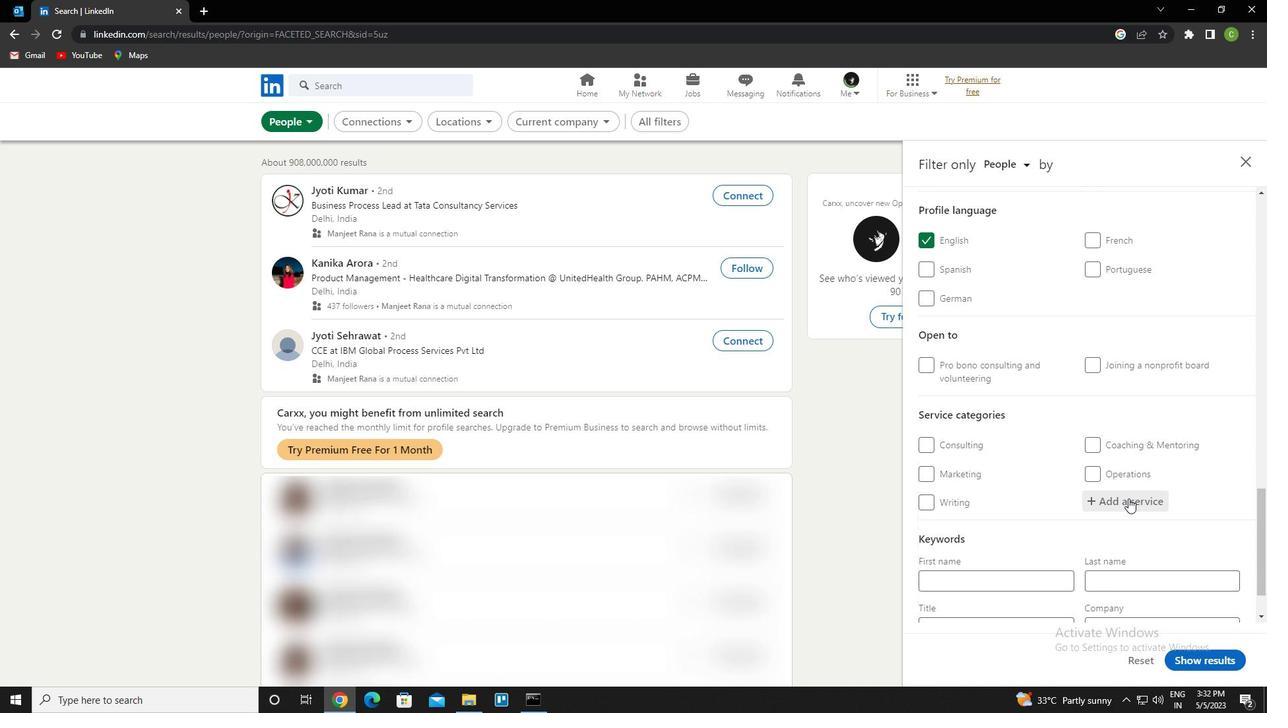 
Action: Key pressed <Key.caps_lock>d<Key.caps_lock>igital<Key.space>marketing<Key.down><Key.enter>
Screenshot: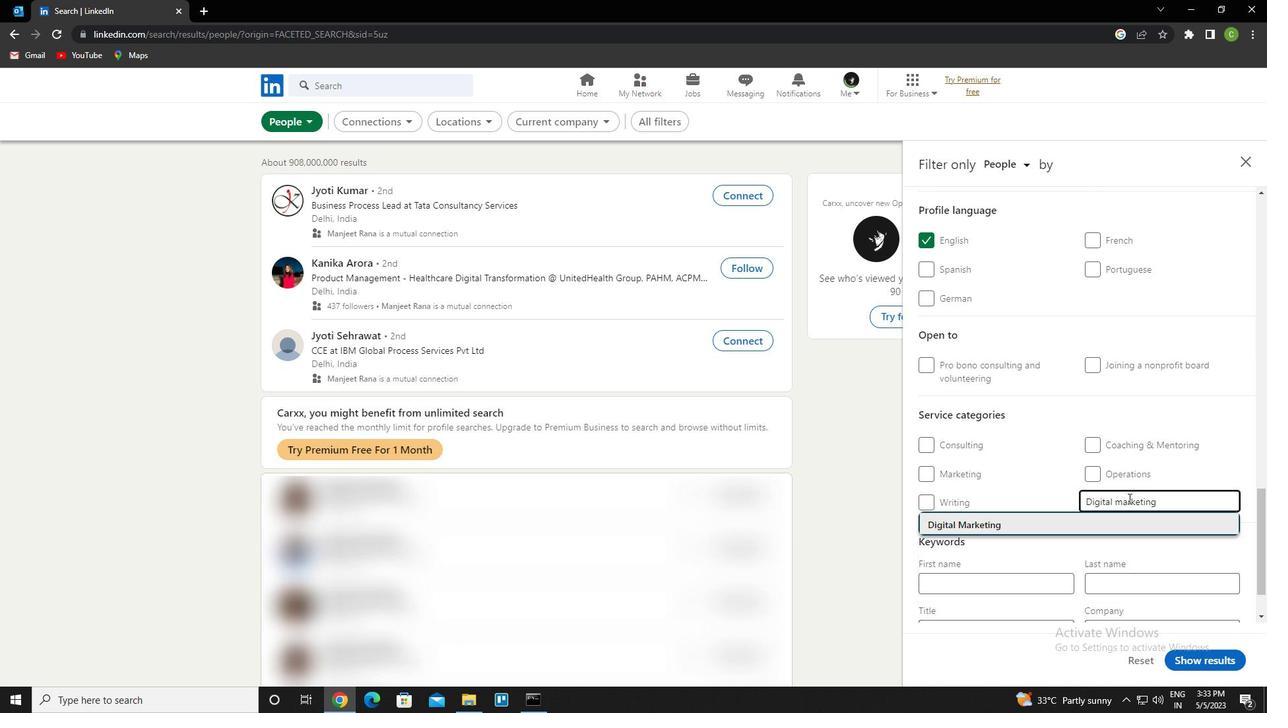 
Action: Mouse scrolled (1129, 497) with delta (0, 0)
Screenshot: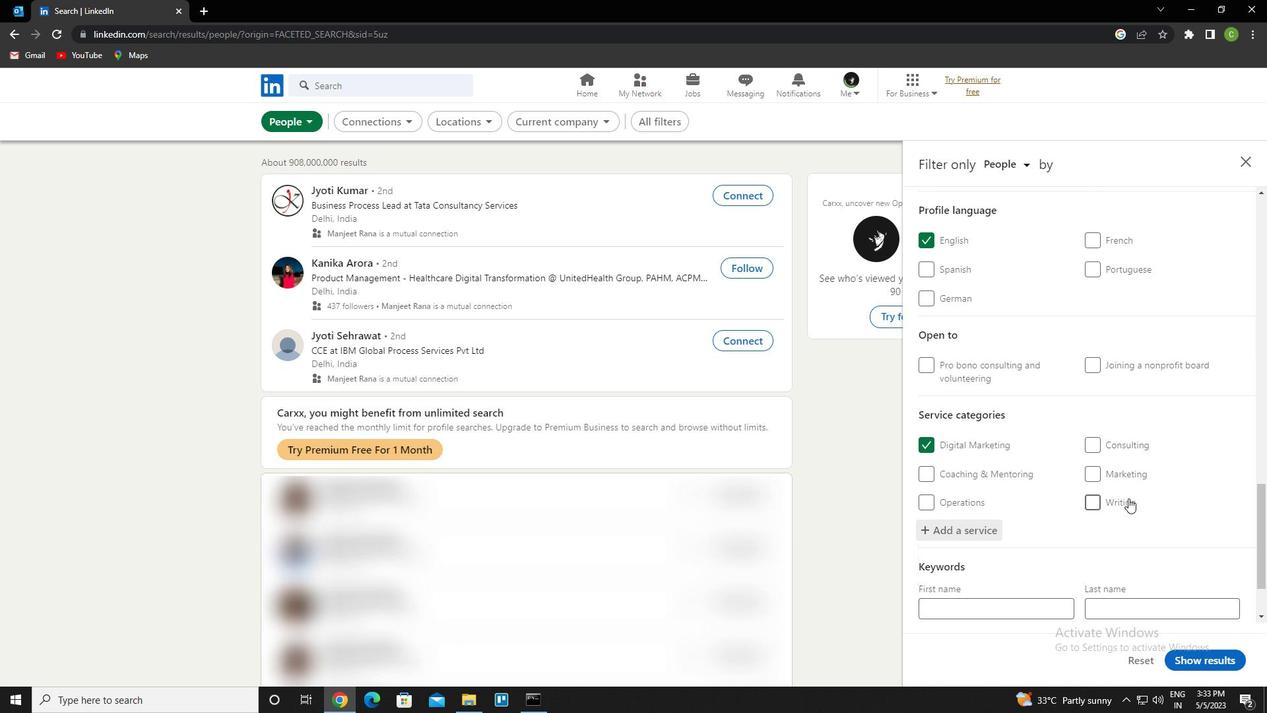
Action: Mouse scrolled (1129, 497) with delta (0, 0)
Screenshot: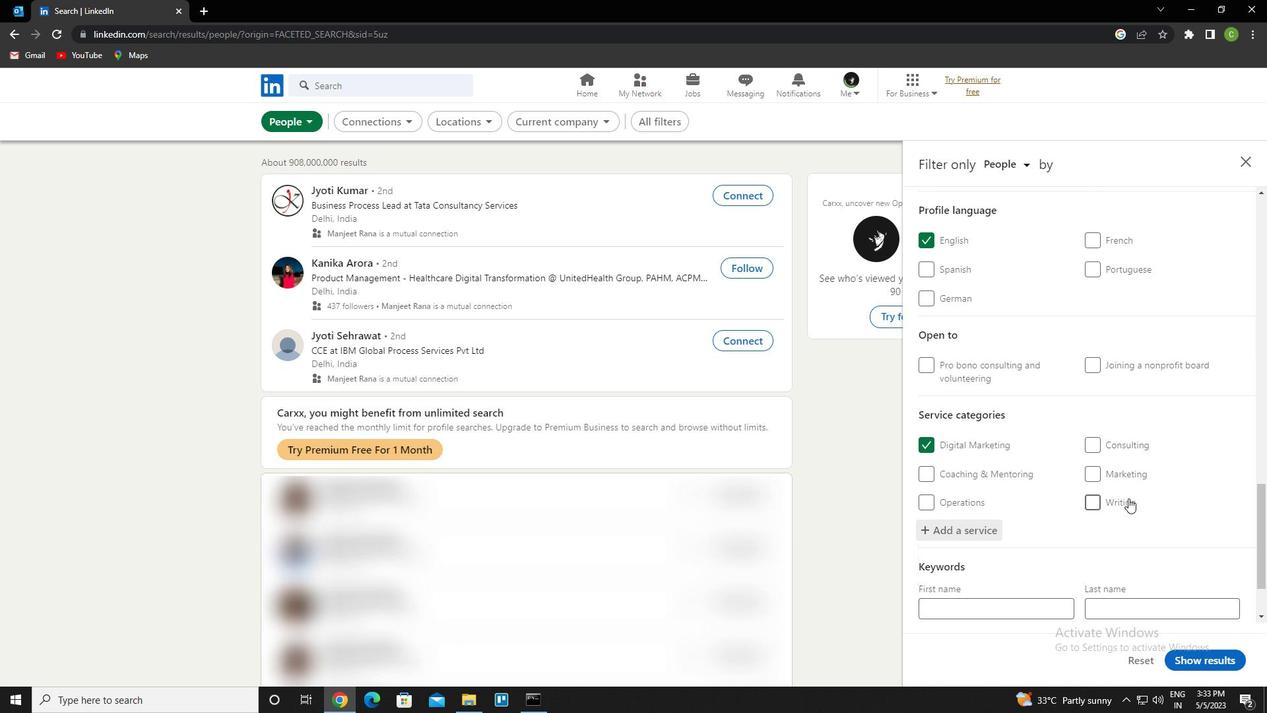 
Action: Mouse scrolled (1129, 497) with delta (0, 0)
Screenshot: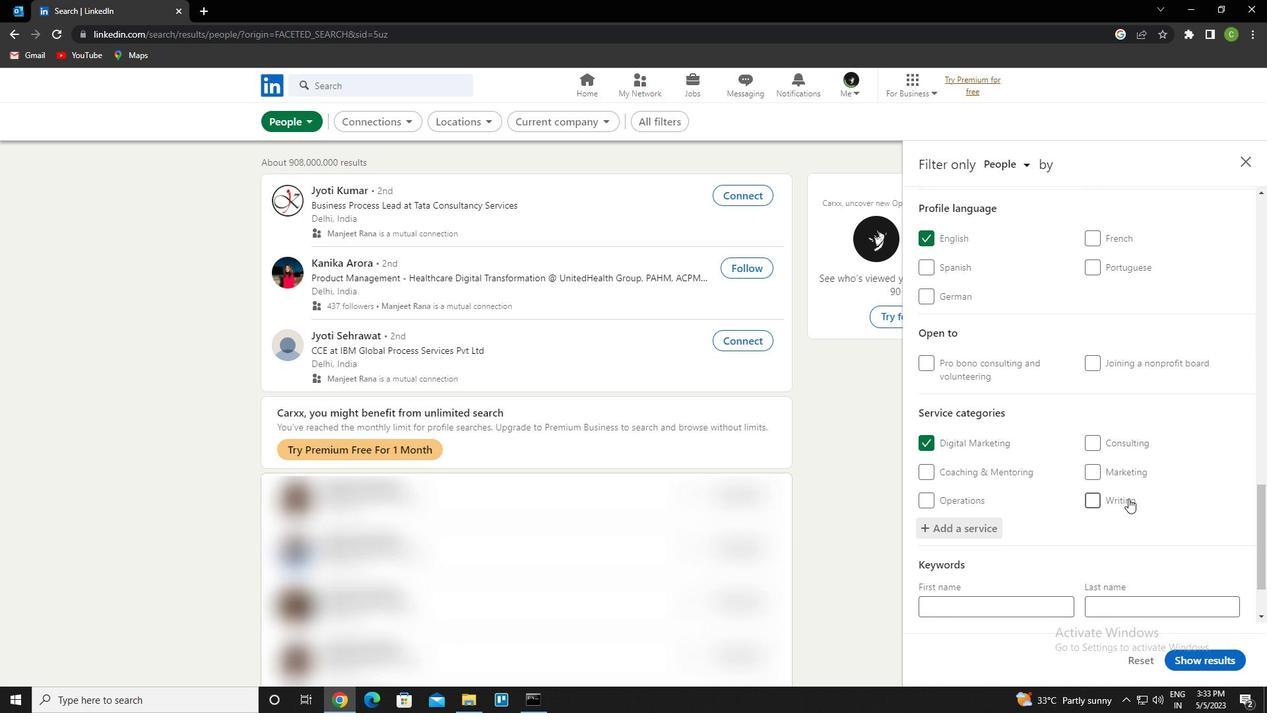 
Action: Mouse scrolled (1129, 497) with delta (0, 0)
Screenshot: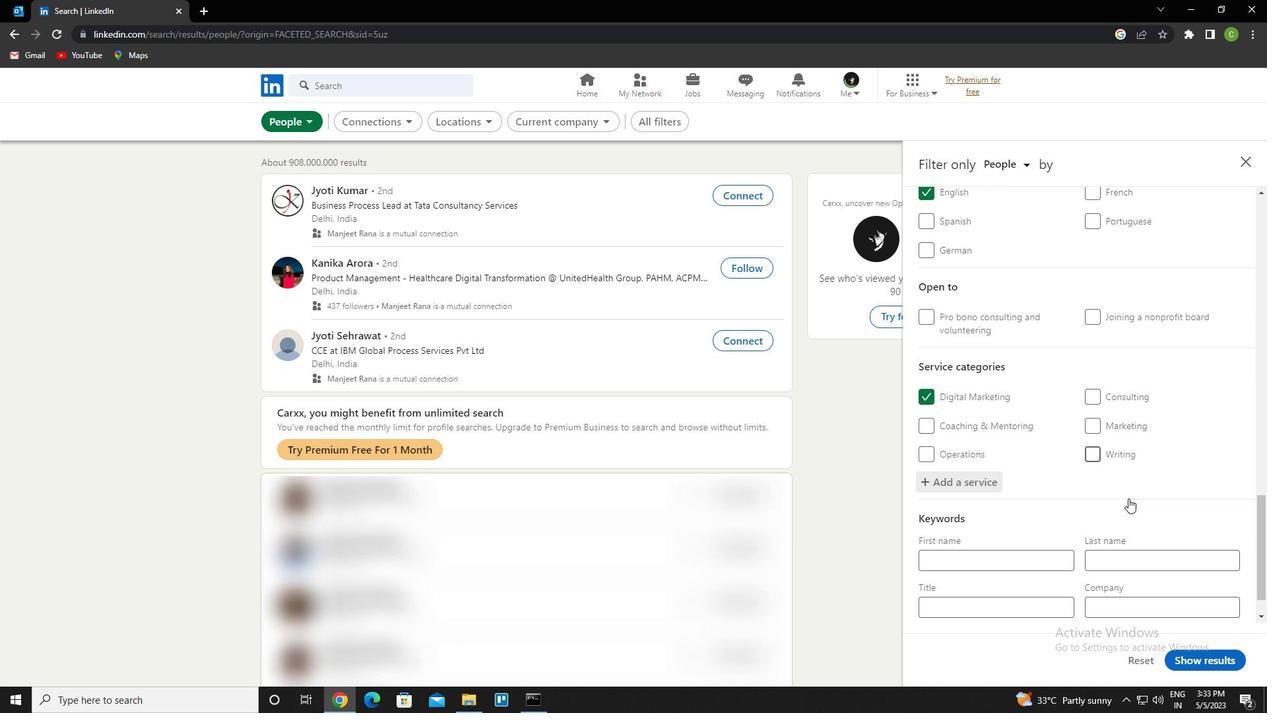 
Action: Mouse moved to (1030, 564)
Screenshot: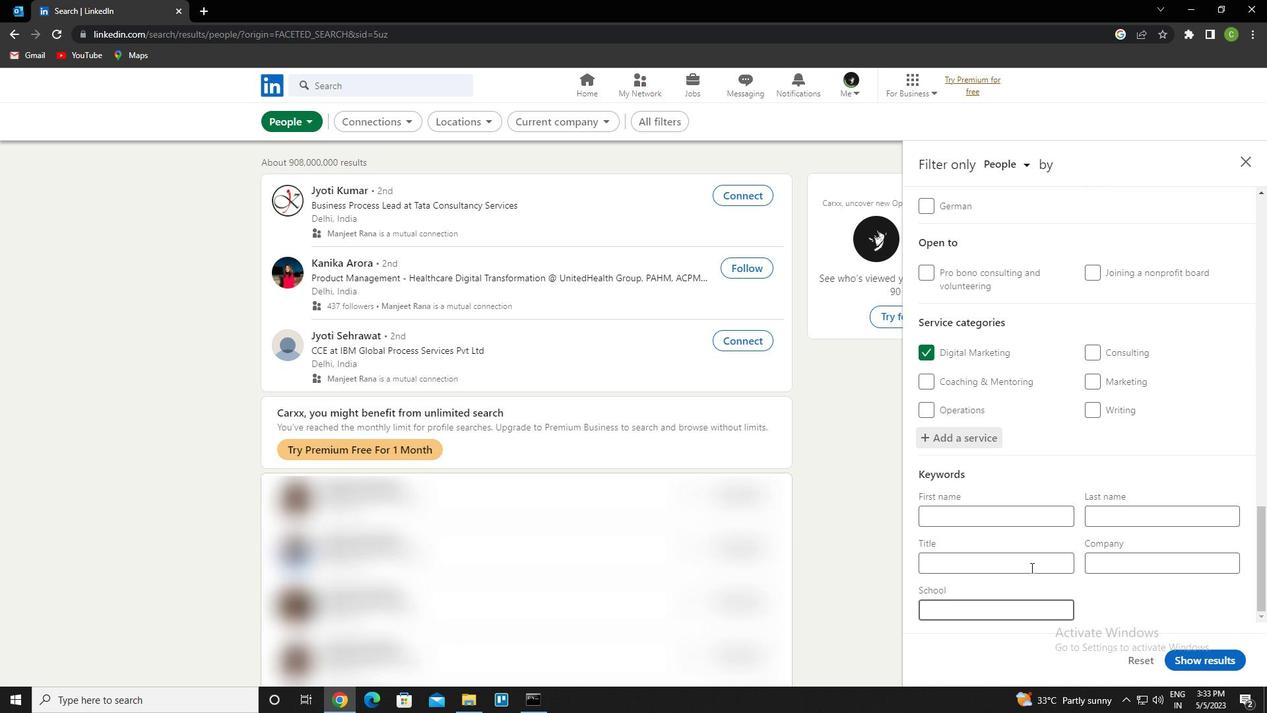 
Action: Mouse pressed left at (1030, 564)
Screenshot: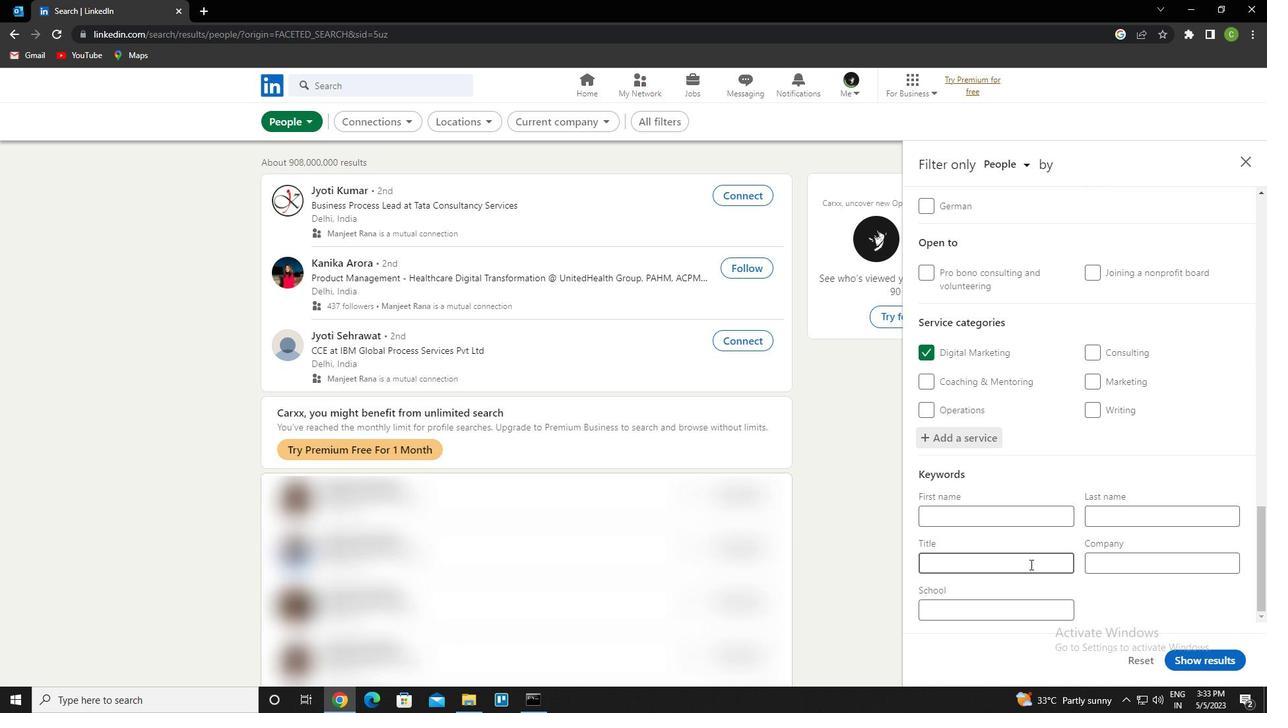 
Action: Key pressed <Key.caps_lock>s<Key.caps_lock>chool<Key.space><Key.caps_lock>c<Key.caps_lock>ounselor
Screenshot: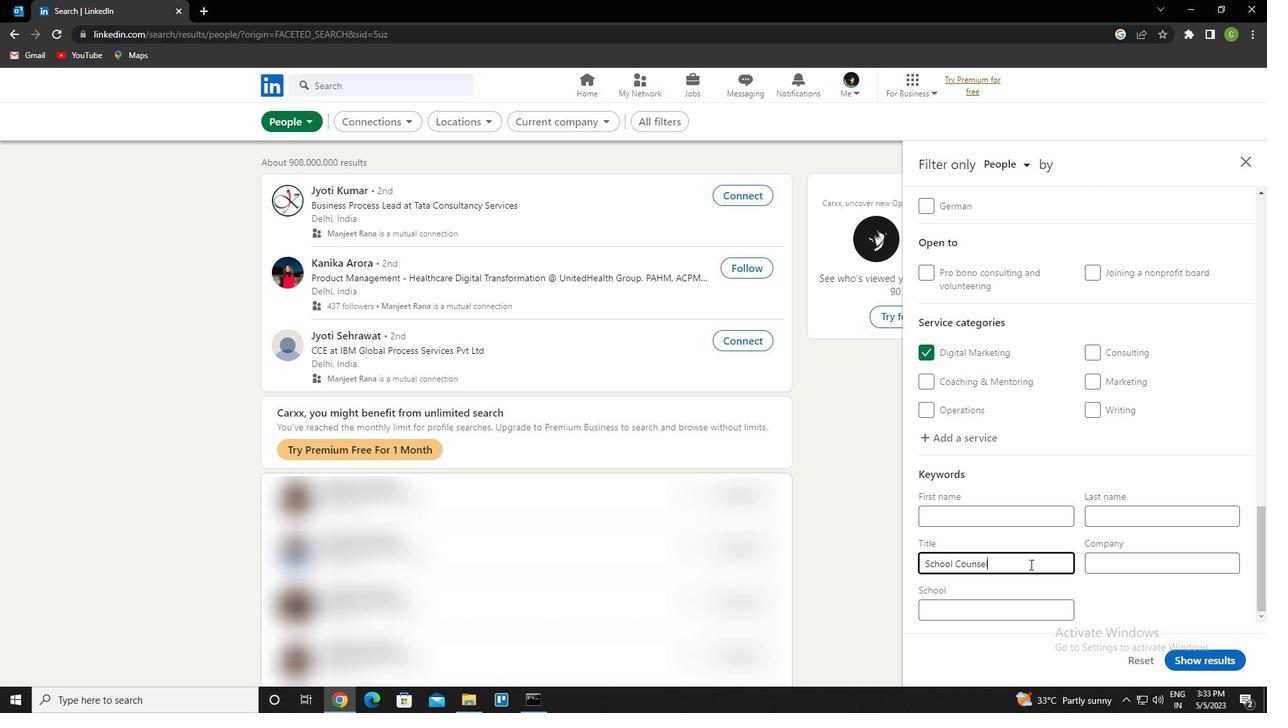 
Action: Mouse moved to (1213, 659)
Screenshot: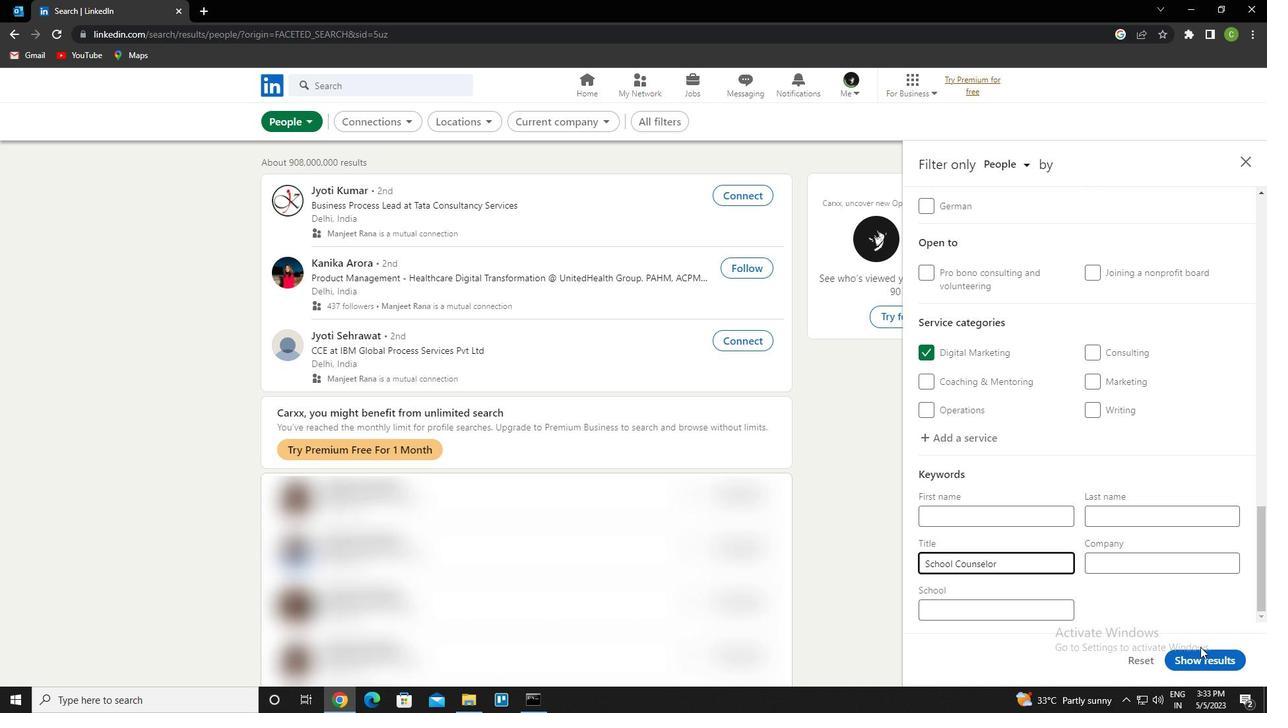 
Action: Mouse pressed left at (1213, 659)
Screenshot: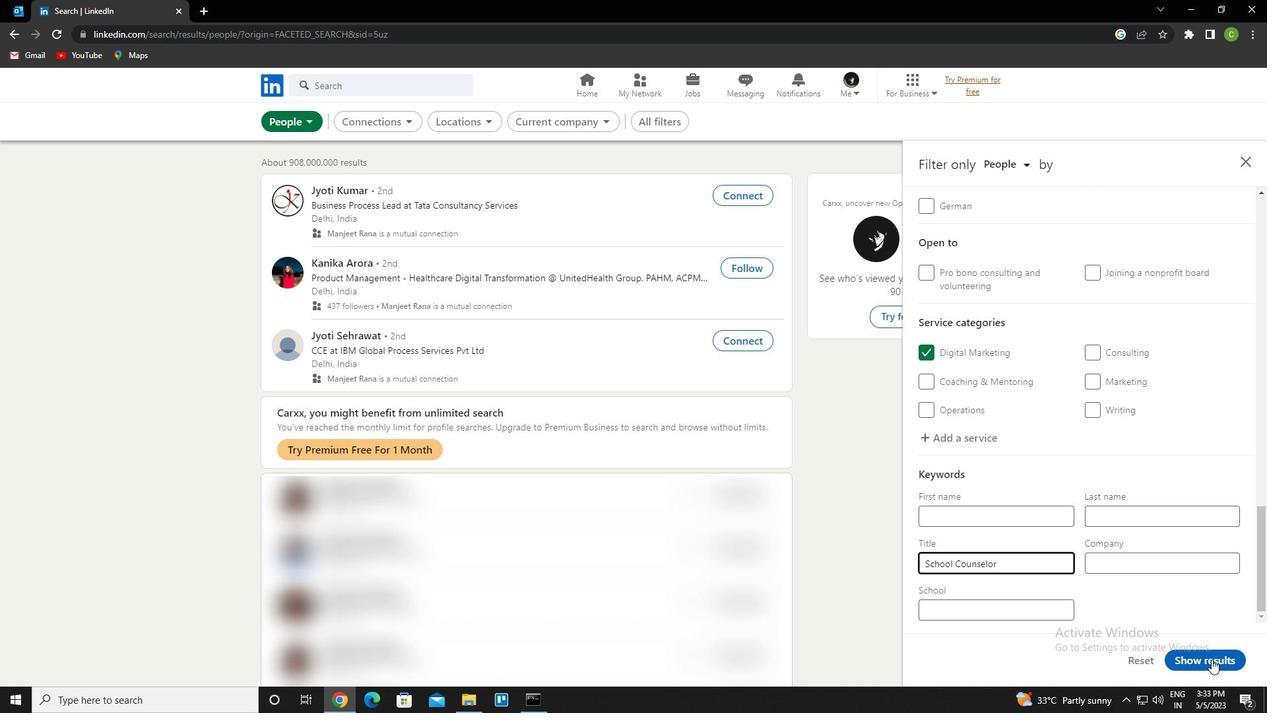 
Action: Mouse moved to (563, 566)
Screenshot: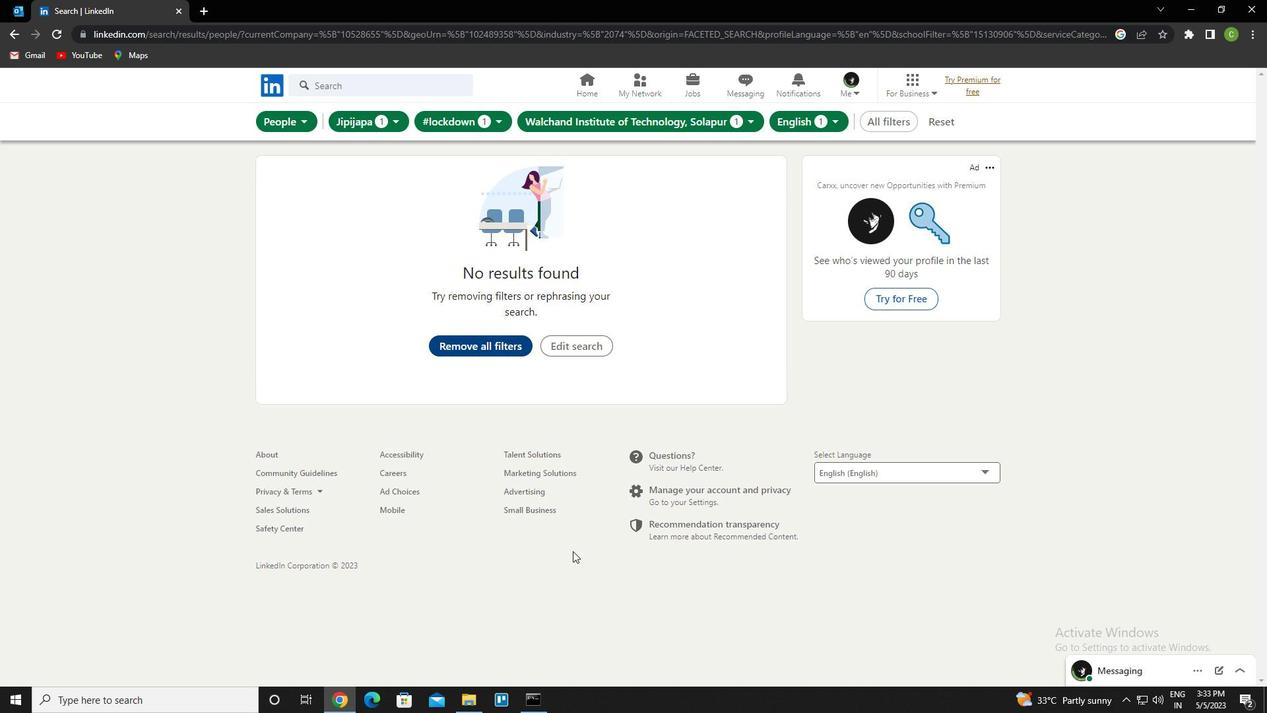 
